 Task: Use LinkedIn's search filters to find people associated with 'Cambridge' school, located in 'Suileng', offering 'Home Networking' services, with the title 'File Clerk', talking about '#cybersecurity', and working at 'Fortune Park'.
Action: Mouse moved to (721, 97)
Screenshot: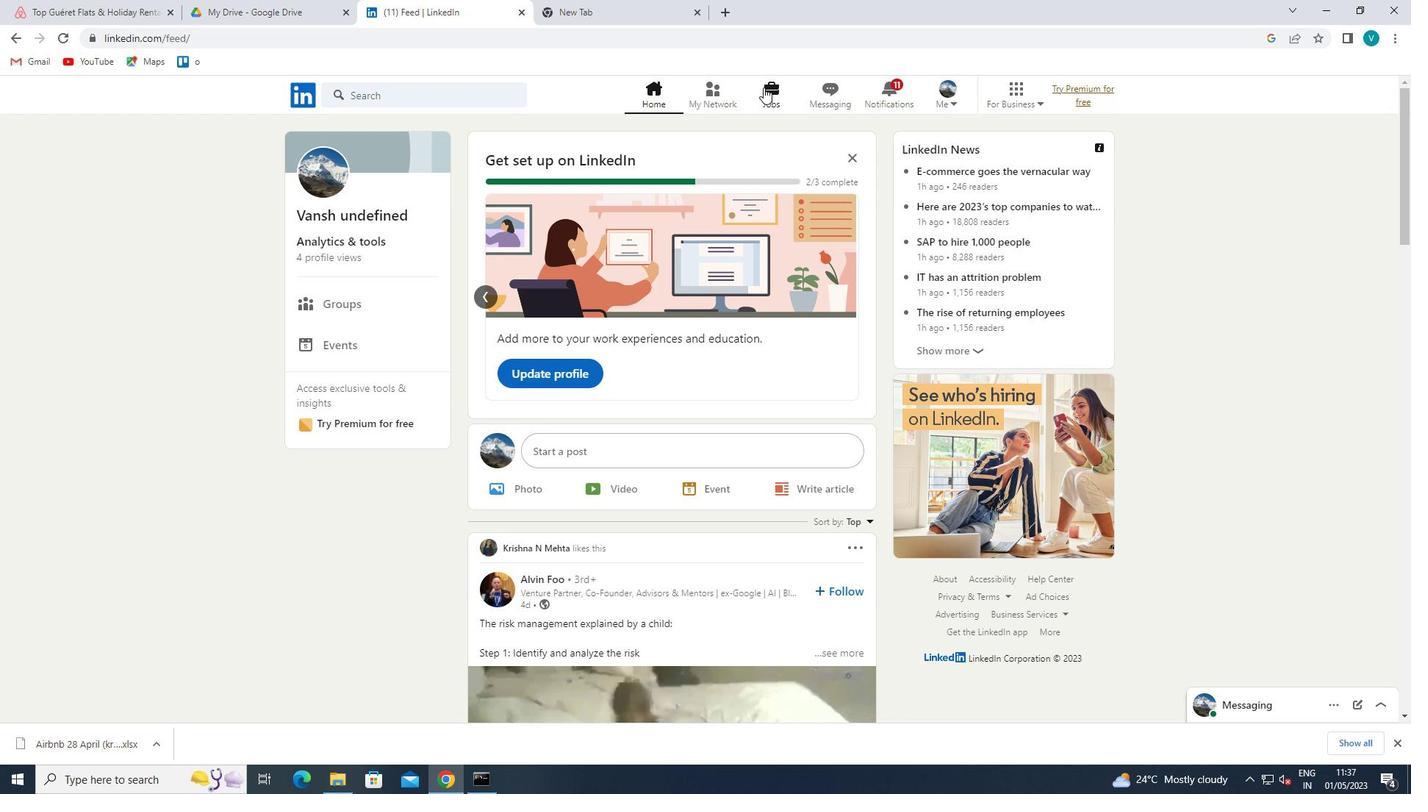 
Action: Mouse pressed left at (721, 97)
Screenshot: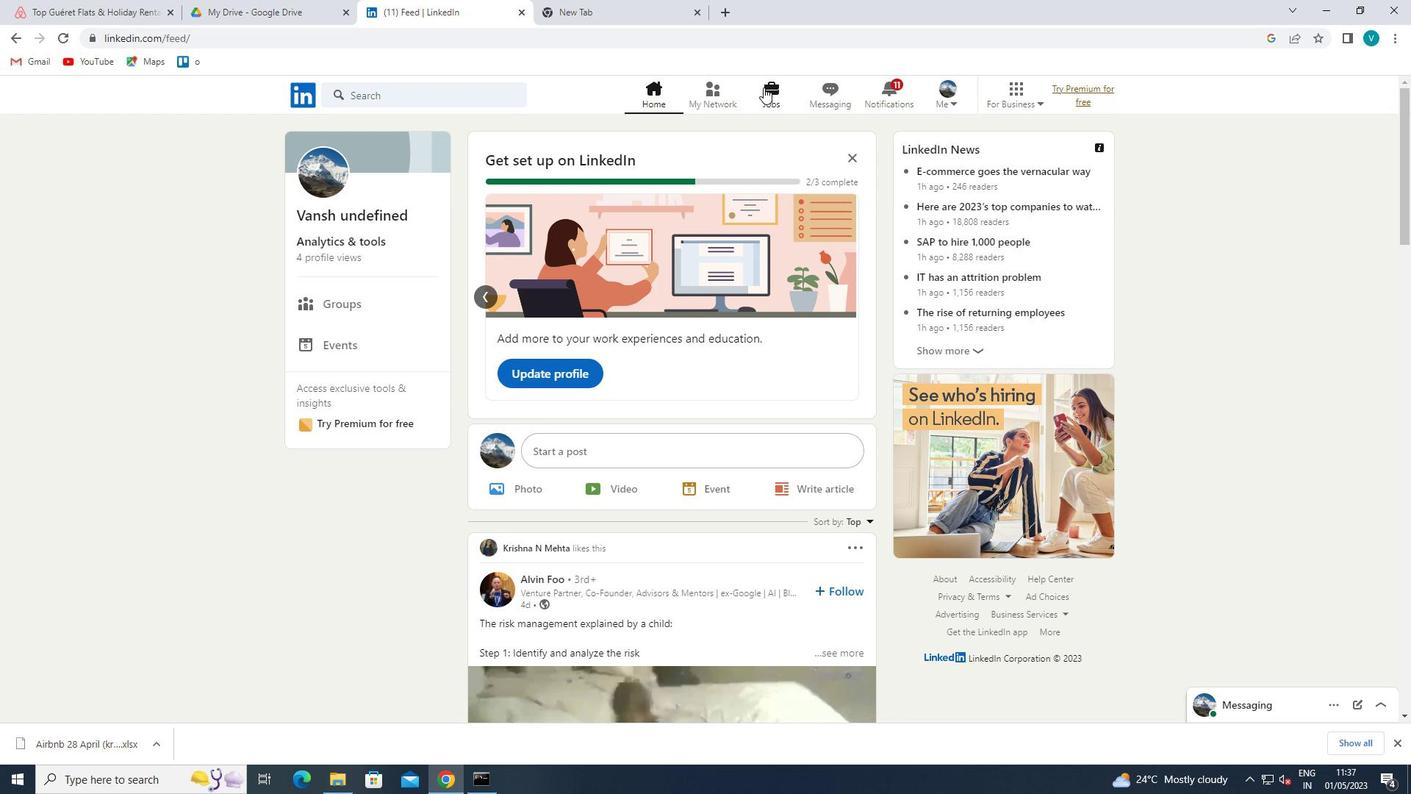 
Action: Mouse moved to (424, 177)
Screenshot: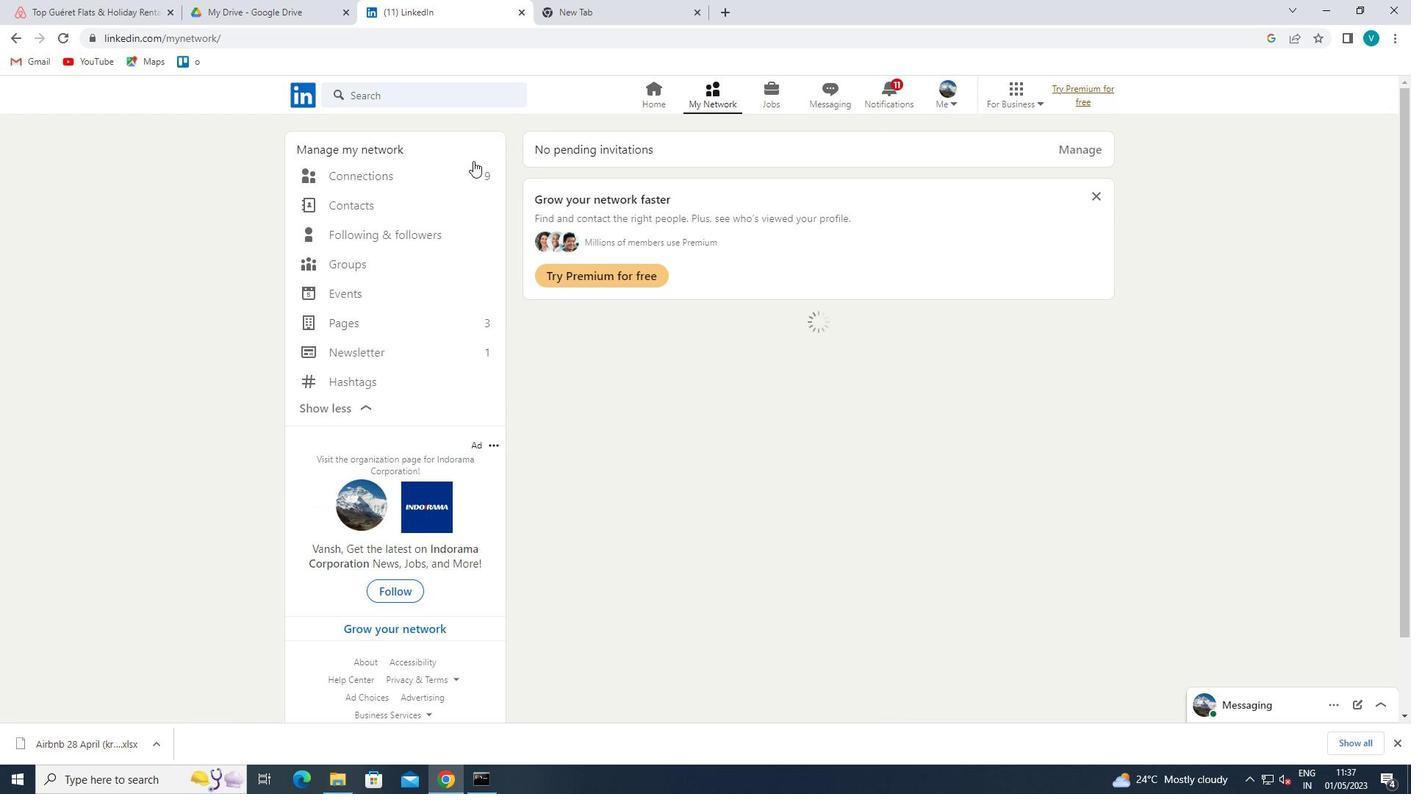 
Action: Mouse pressed left at (424, 177)
Screenshot: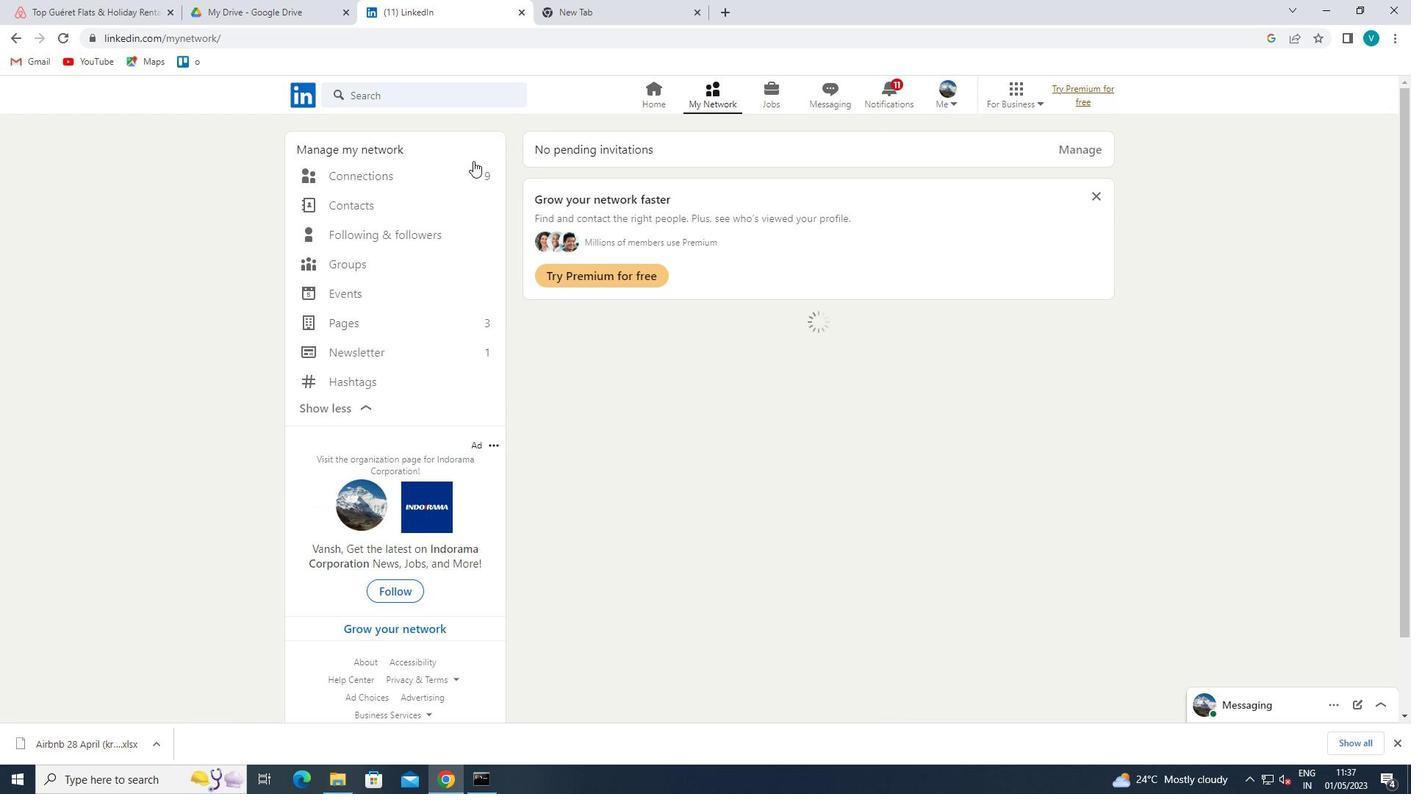 
Action: Mouse moved to (812, 177)
Screenshot: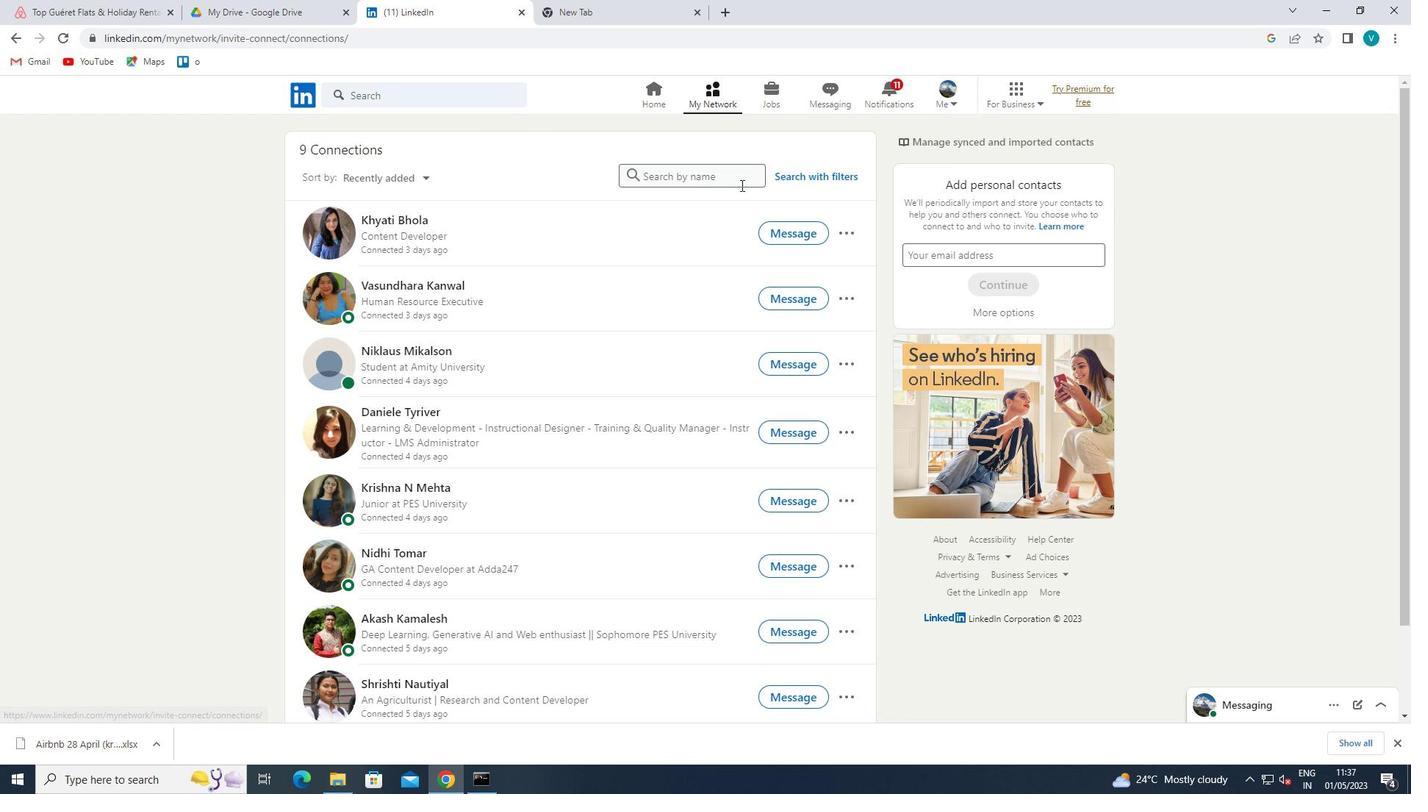 
Action: Mouse pressed left at (812, 177)
Screenshot: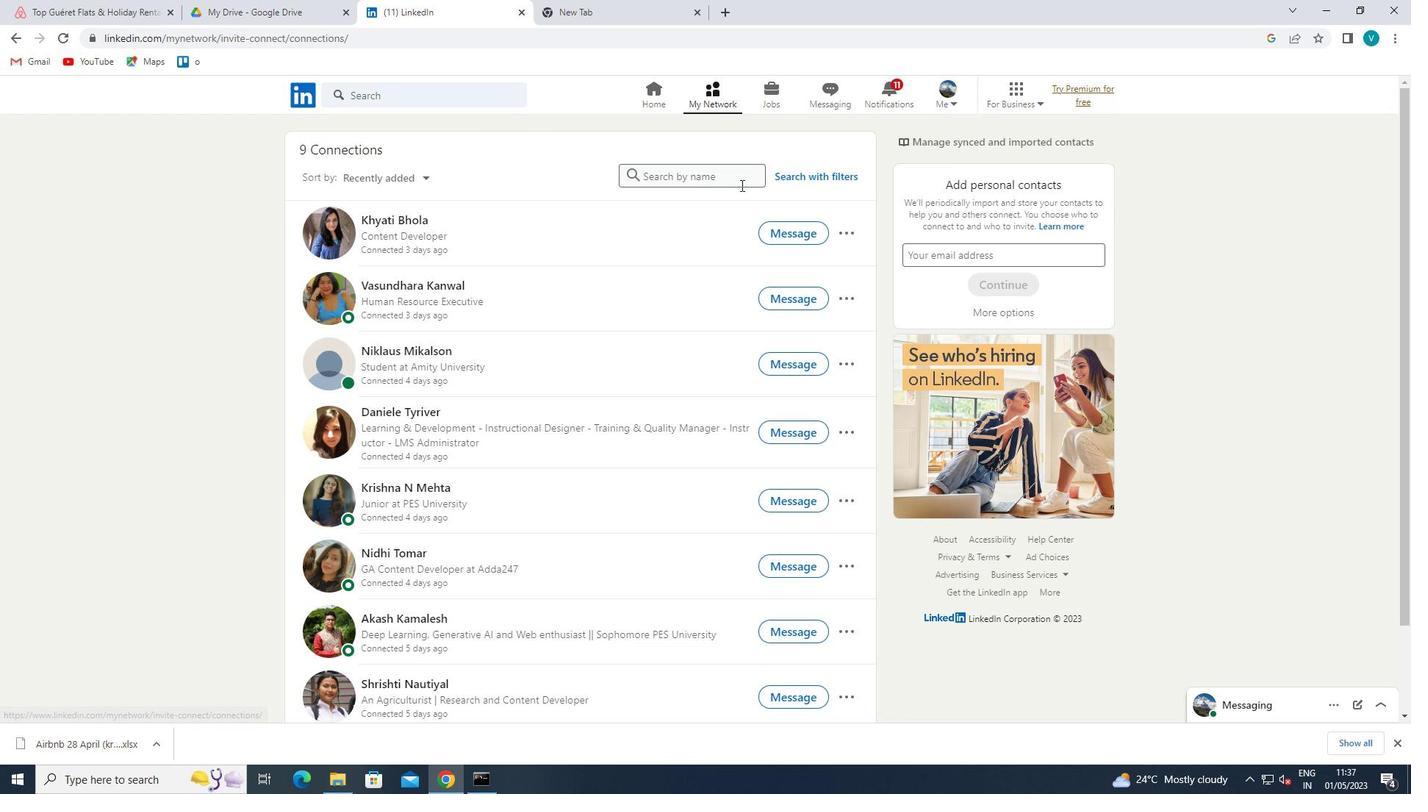 
Action: Mouse moved to (695, 132)
Screenshot: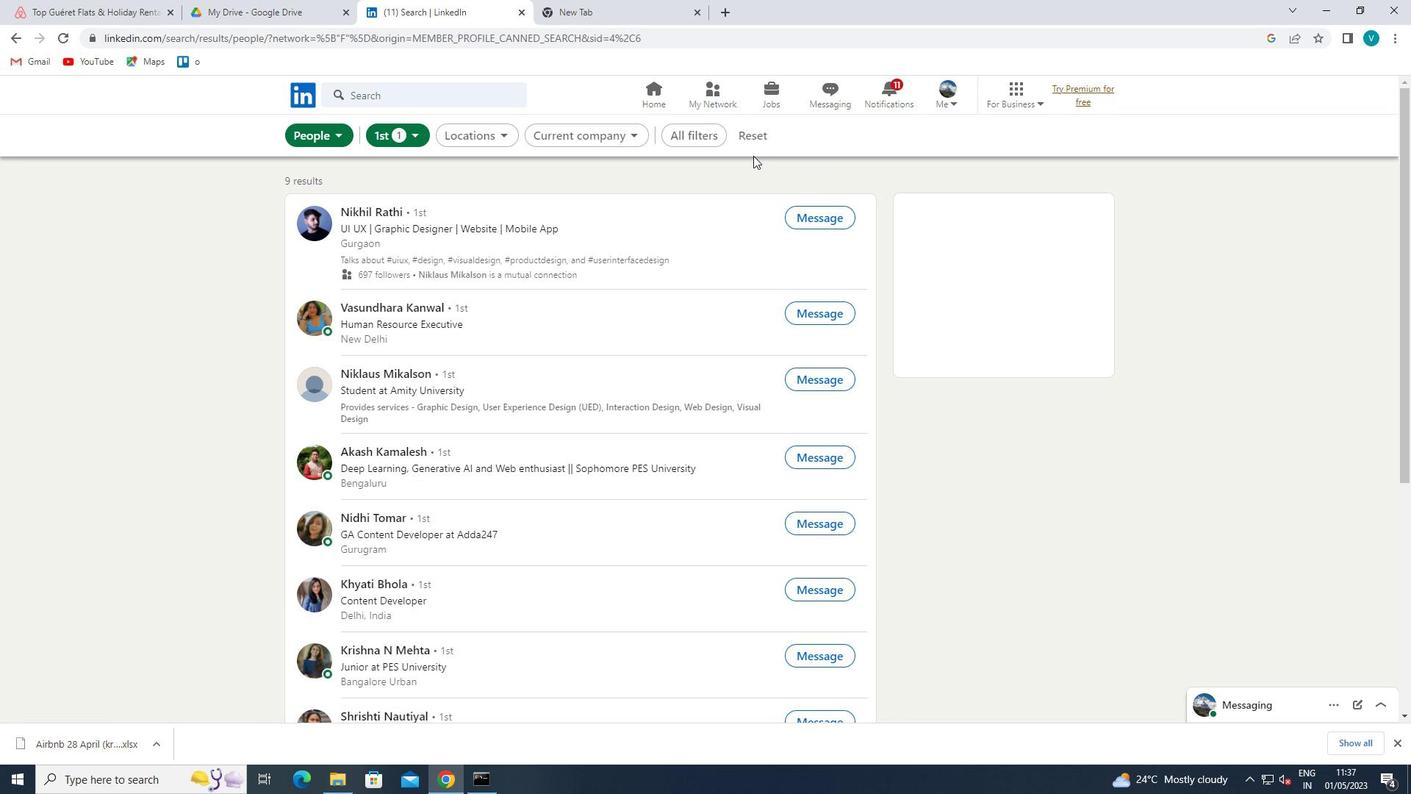 
Action: Mouse pressed left at (695, 132)
Screenshot: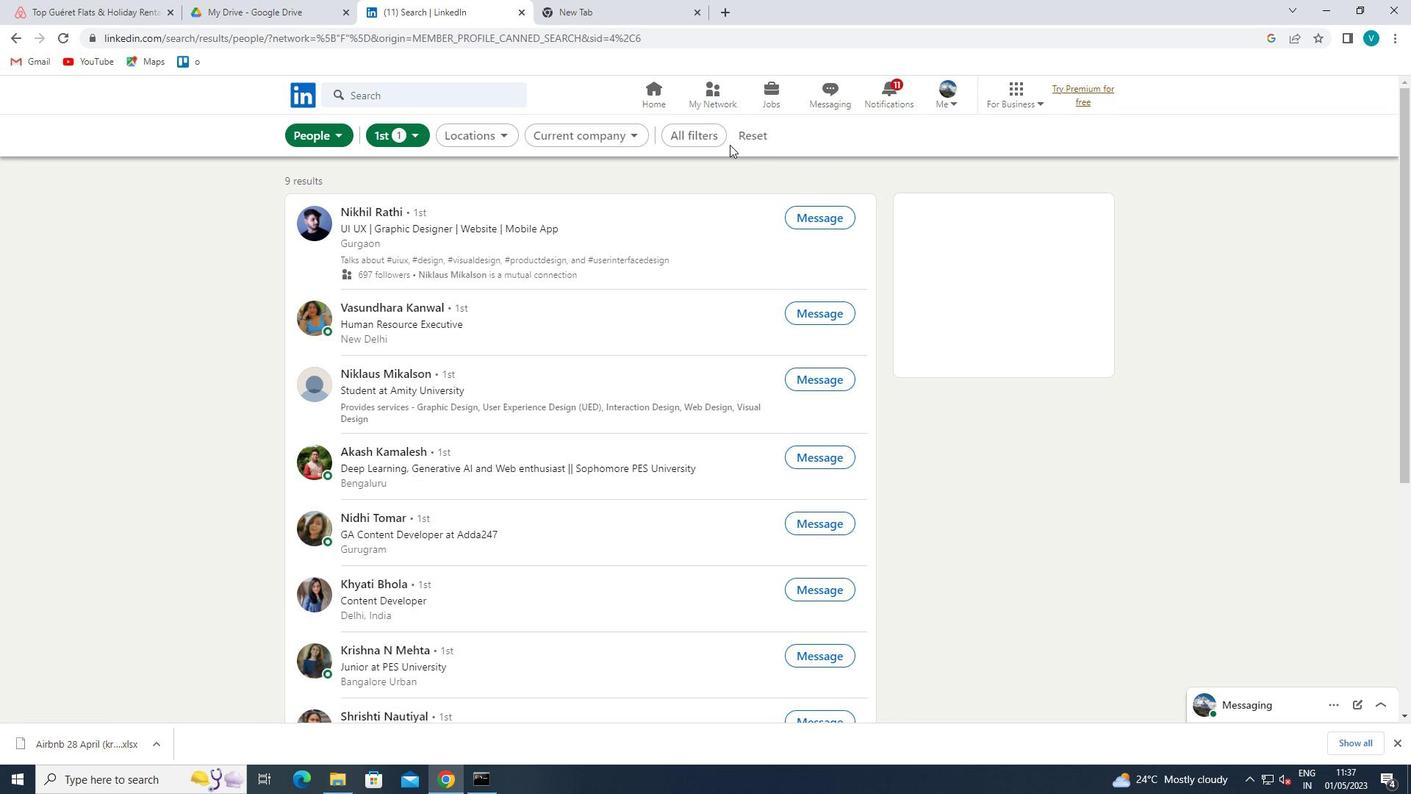
Action: Mouse moved to (1089, 350)
Screenshot: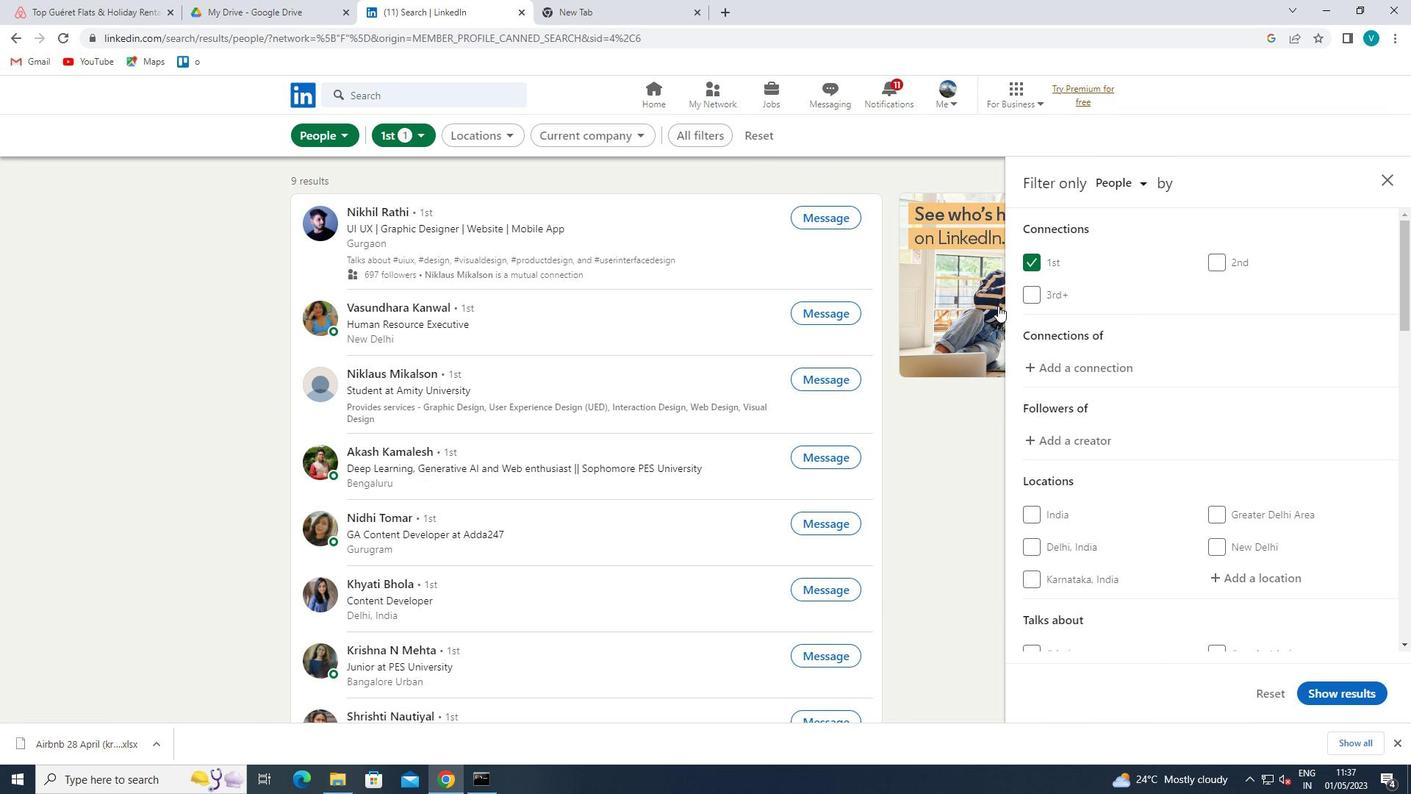 
Action: Mouse scrolled (1089, 350) with delta (0, 0)
Screenshot: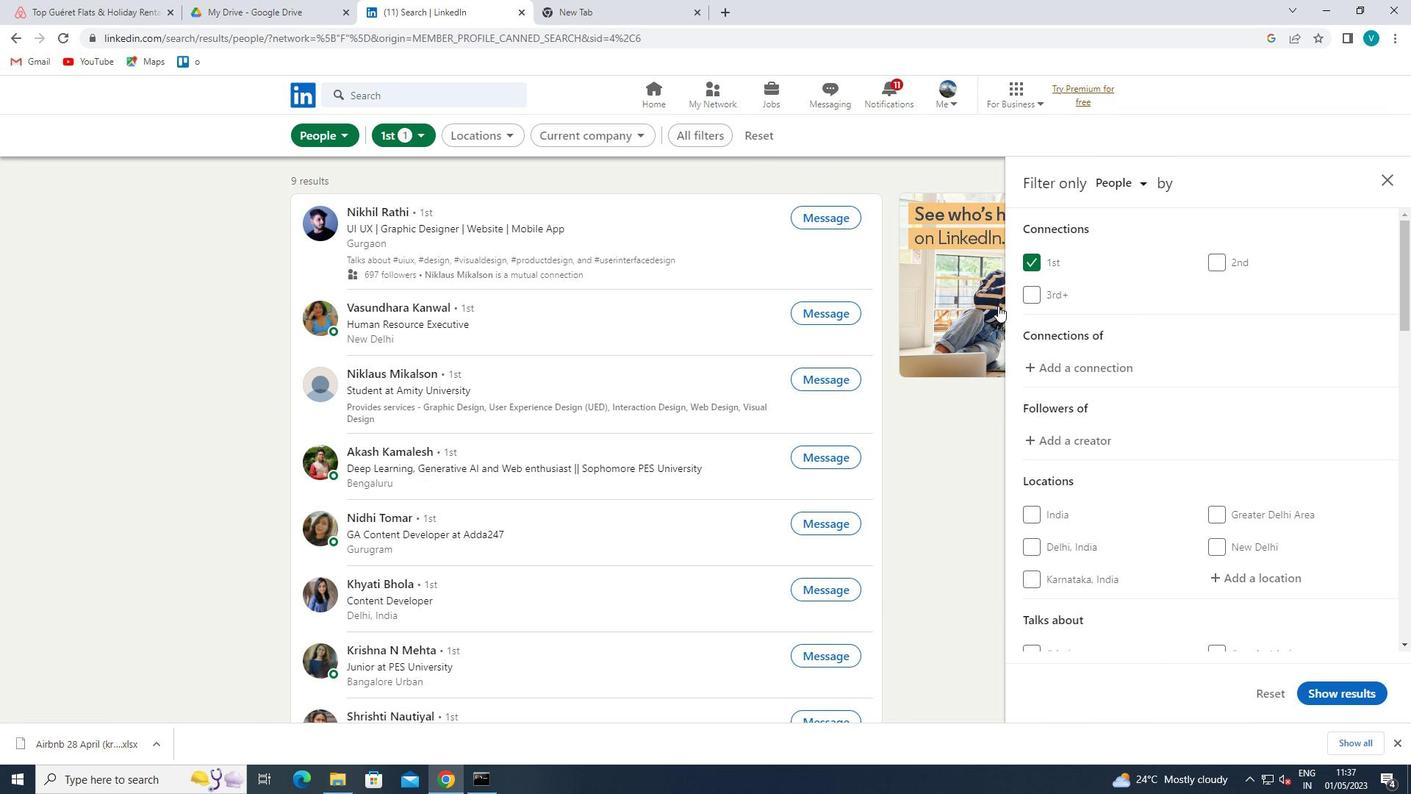 
Action: Mouse moved to (1094, 354)
Screenshot: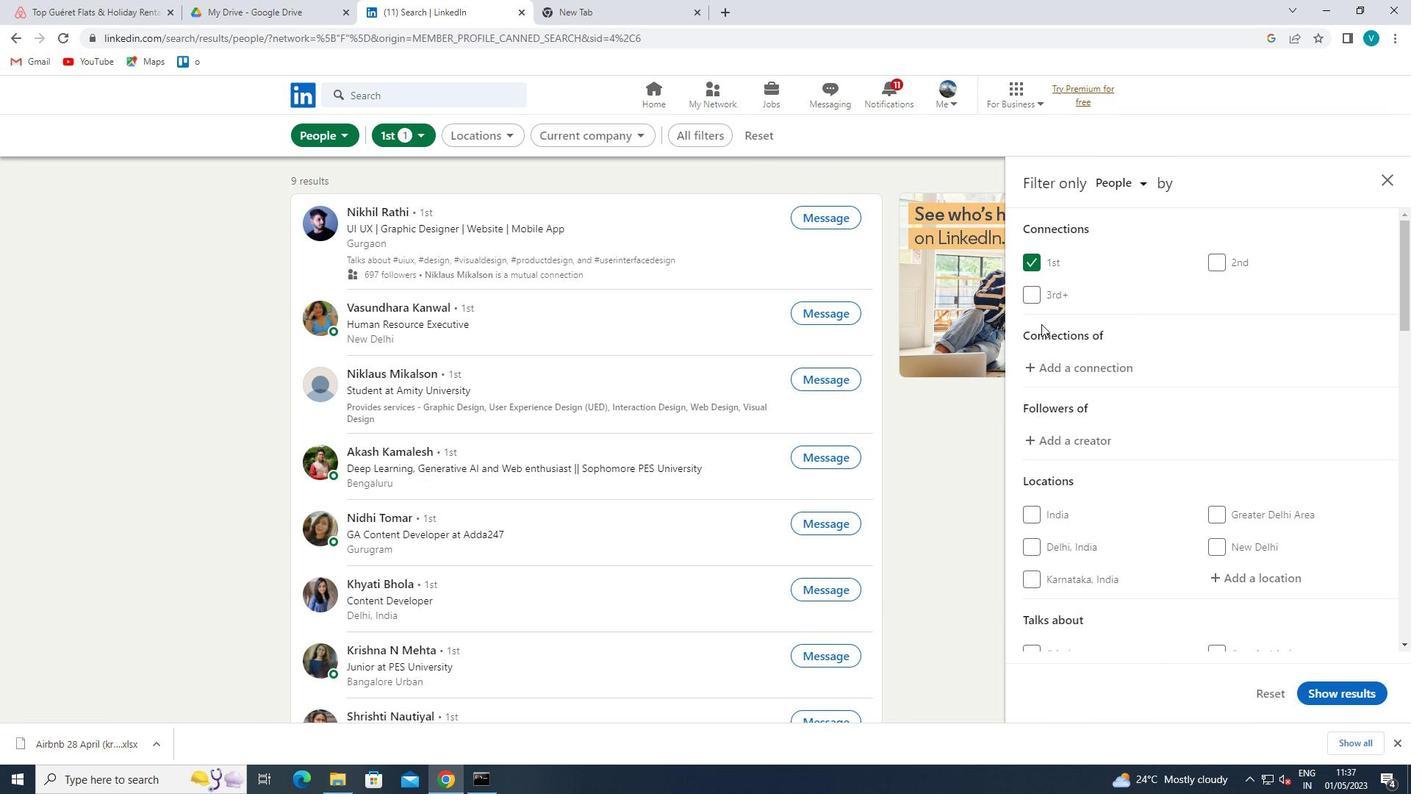 
Action: Mouse scrolled (1094, 353) with delta (0, 0)
Screenshot: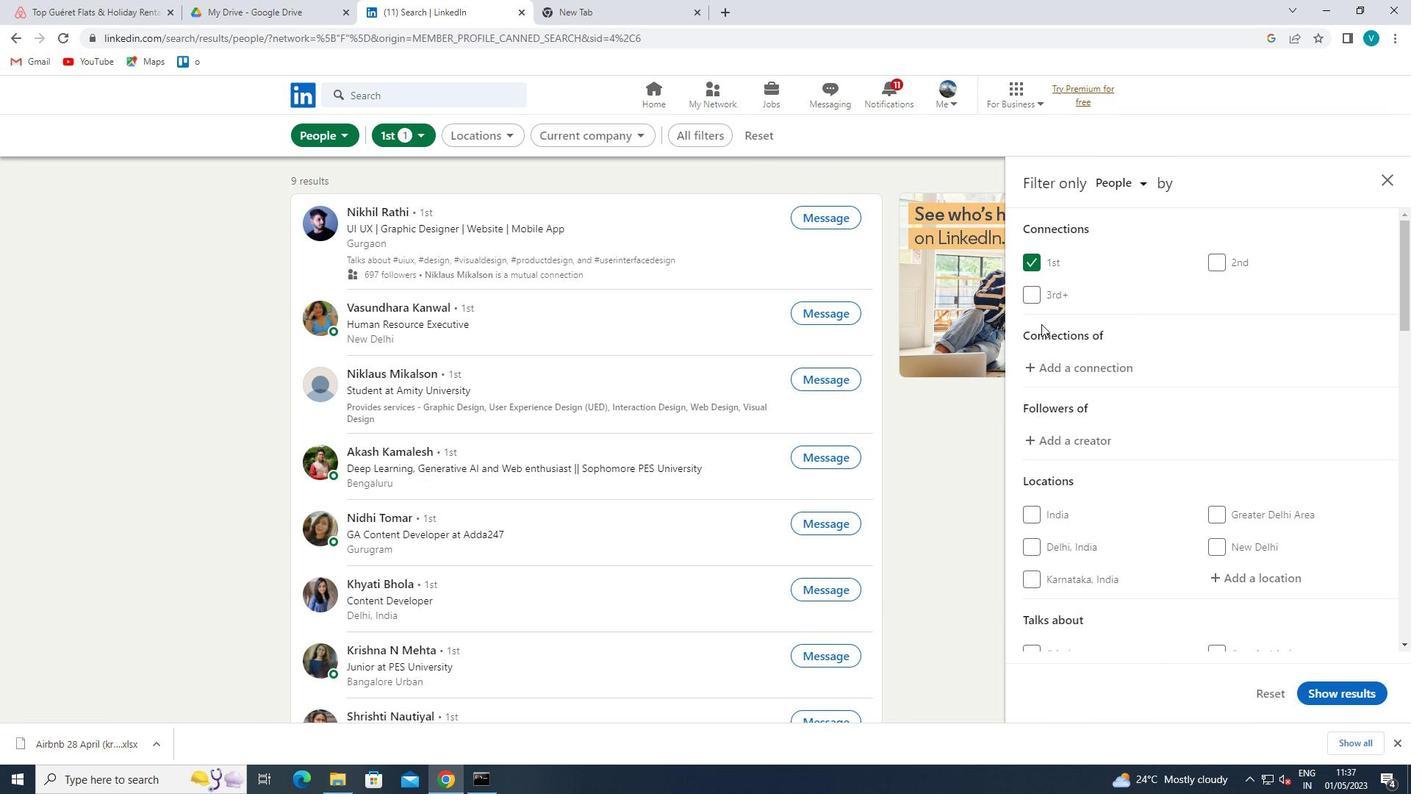 
Action: Mouse moved to (1247, 433)
Screenshot: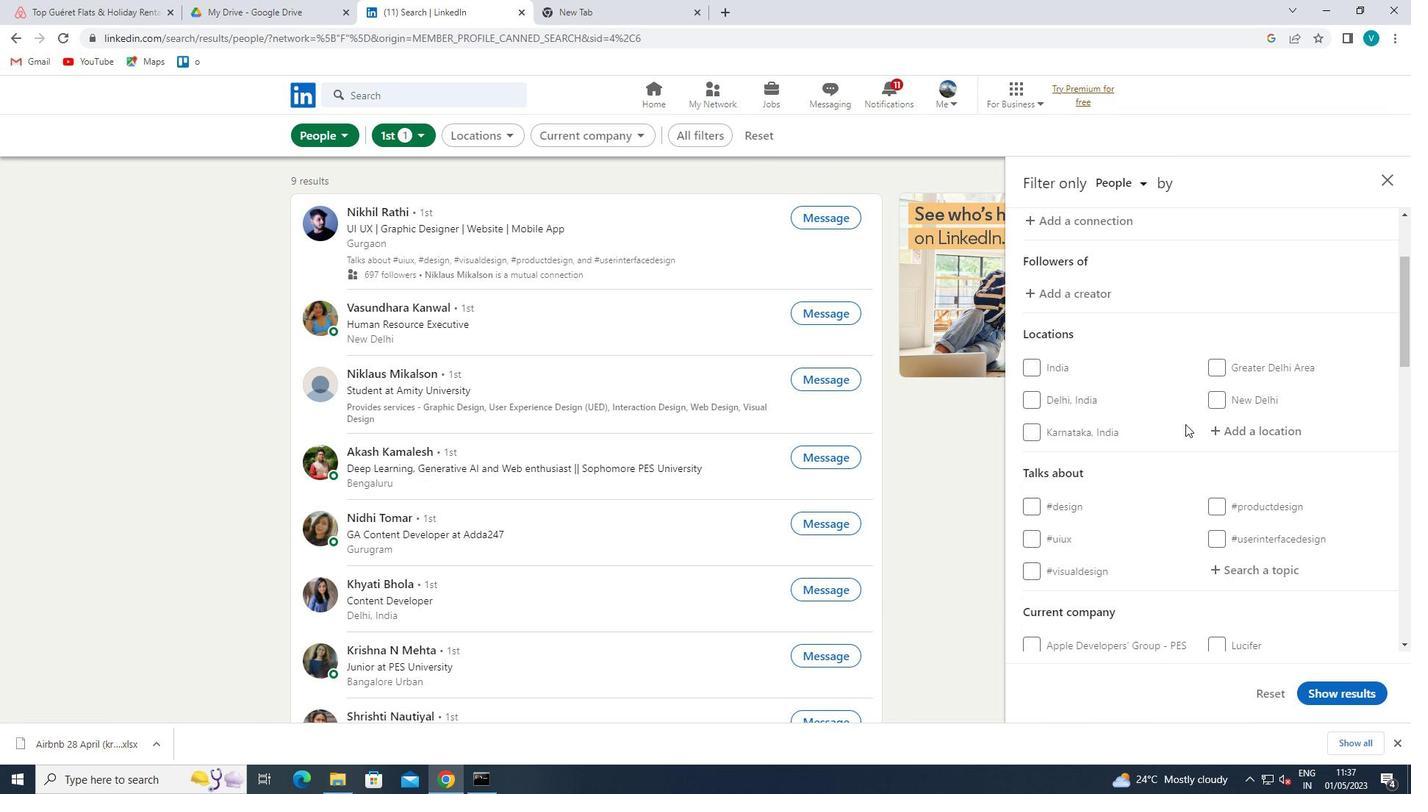 
Action: Mouse pressed left at (1247, 433)
Screenshot: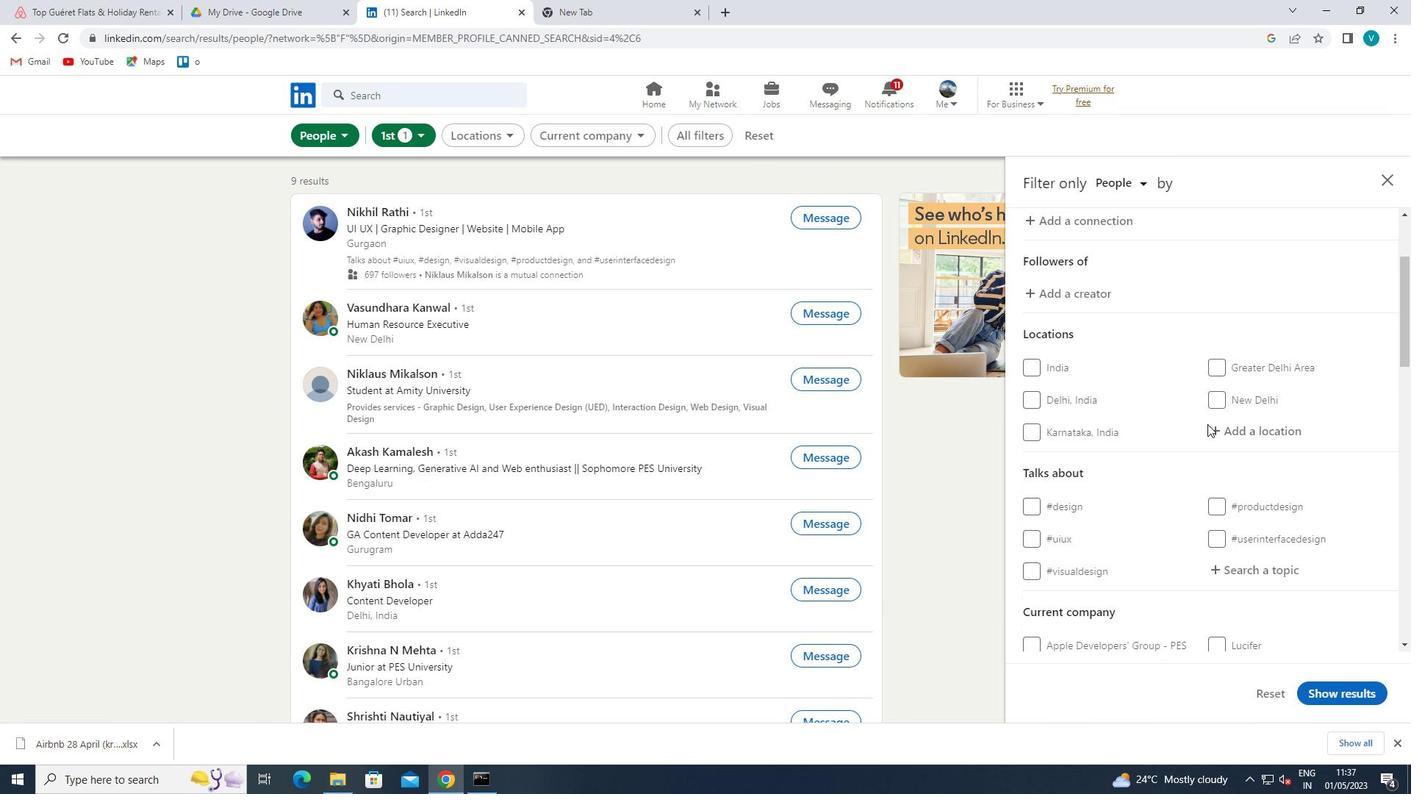 
Action: Mouse moved to (830, 311)
Screenshot: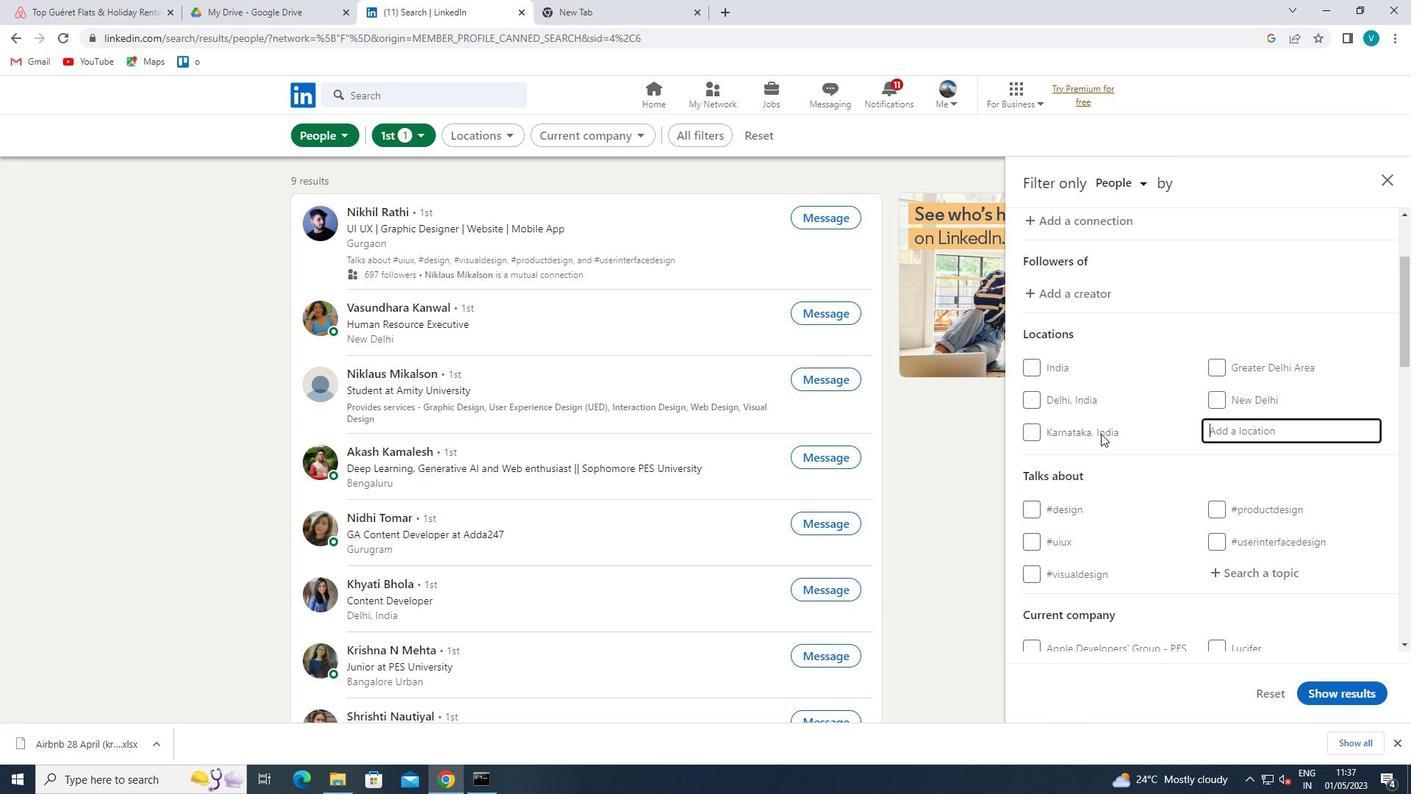 
Action: Key pressed <Key.shift>SUILENF<Key.space><Key.backspace>G<Key.space><Key.backspace><Key.backspace><Key.backspace>G
Screenshot: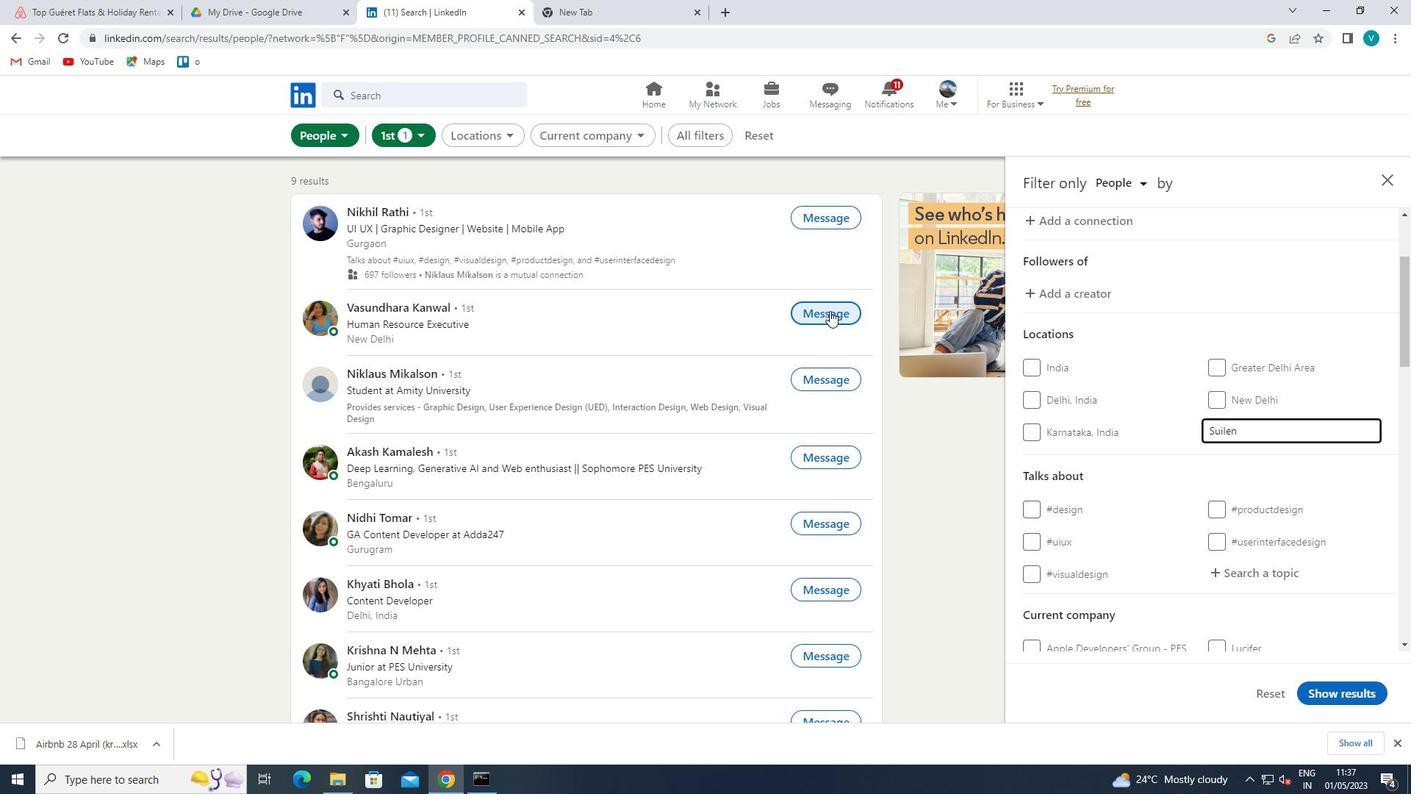
Action: Mouse moved to (1158, 375)
Screenshot: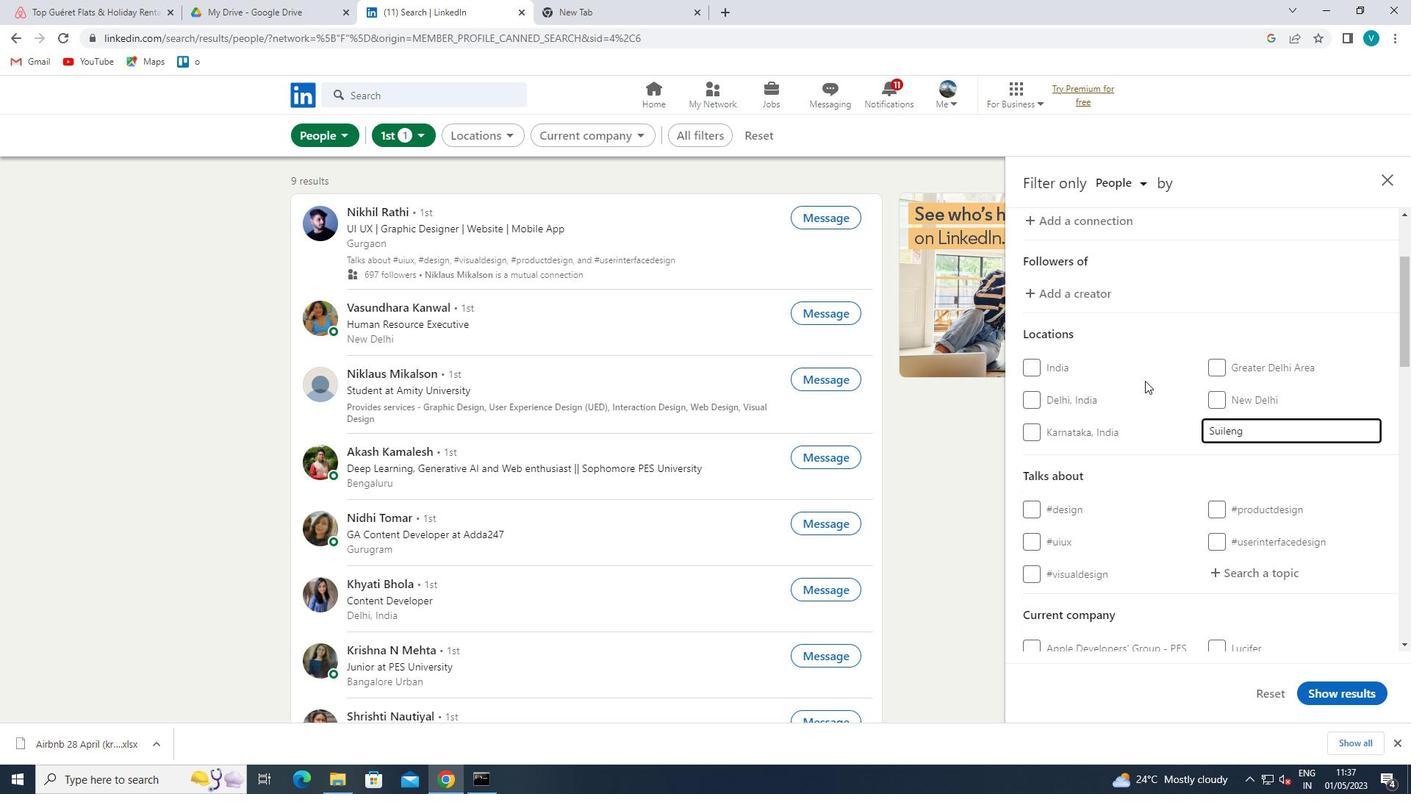 
Action: Mouse pressed left at (1158, 375)
Screenshot: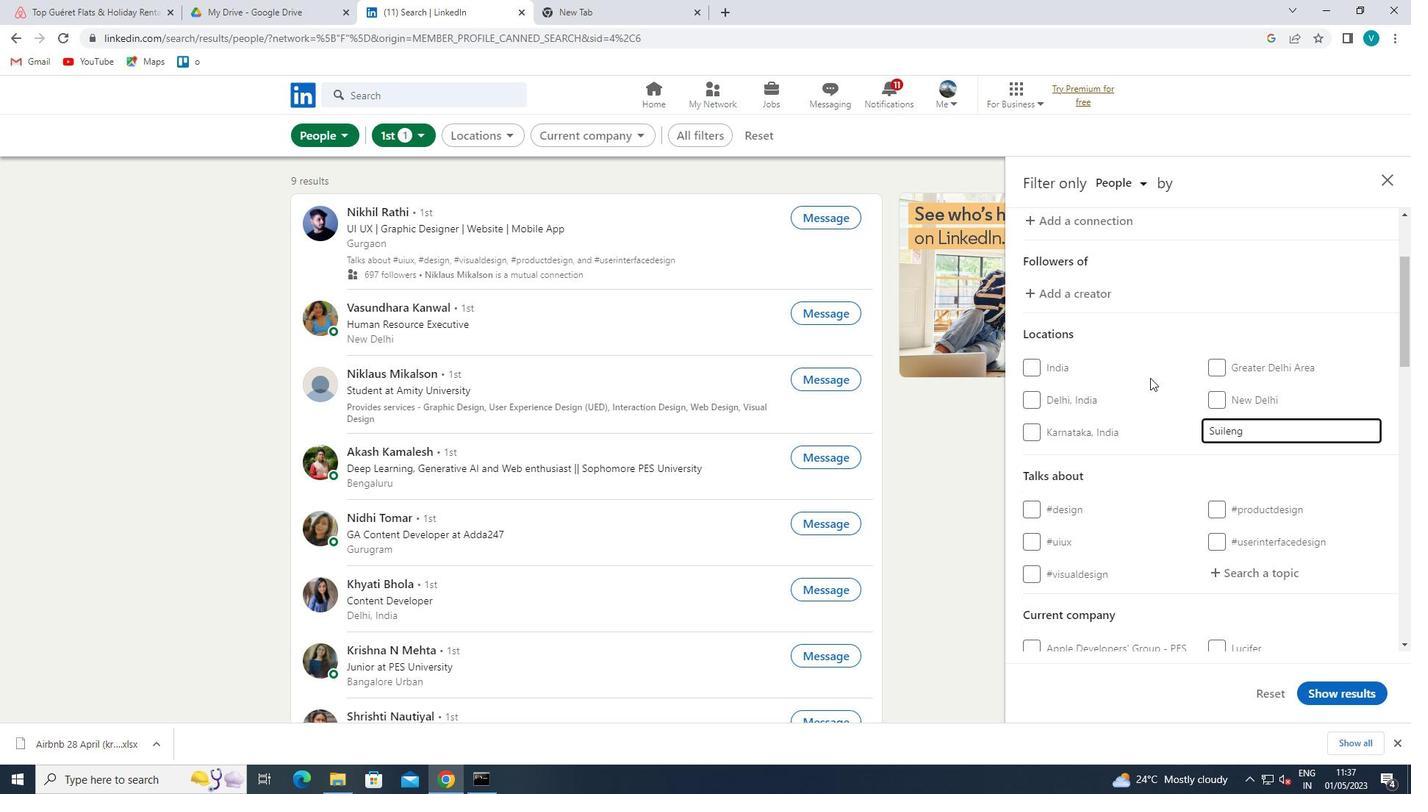 
Action: Mouse moved to (1168, 366)
Screenshot: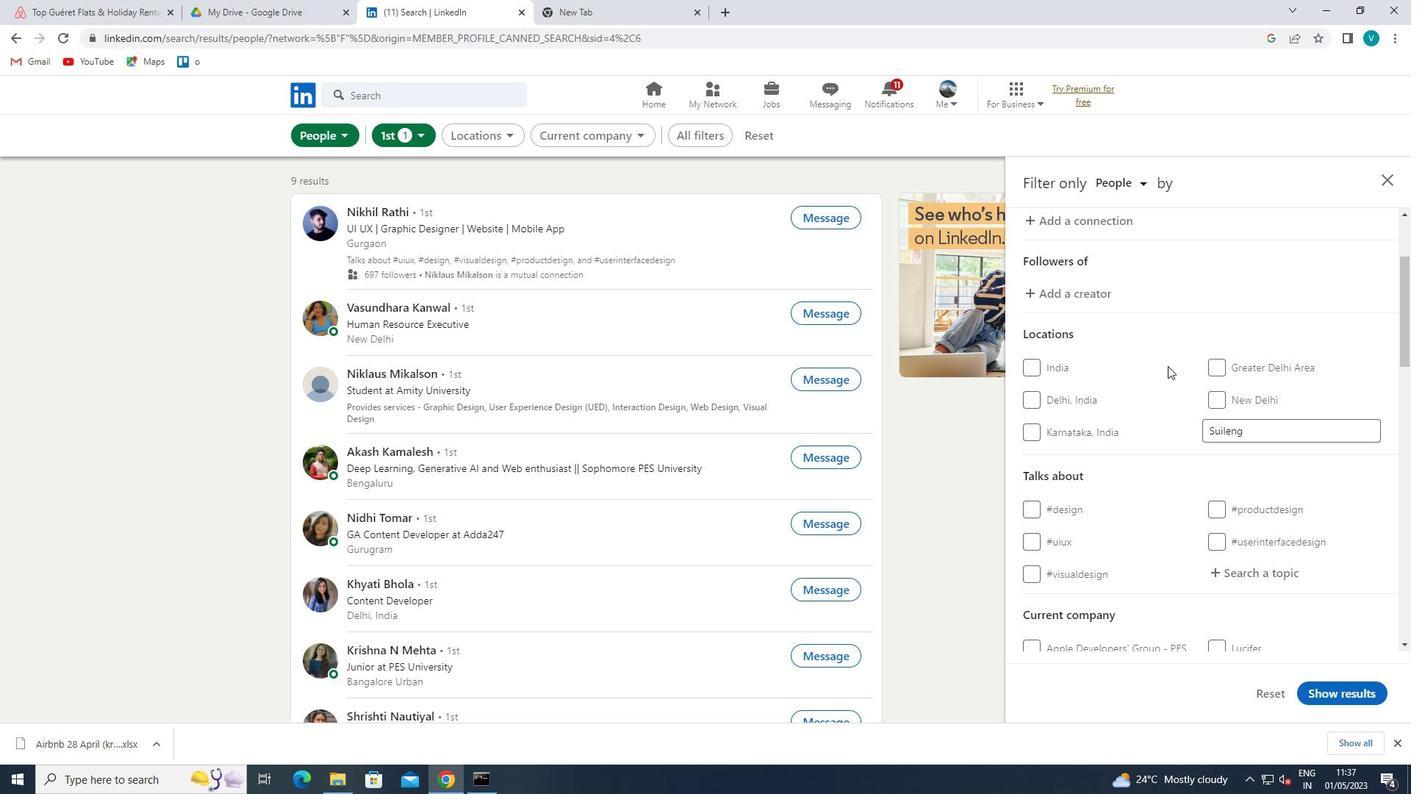 
Action: Mouse scrolled (1168, 365) with delta (0, 0)
Screenshot: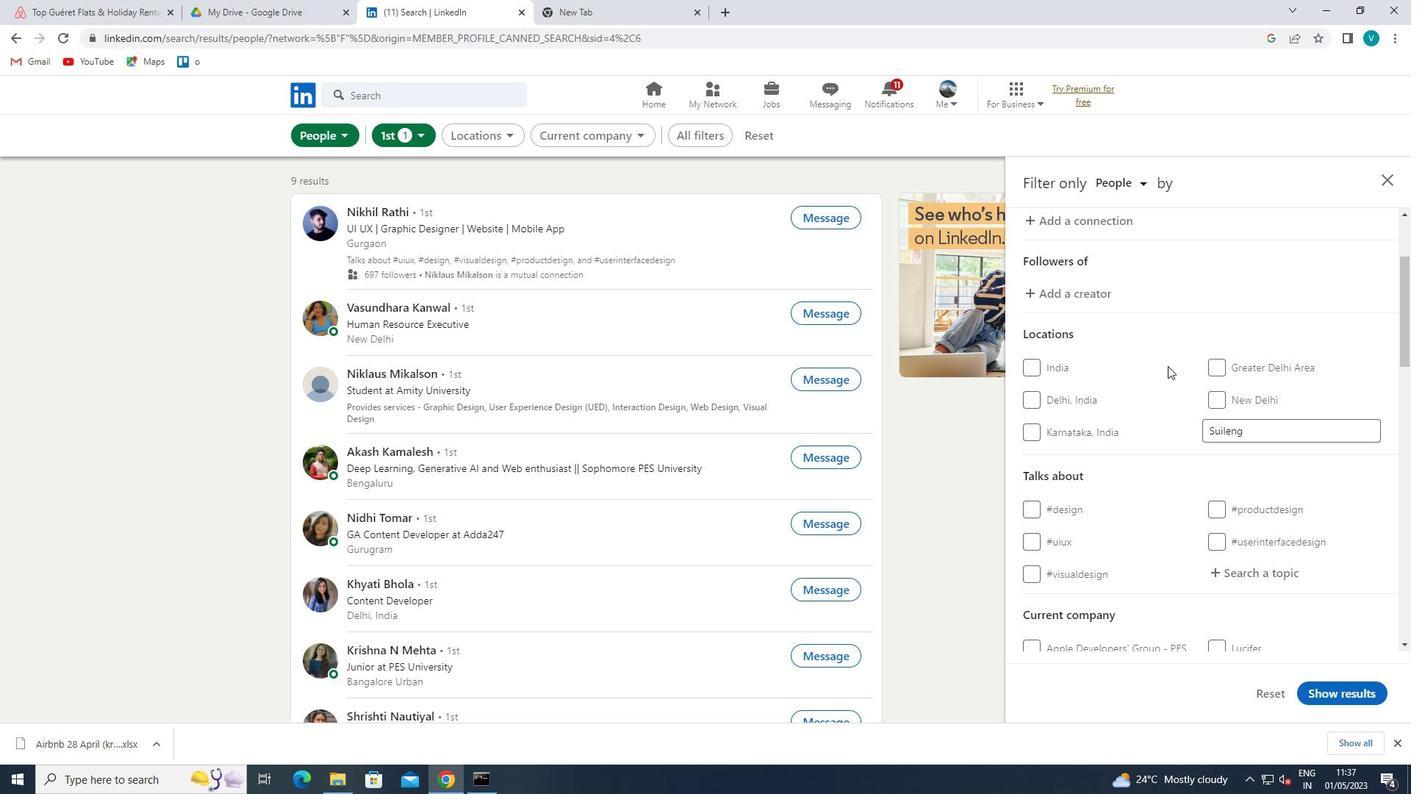 
Action: Mouse scrolled (1168, 365) with delta (0, 0)
Screenshot: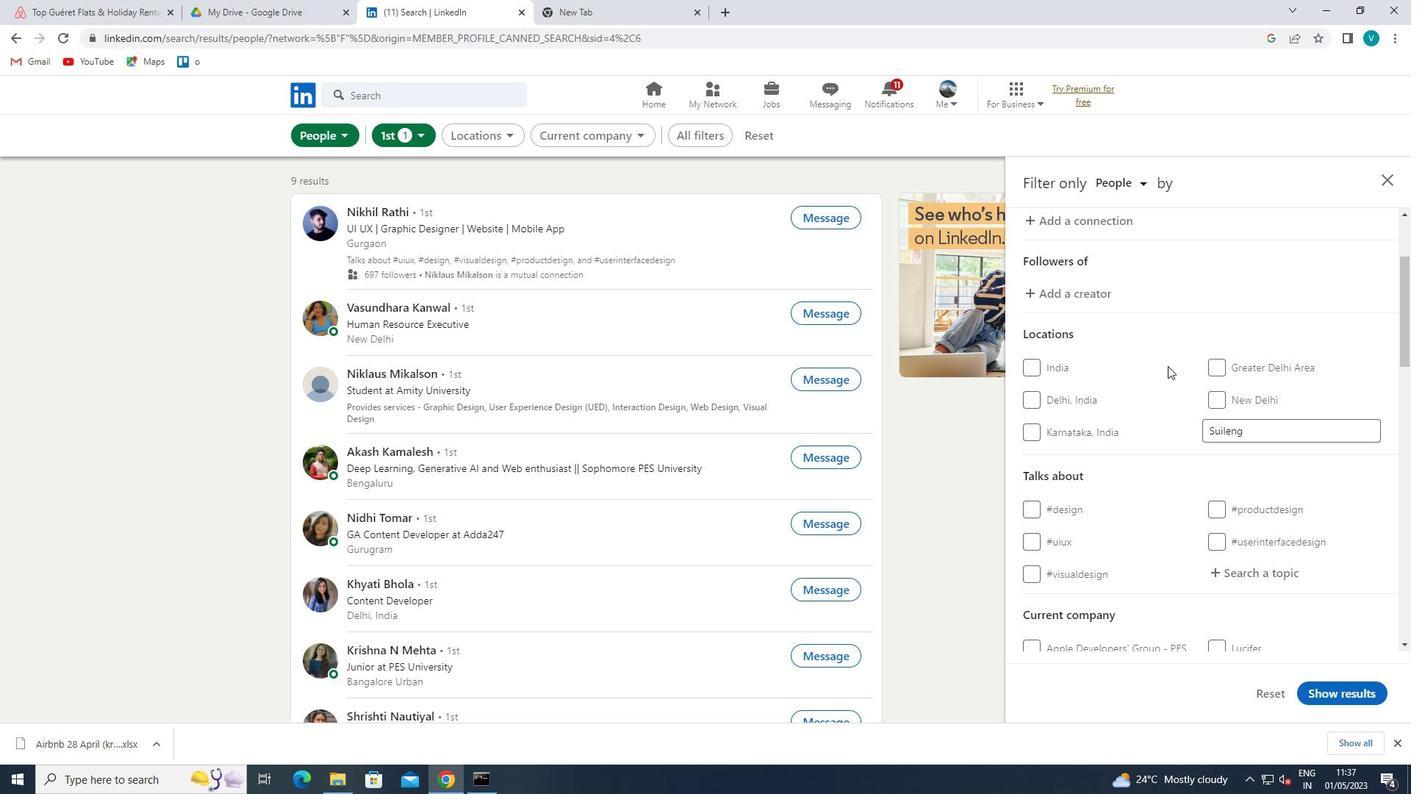 
Action: Mouse moved to (1260, 434)
Screenshot: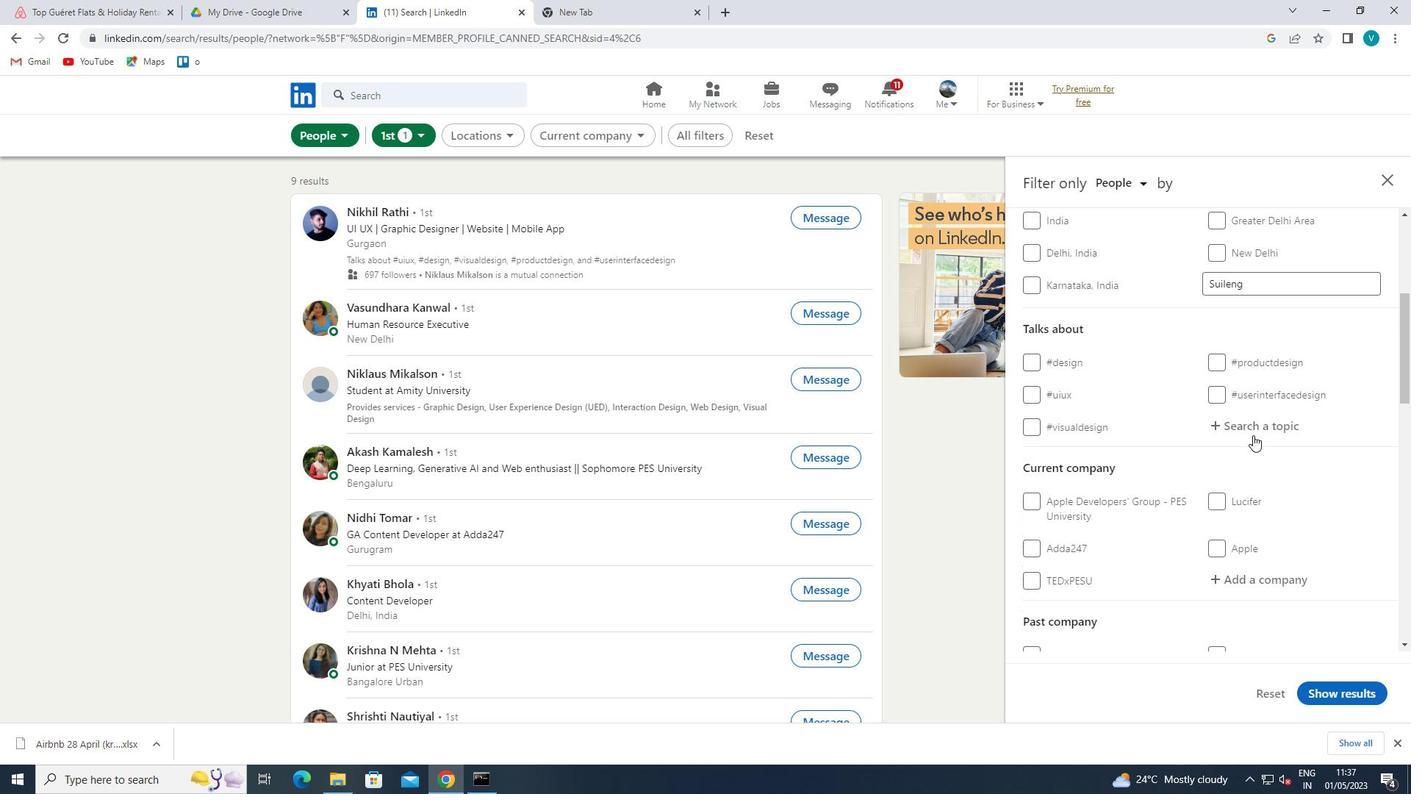 
Action: Mouse pressed left at (1260, 434)
Screenshot: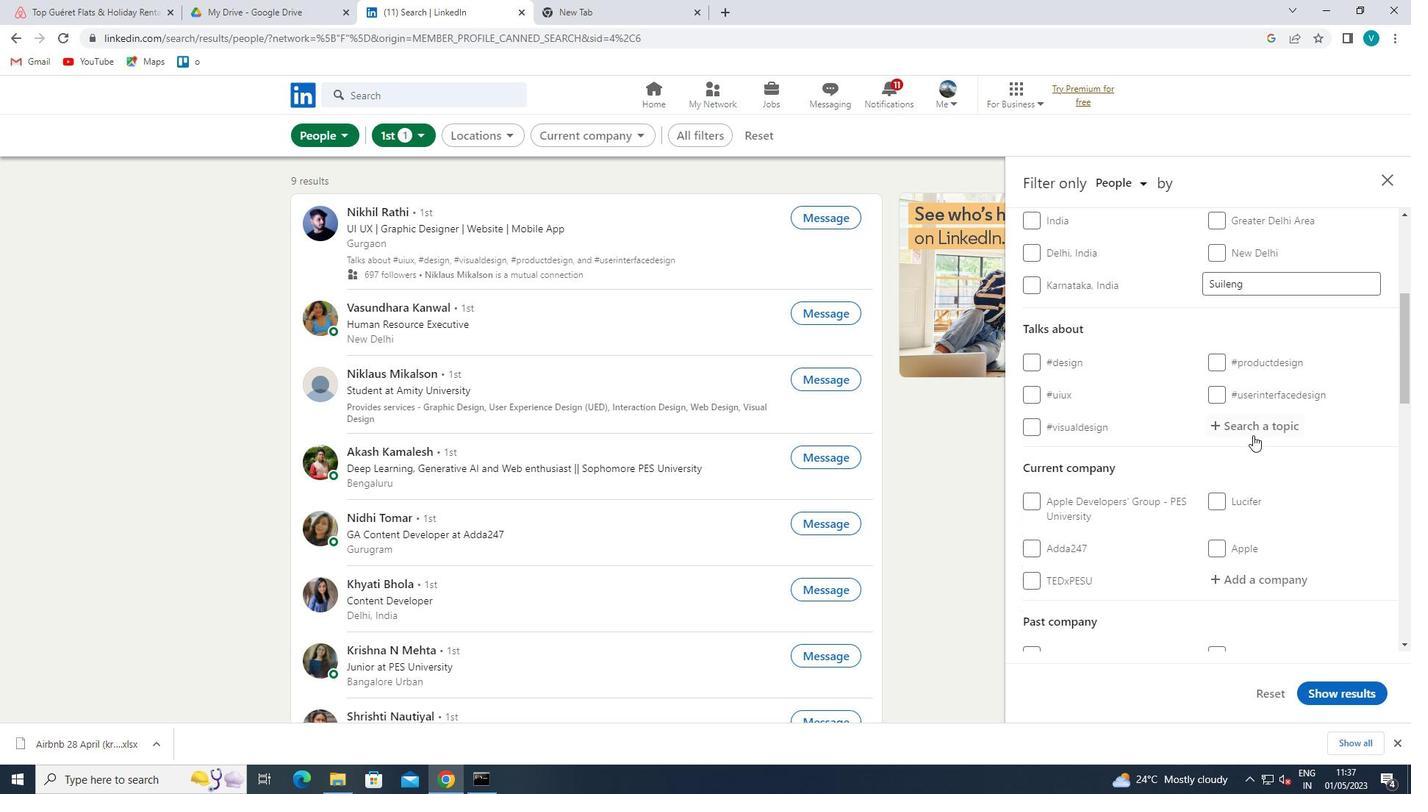 
Action: Key pressed <Key.shift>#CYBERSECURITY
Screenshot: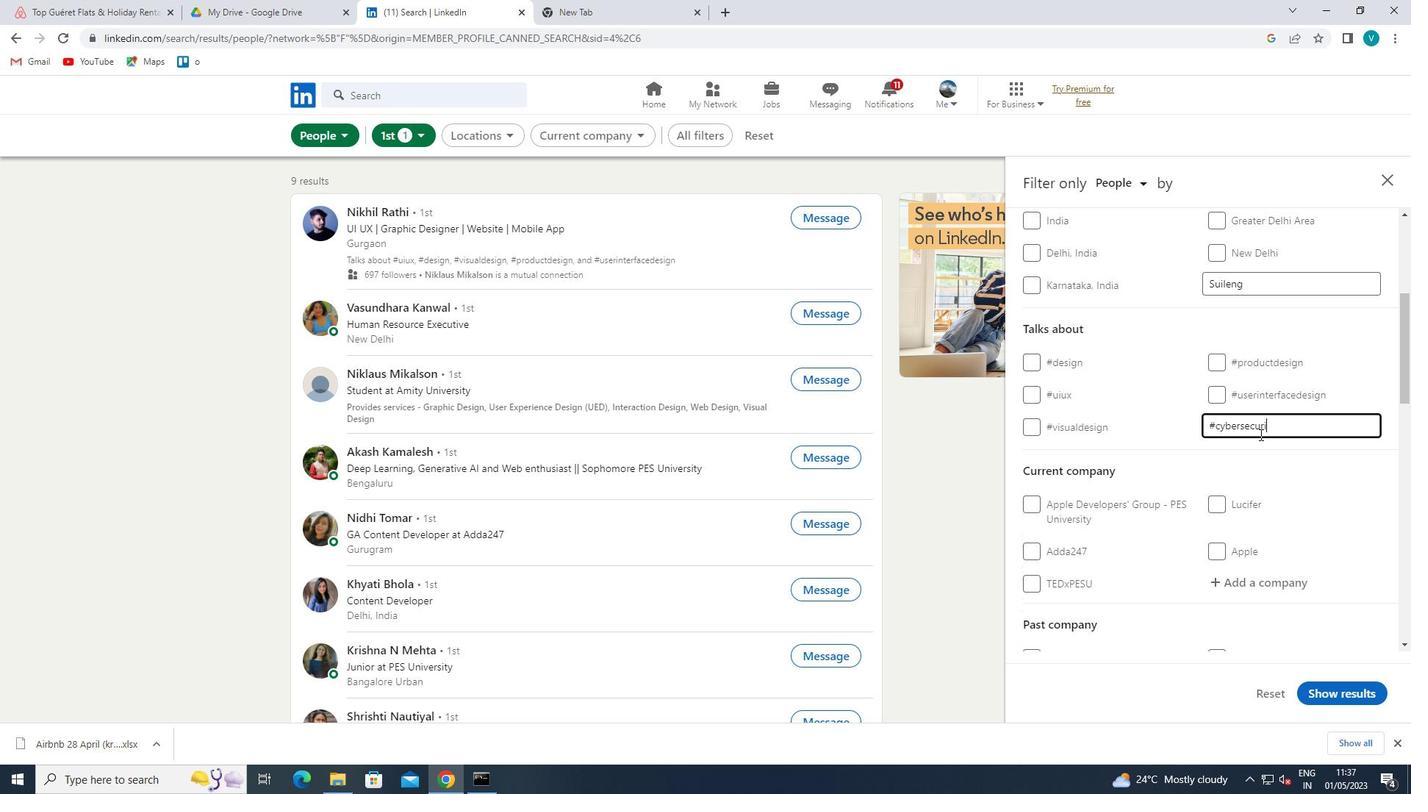 
Action: Mouse moved to (1194, 486)
Screenshot: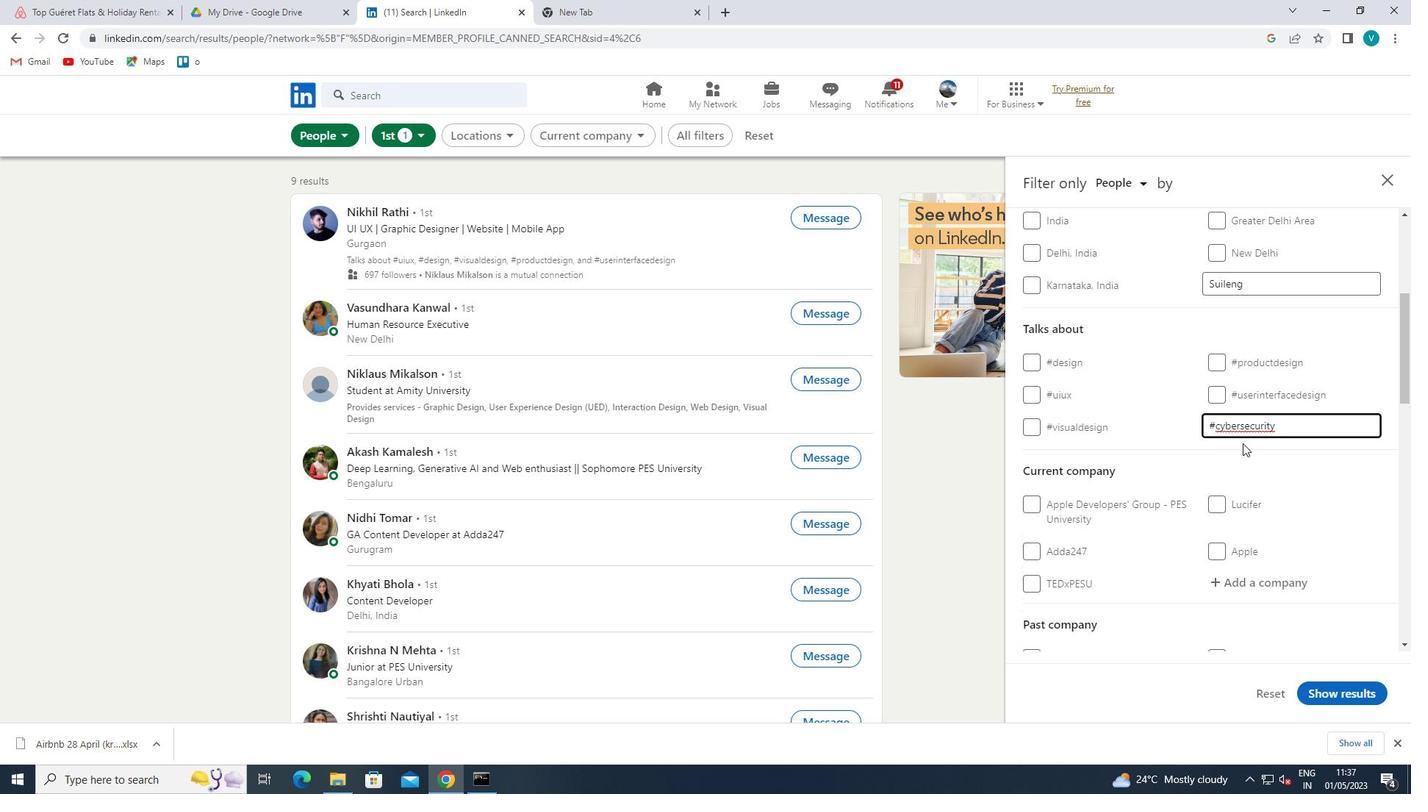 
Action: Mouse pressed left at (1194, 486)
Screenshot: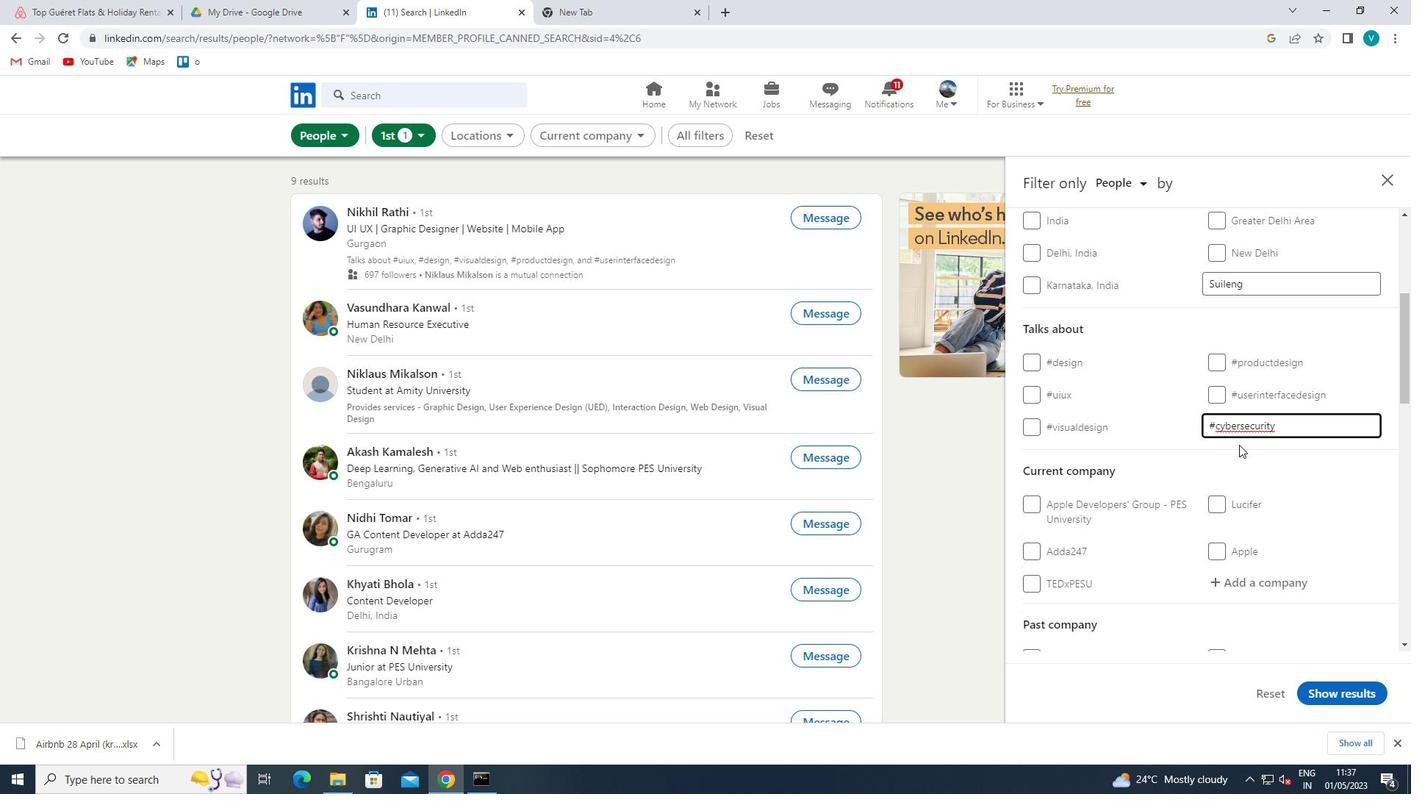 
Action: Mouse moved to (1206, 477)
Screenshot: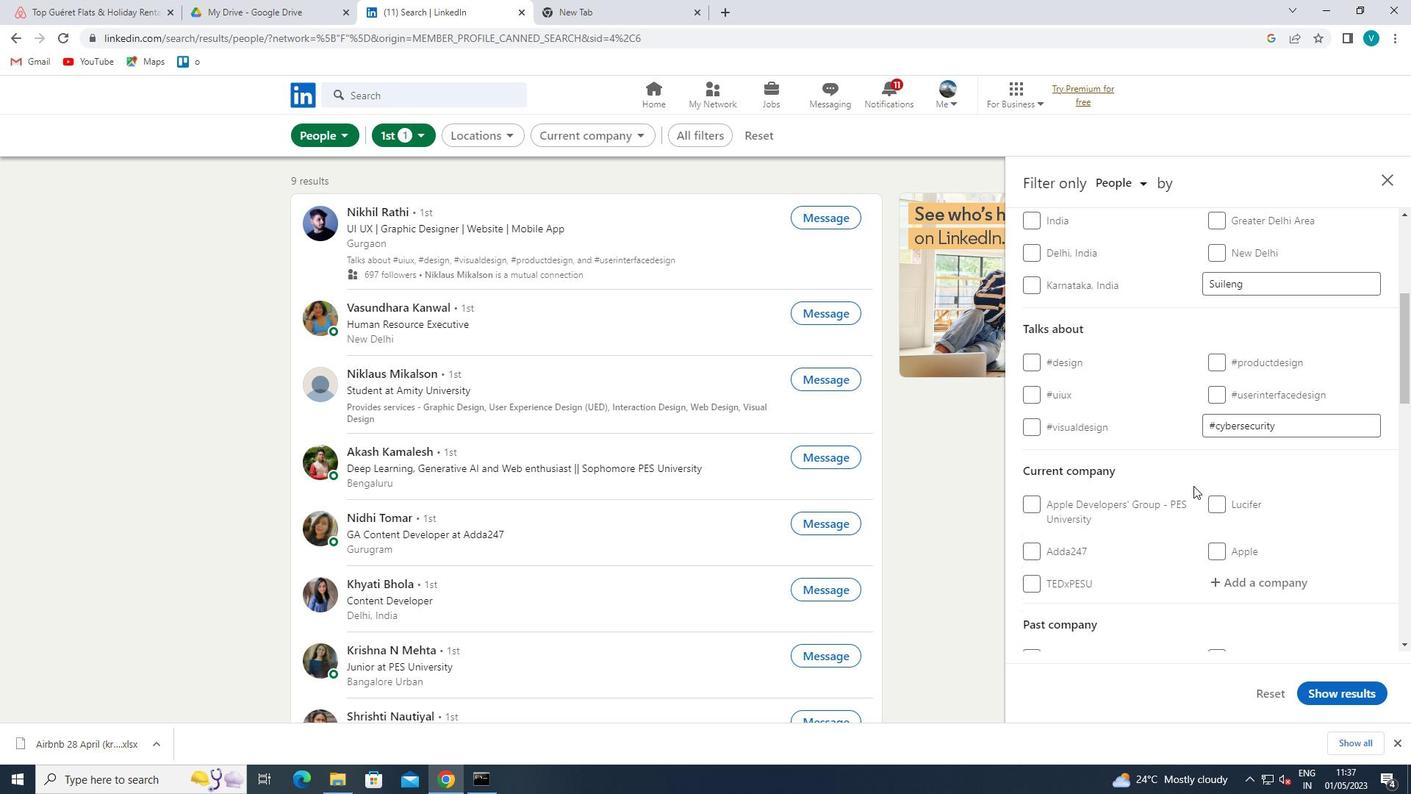 
Action: Mouse scrolled (1206, 477) with delta (0, 0)
Screenshot: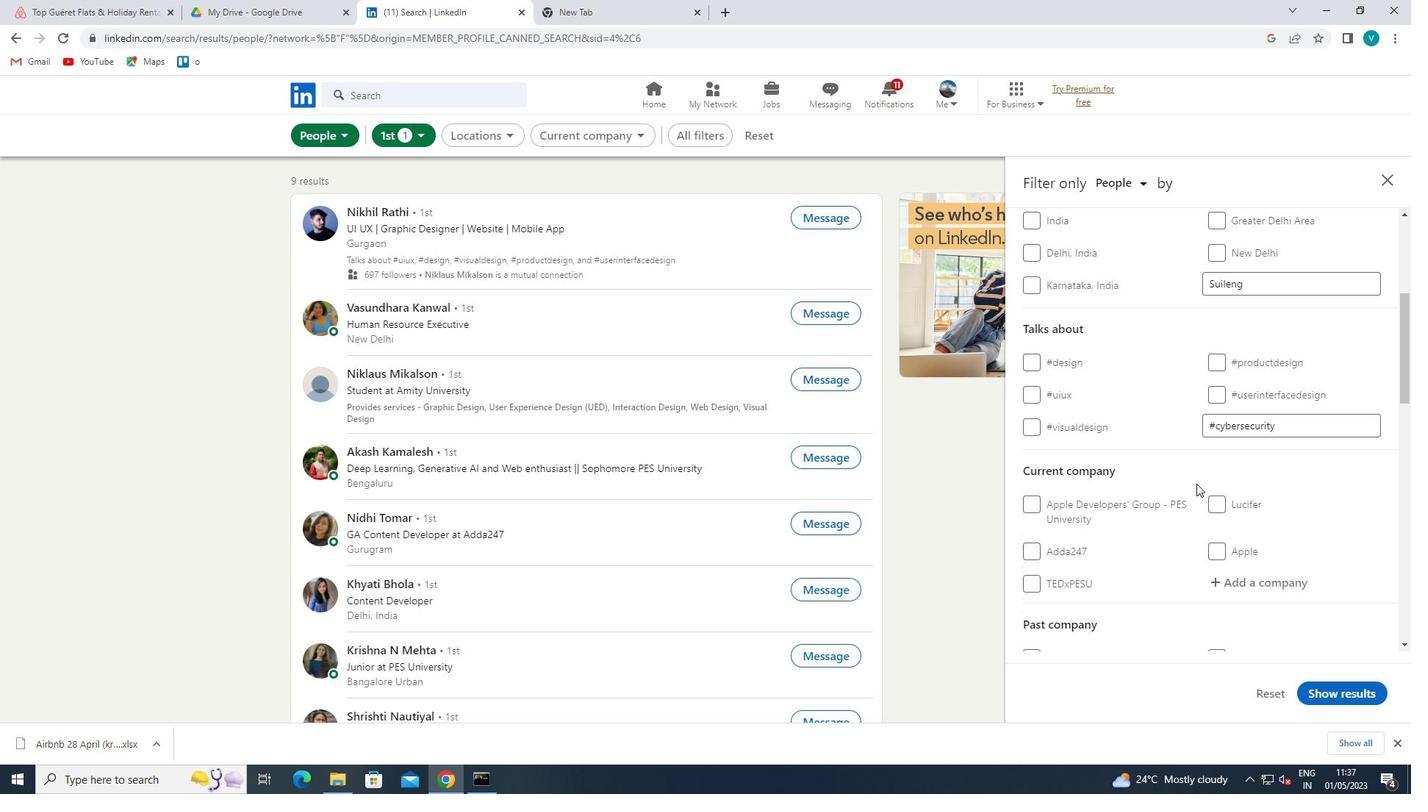 
Action: Mouse scrolled (1206, 477) with delta (0, 0)
Screenshot: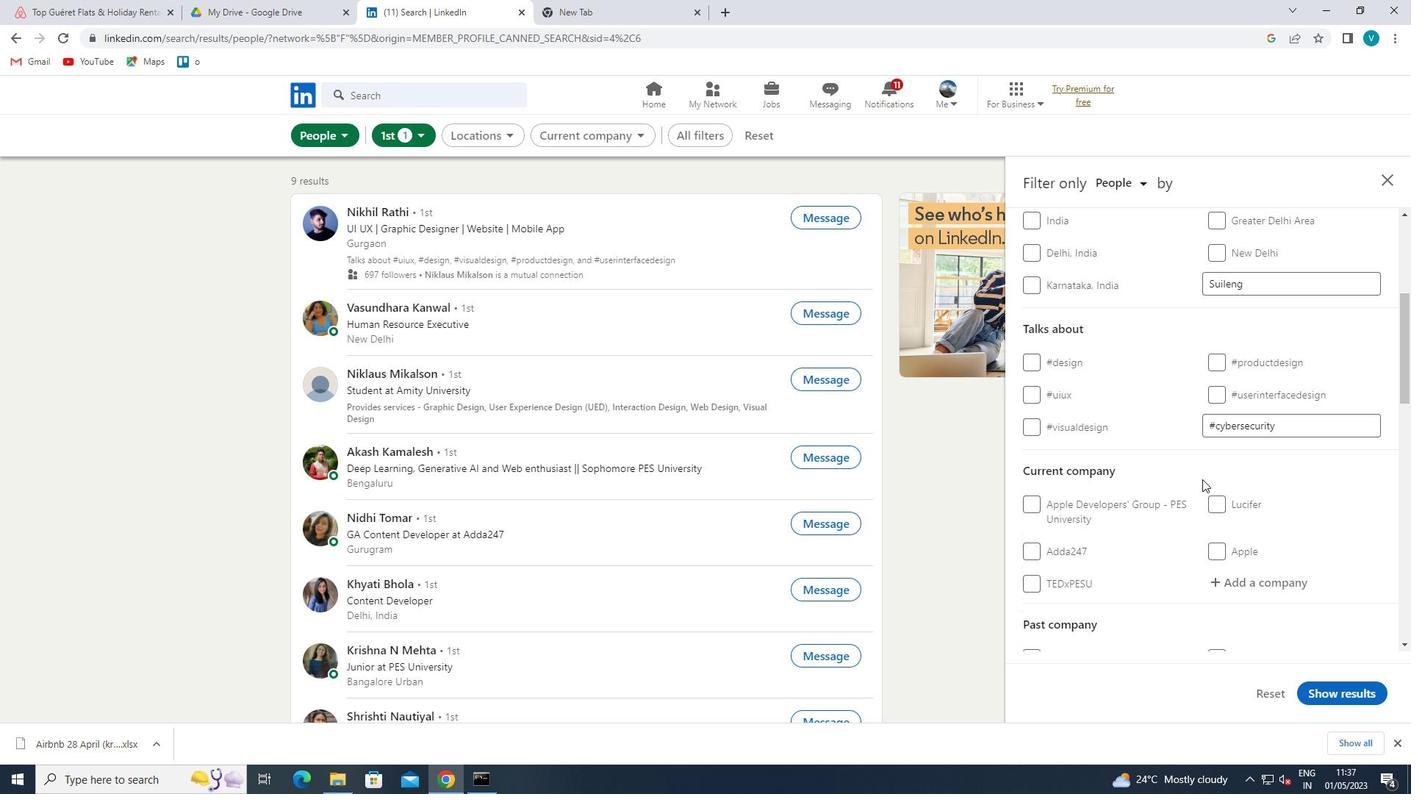 
Action: Mouse moved to (1287, 440)
Screenshot: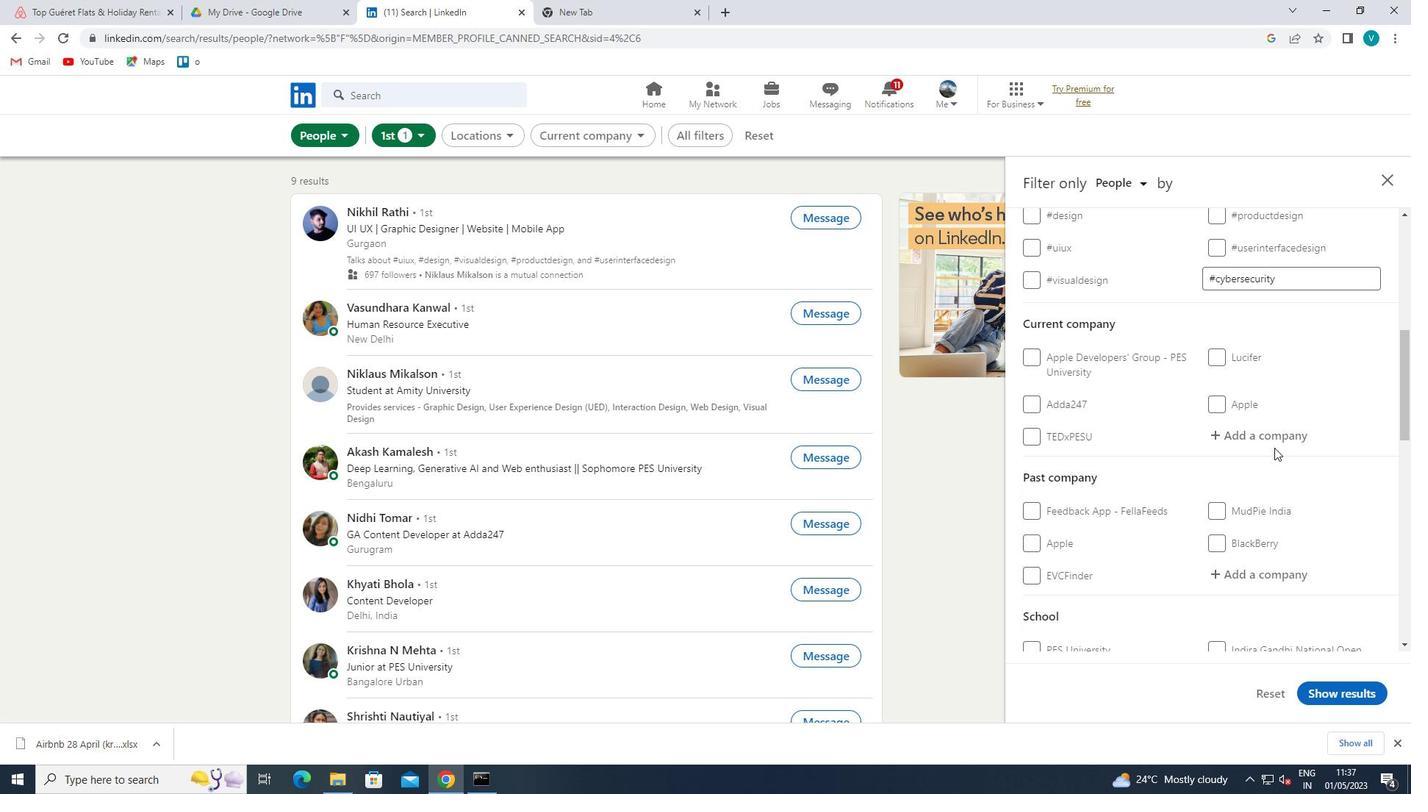 
Action: Mouse pressed left at (1287, 440)
Screenshot: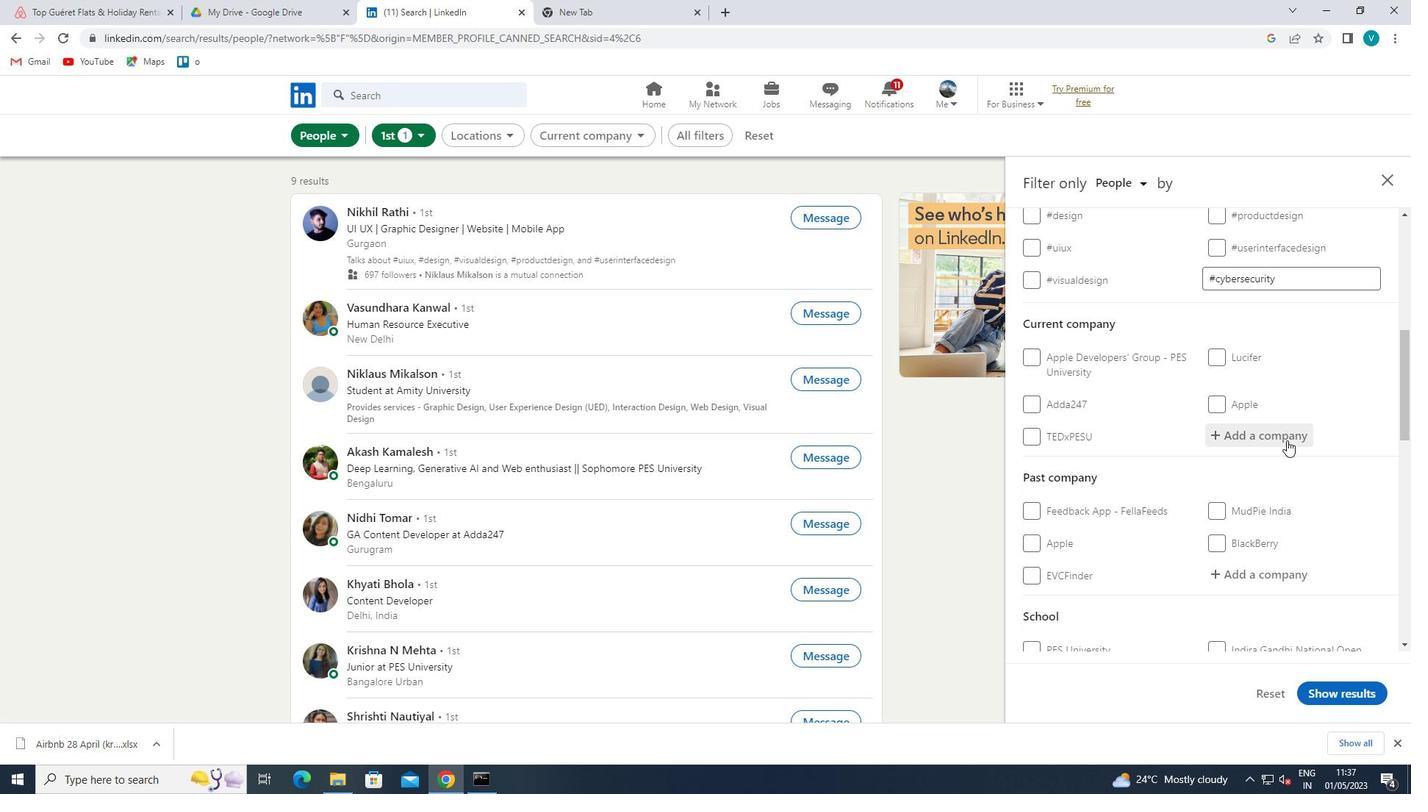 
Action: Mouse moved to (1225, 477)
Screenshot: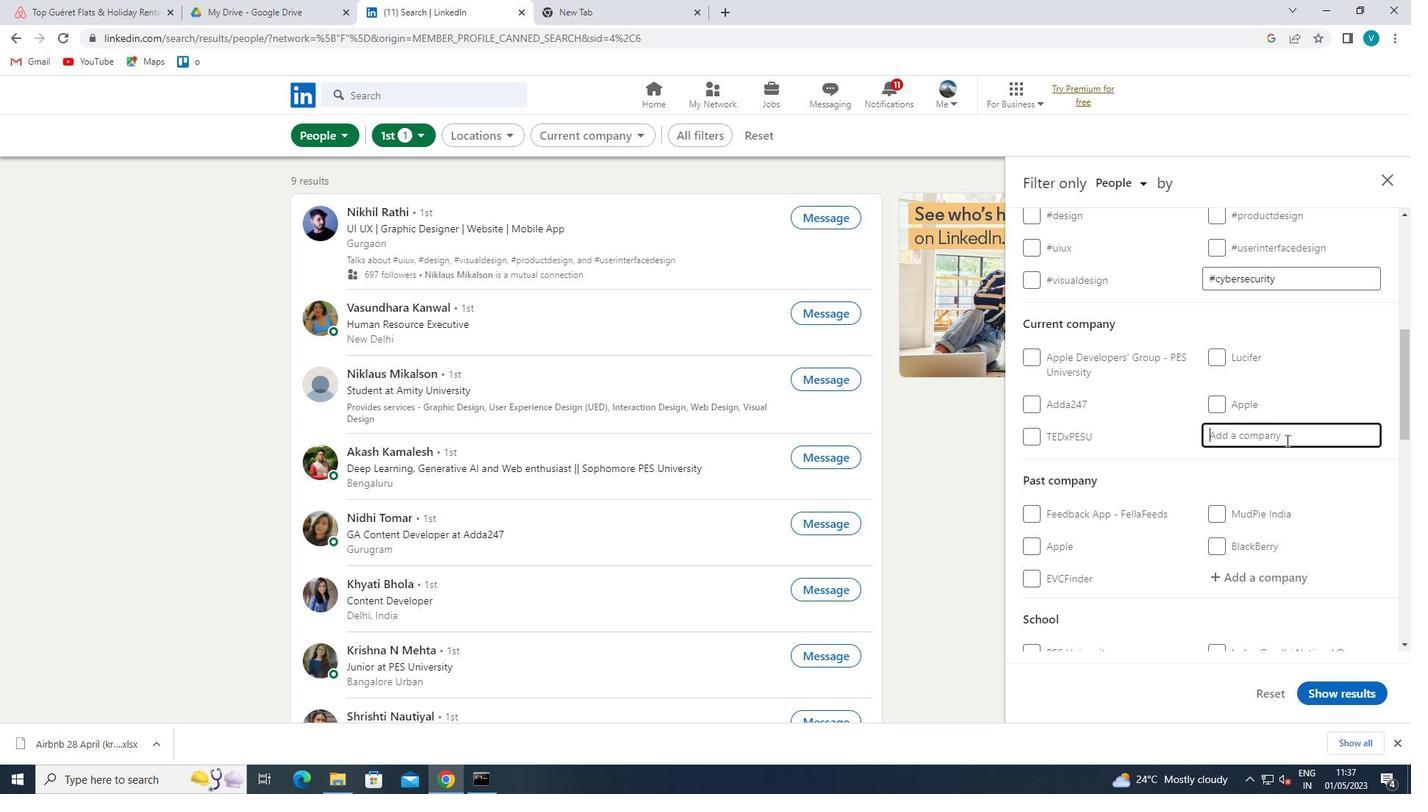 
Action: Key pressed <Key.shift>FORTUNE<Key.space><Key.shift>PARK<Key.space>
Screenshot: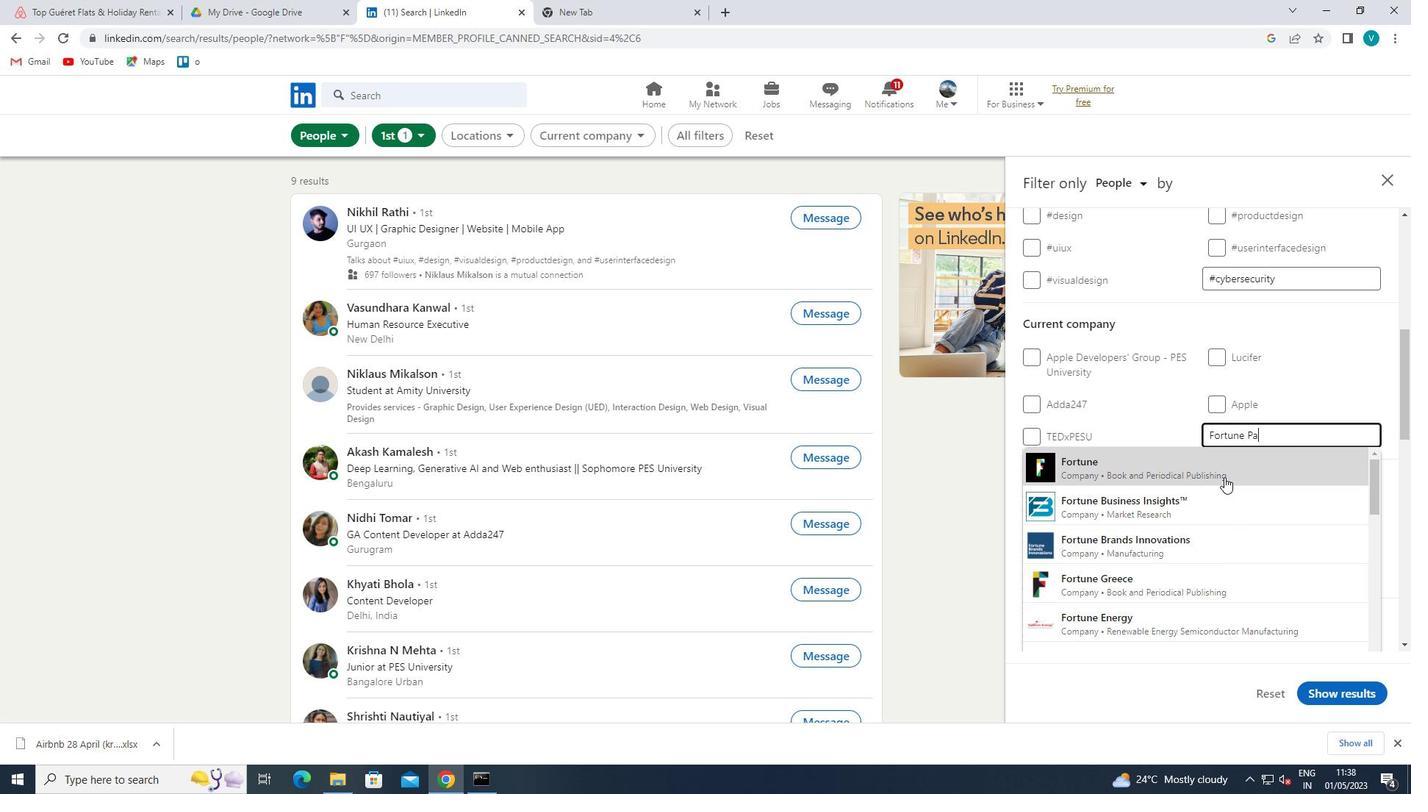 
Action: Mouse moved to (1225, 477)
Screenshot: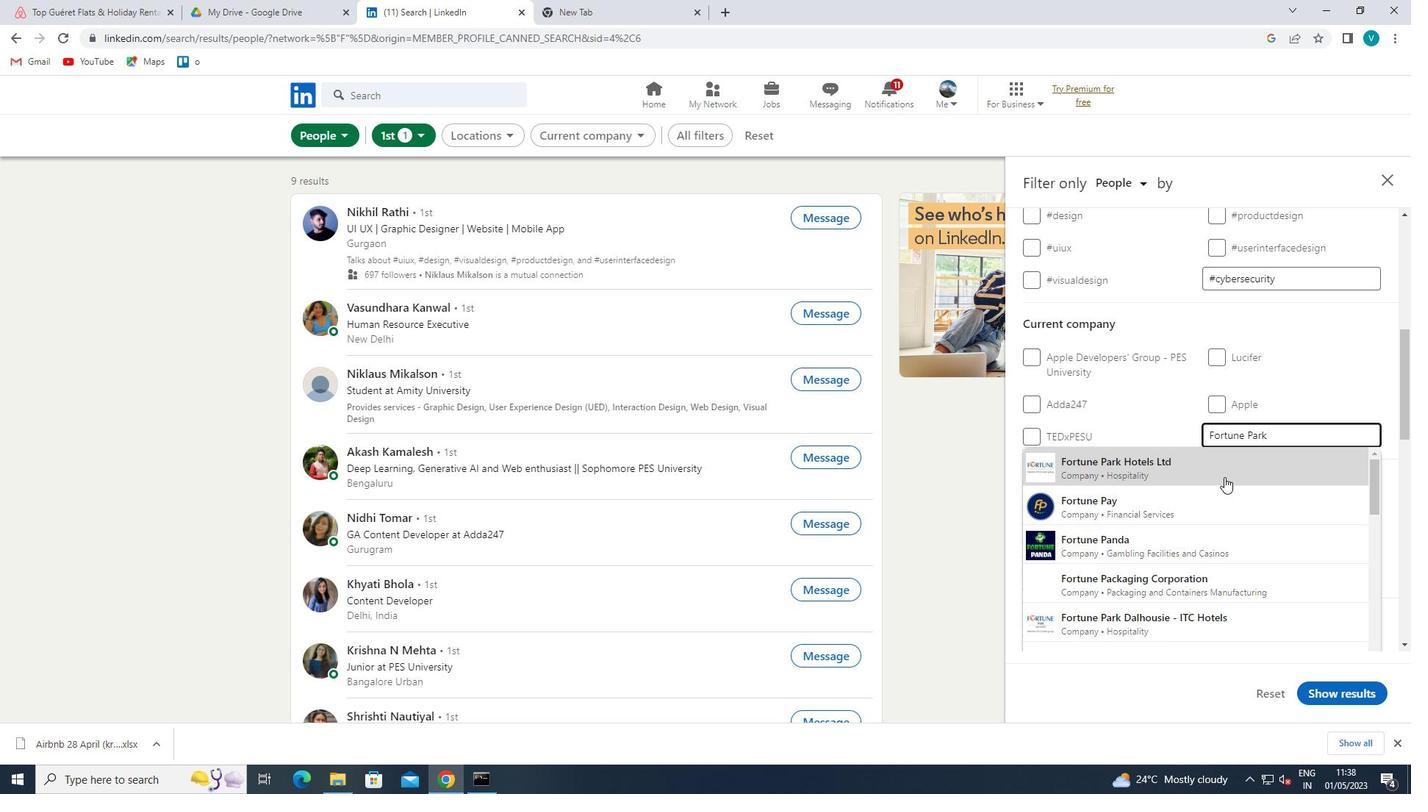 
Action: Mouse pressed left at (1225, 477)
Screenshot: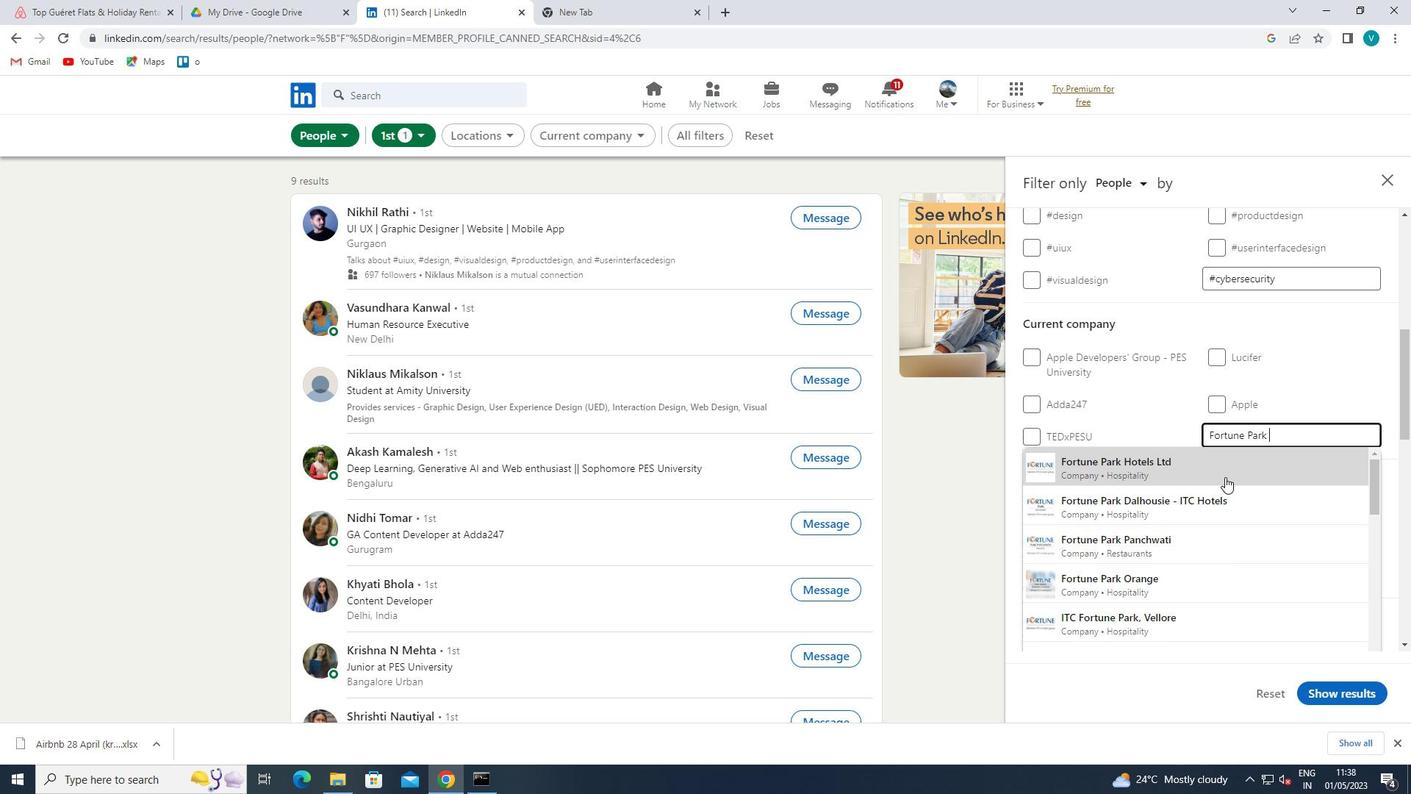 
Action: Mouse scrolled (1225, 476) with delta (0, 0)
Screenshot: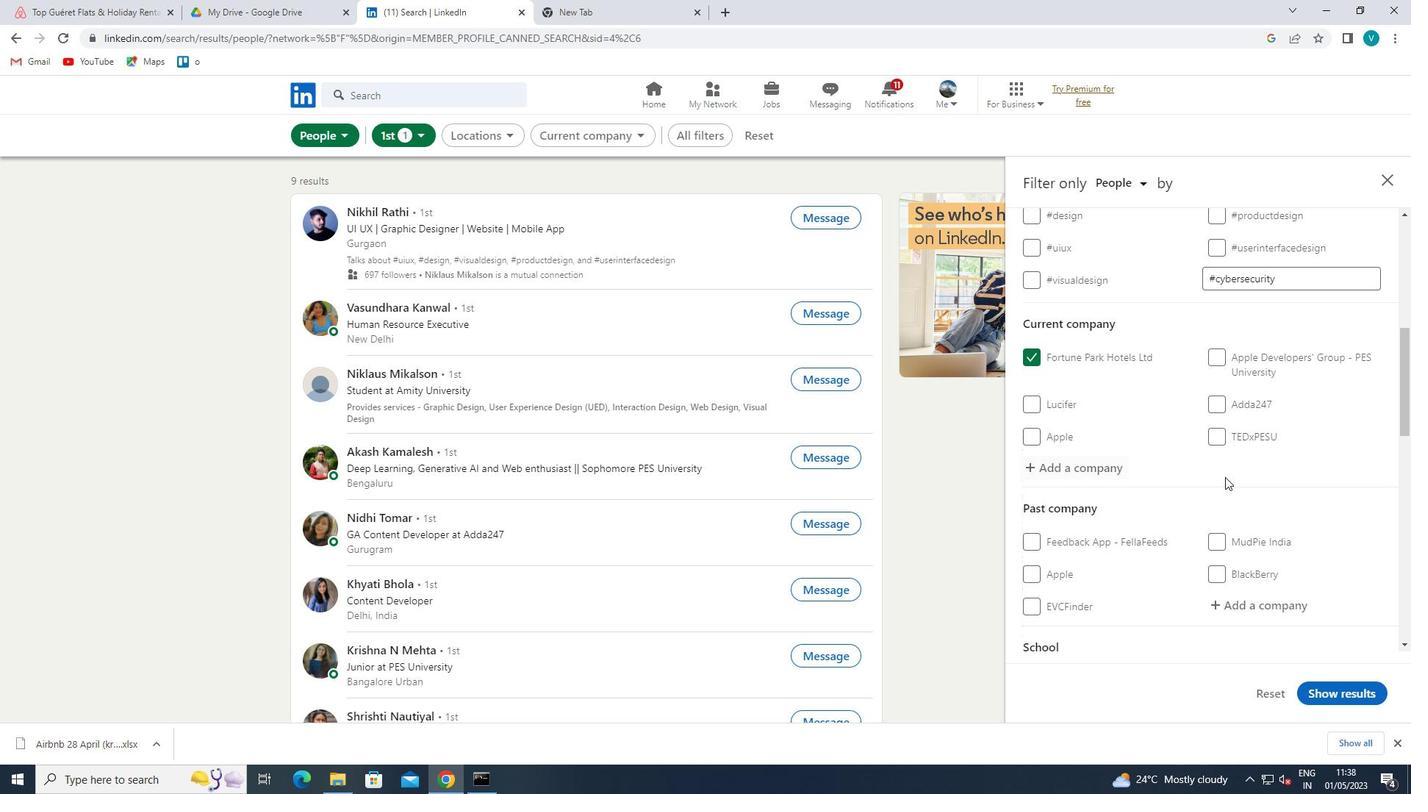 
Action: Mouse scrolled (1225, 476) with delta (0, 0)
Screenshot: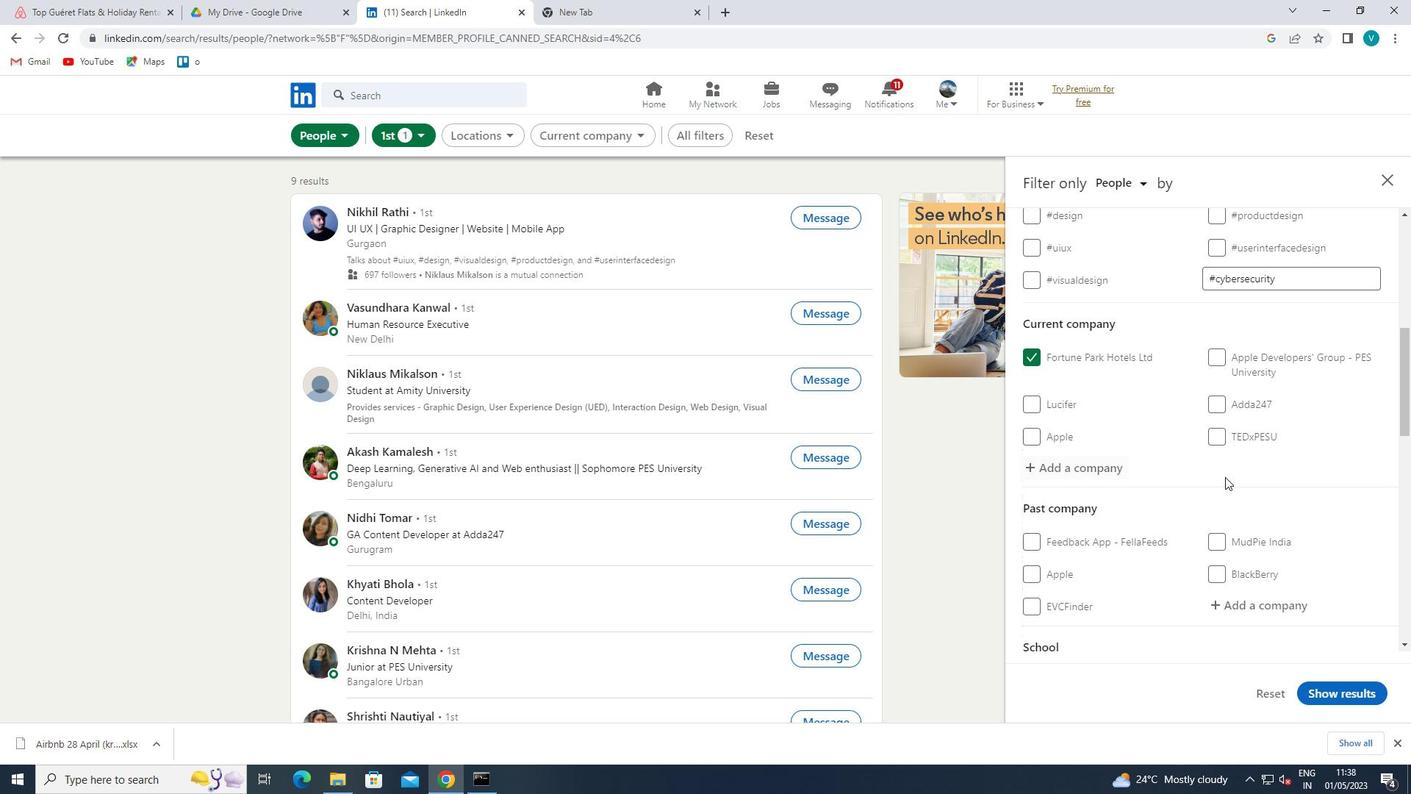 
Action: Mouse scrolled (1225, 476) with delta (0, 0)
Screenshot: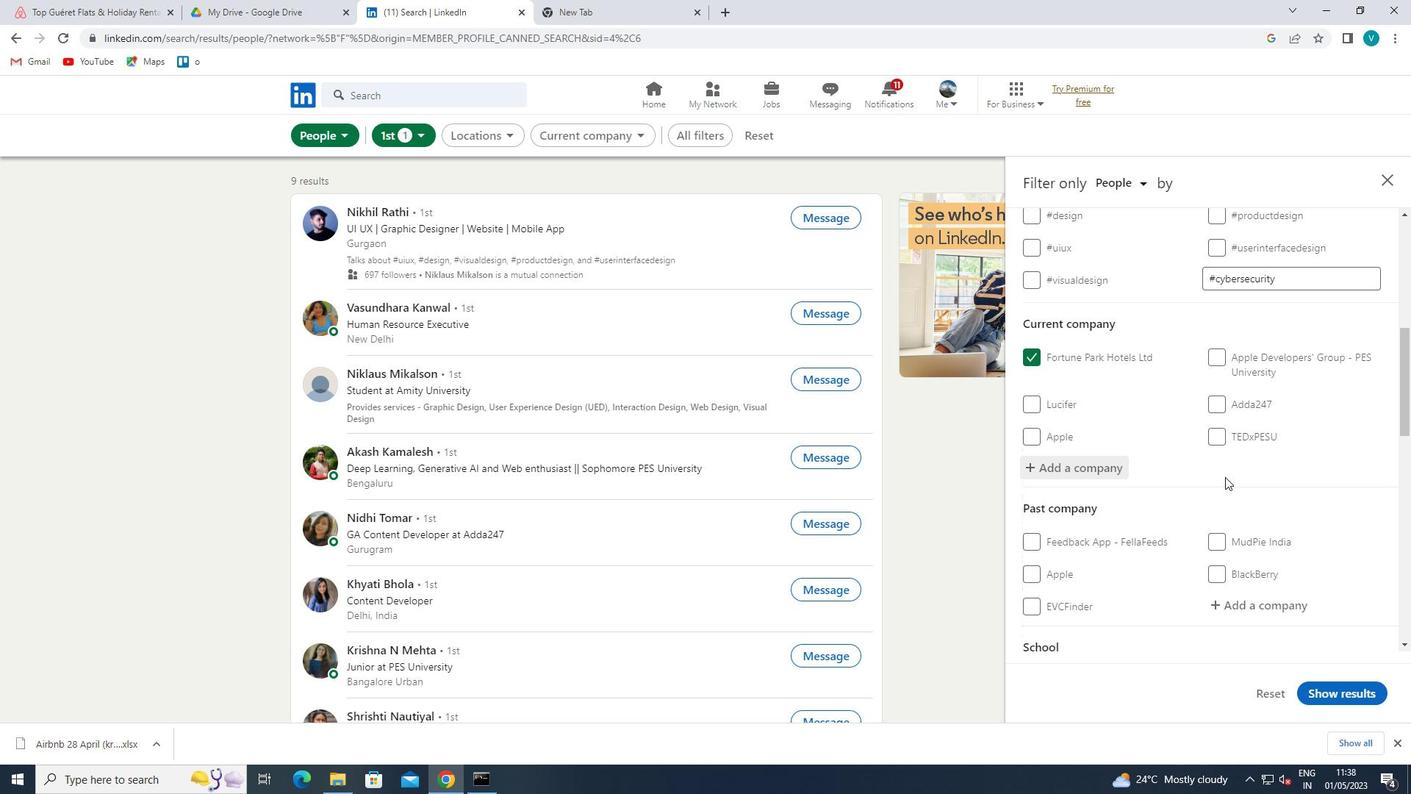 
Action: Mouse moved to (1239, 564)
Screenshot: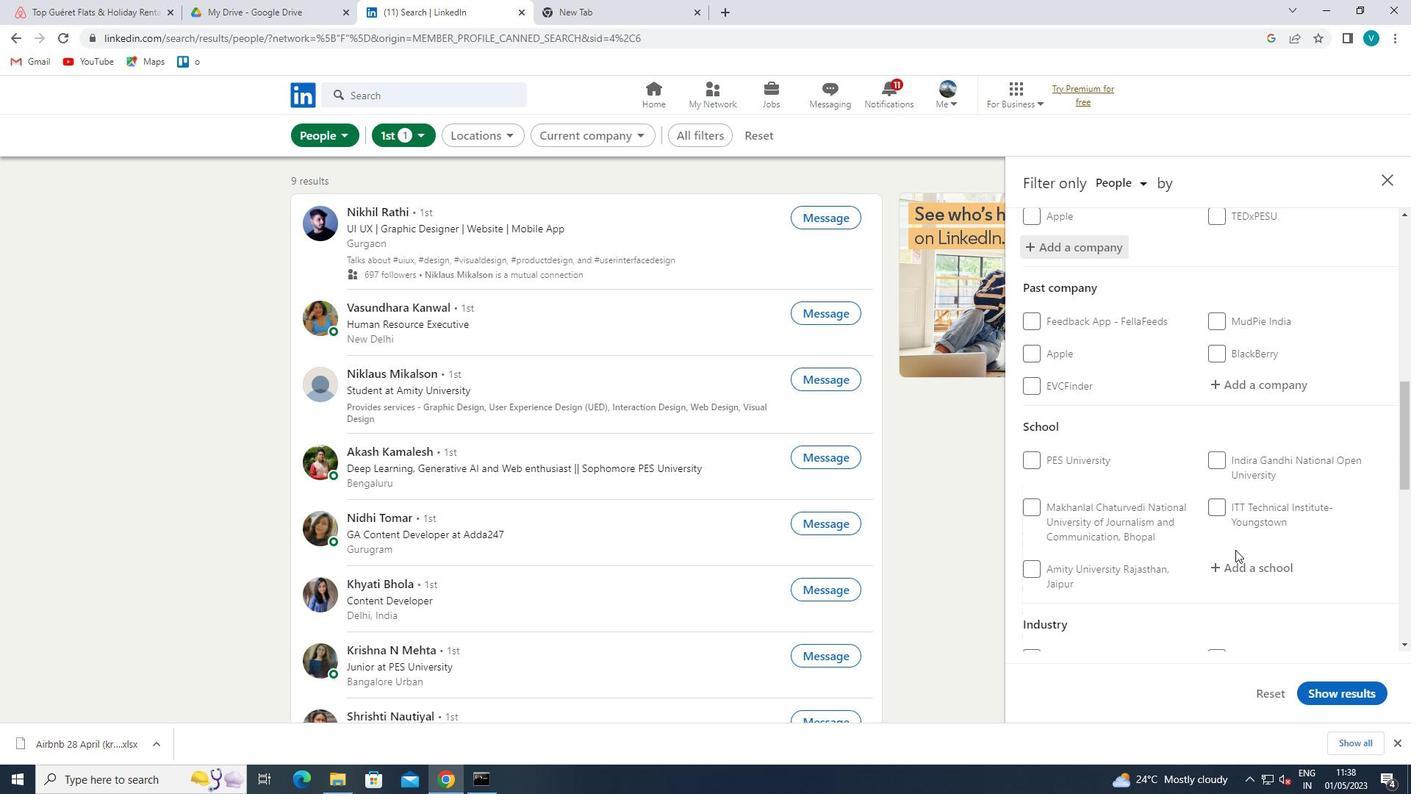 
Action: Mouse pressed left at (1239, 564)
Screenshot: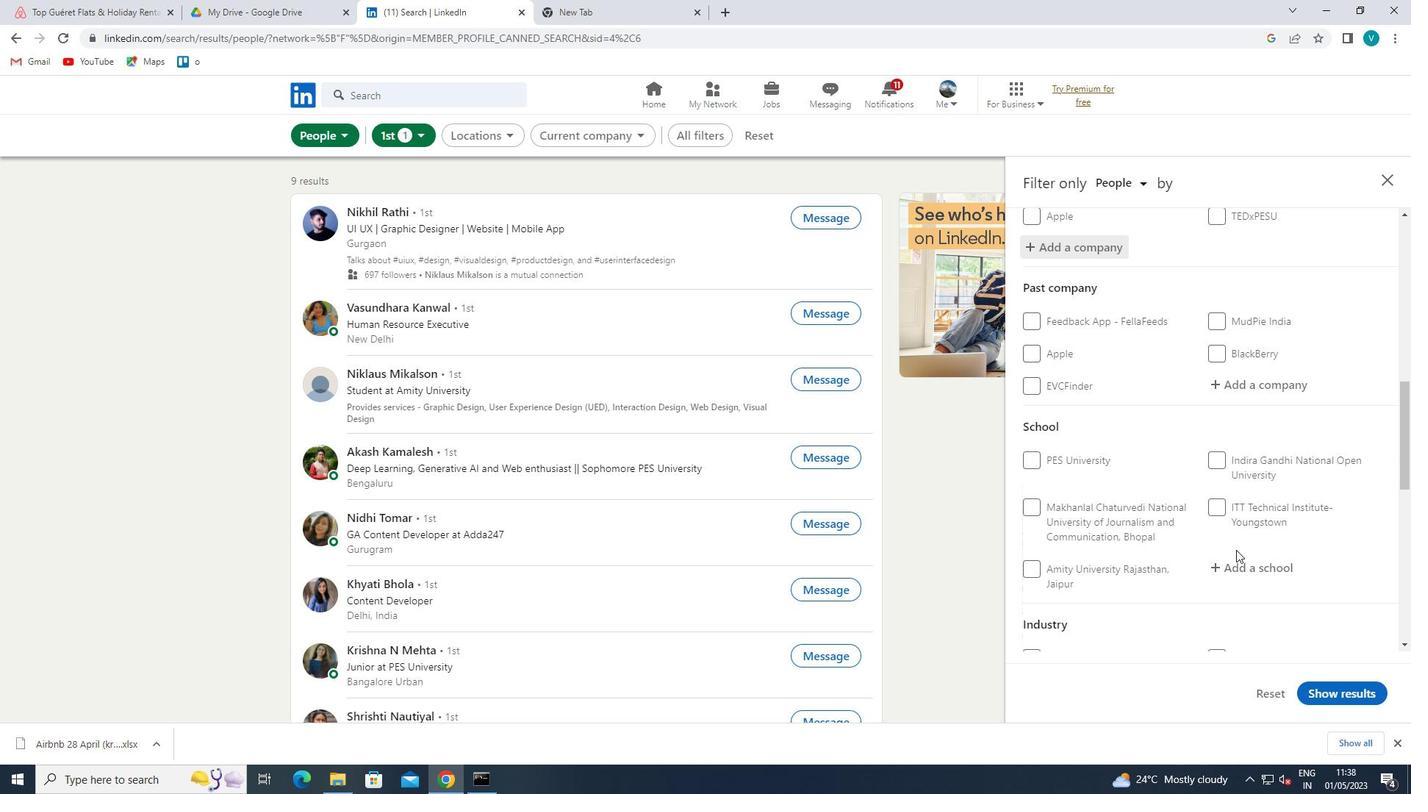 
Action: Key pressed <Key.shift>CAMBR
Screenshot: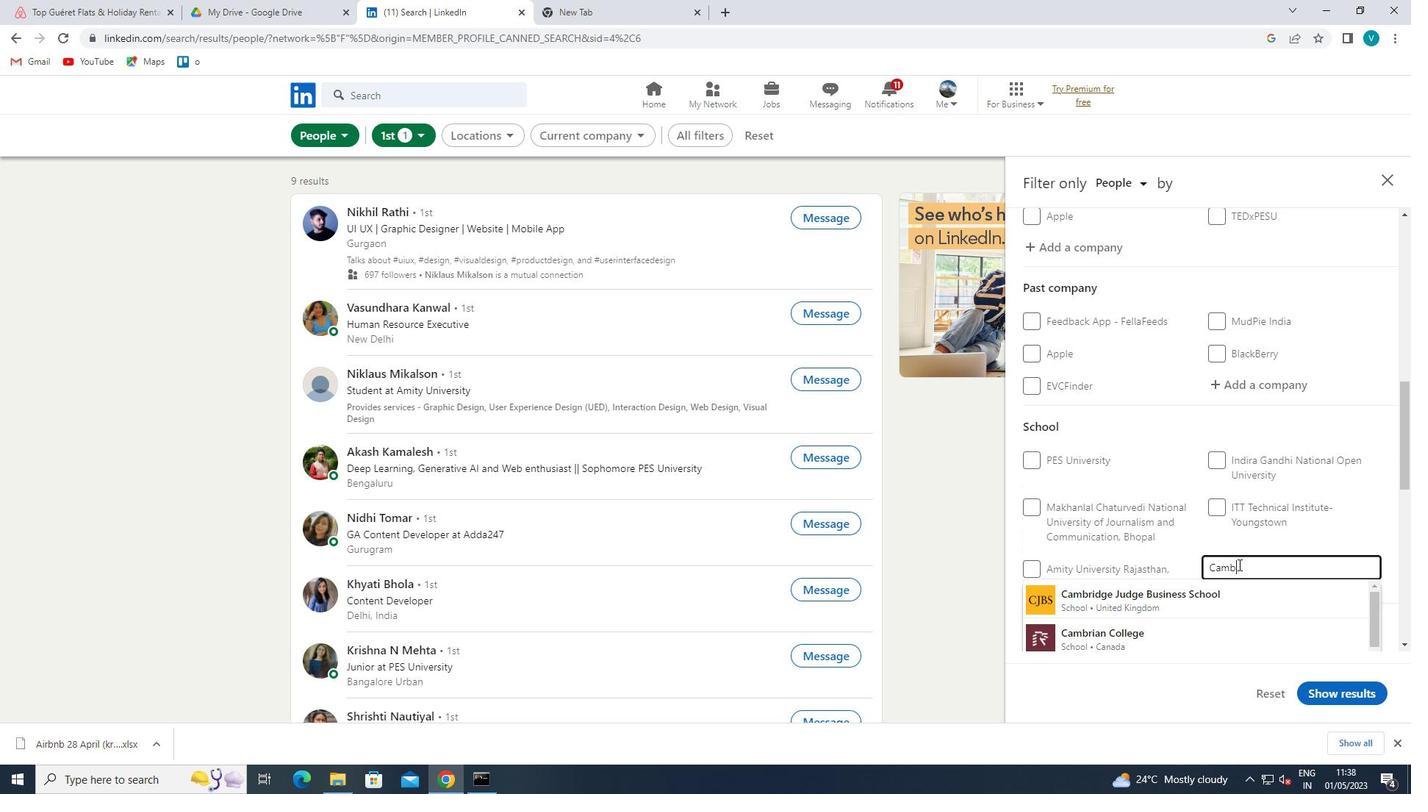 
Action: Mouse moved to (1264, 550)
Screenshot: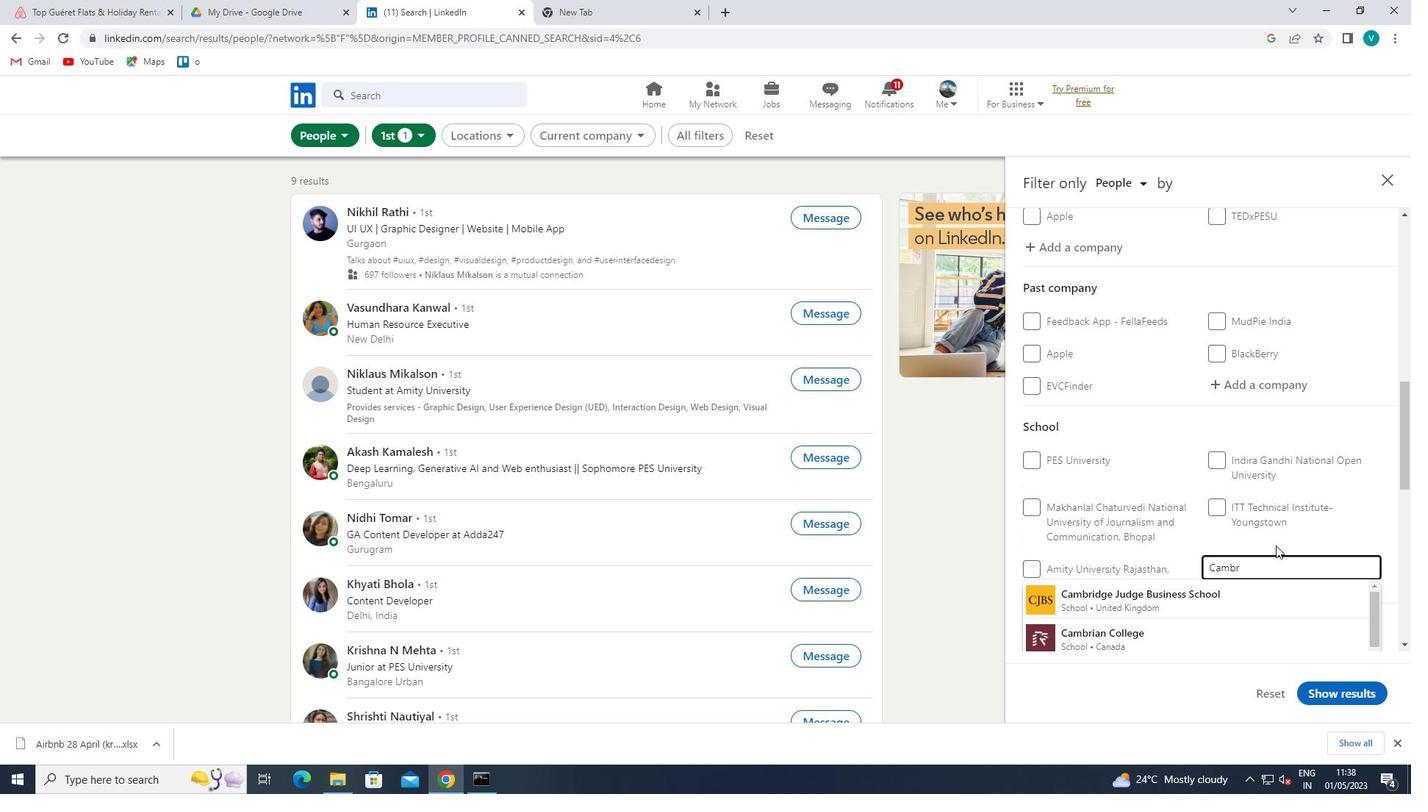 
Action: Key pressed IDGE<Key.space><Key.shift><Key.shift><Key.shift>IN
Screenshot: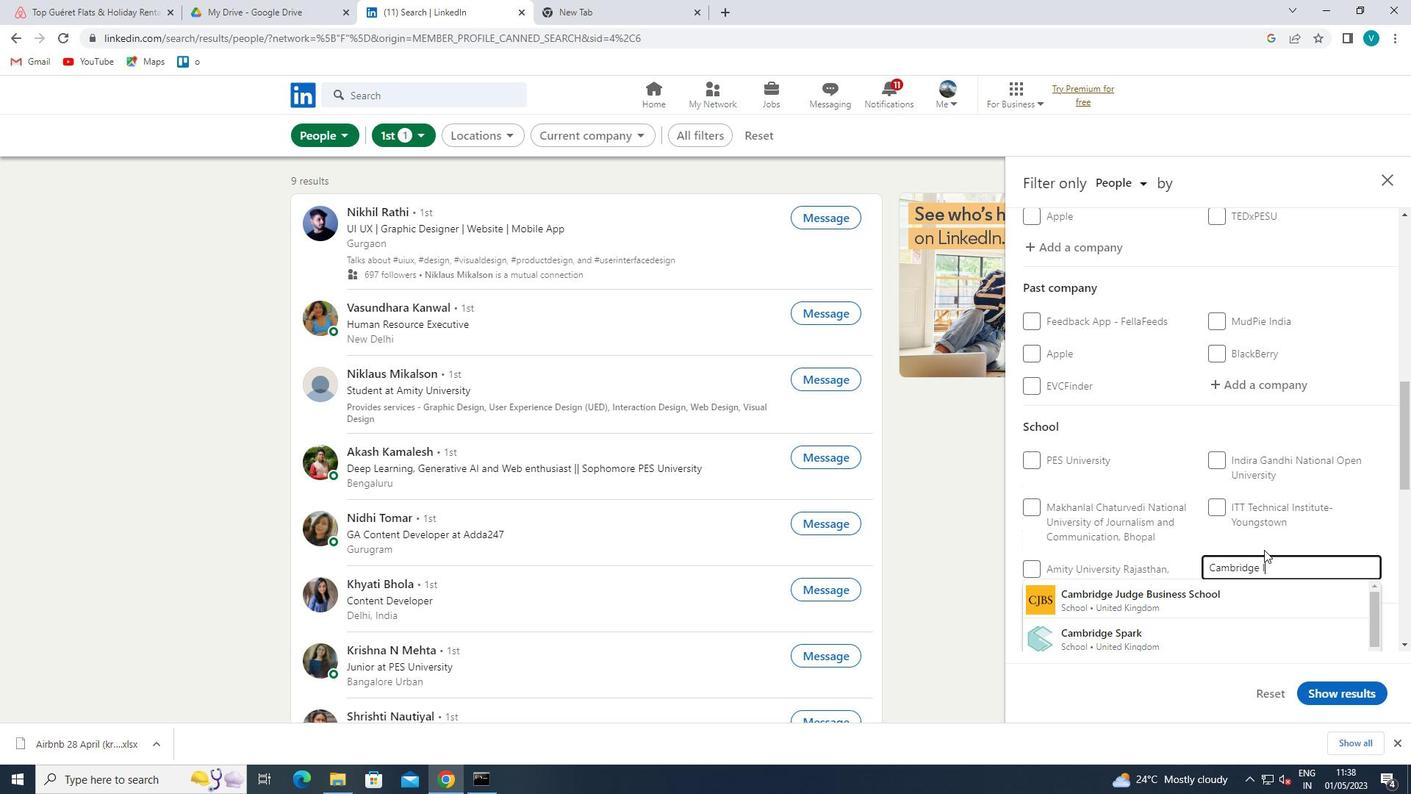 
Action: Mouse moved to (1225, 628)
Screenshot: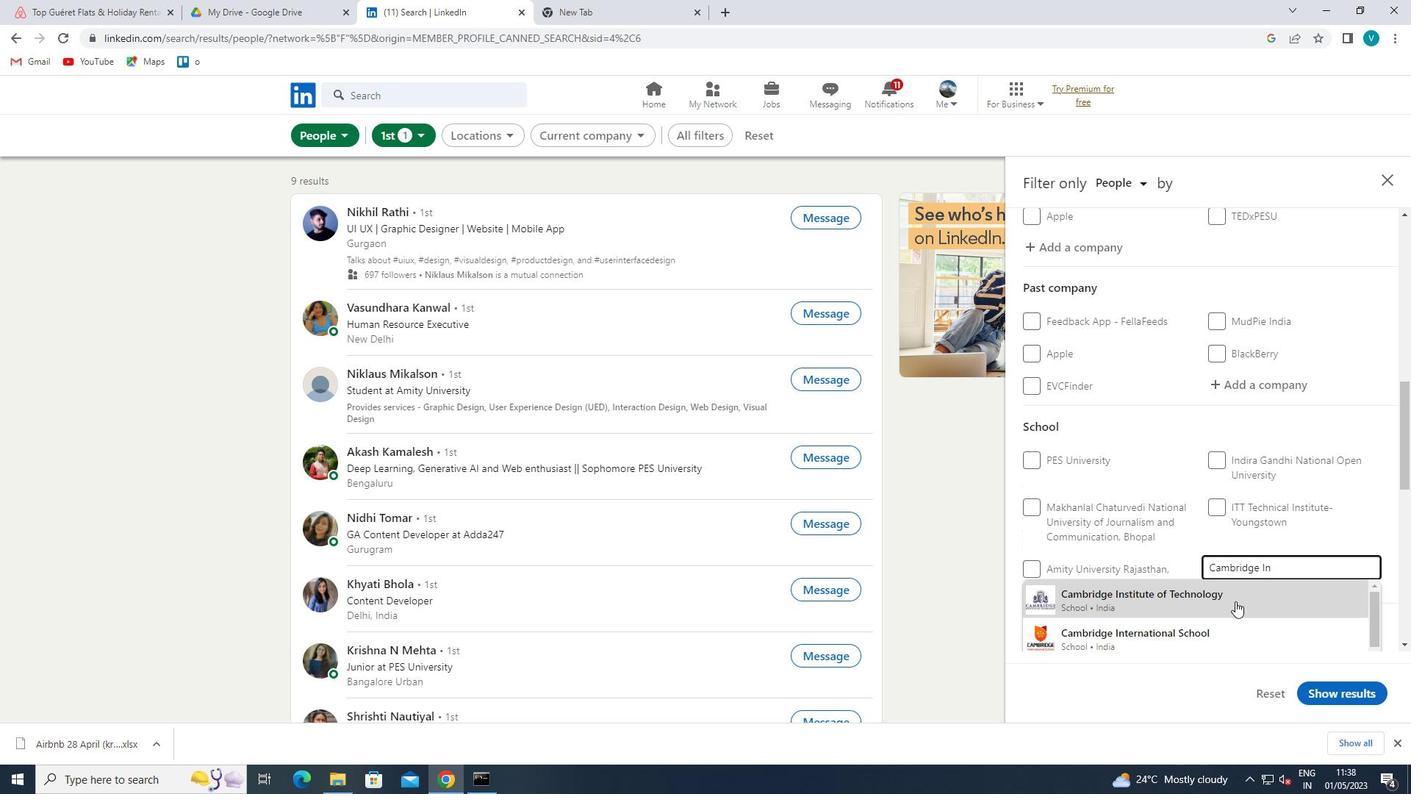 
Action: Mouse pressed left at (1225, 628)
Screenshot: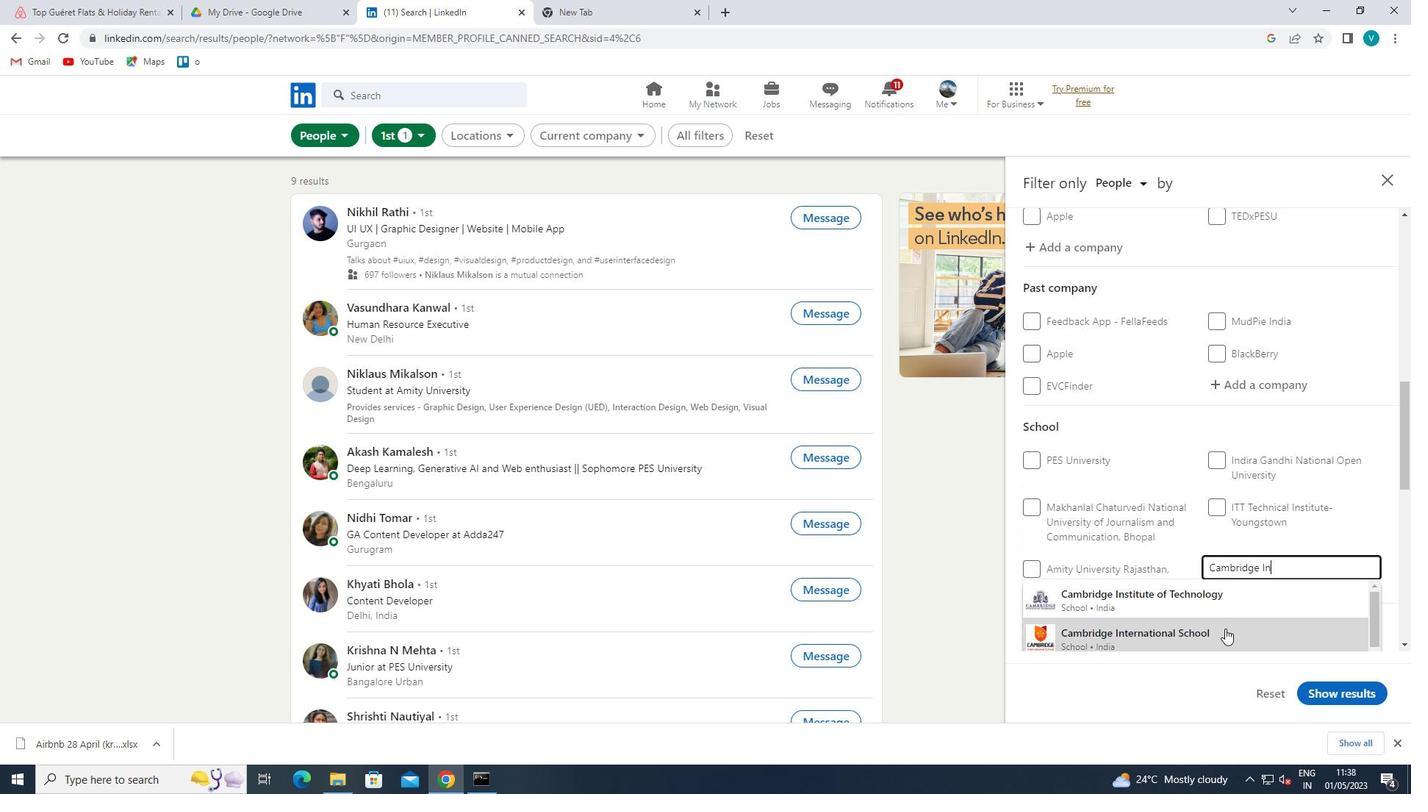 
Action: Mouse moved to (1292, 587)
Screenshot: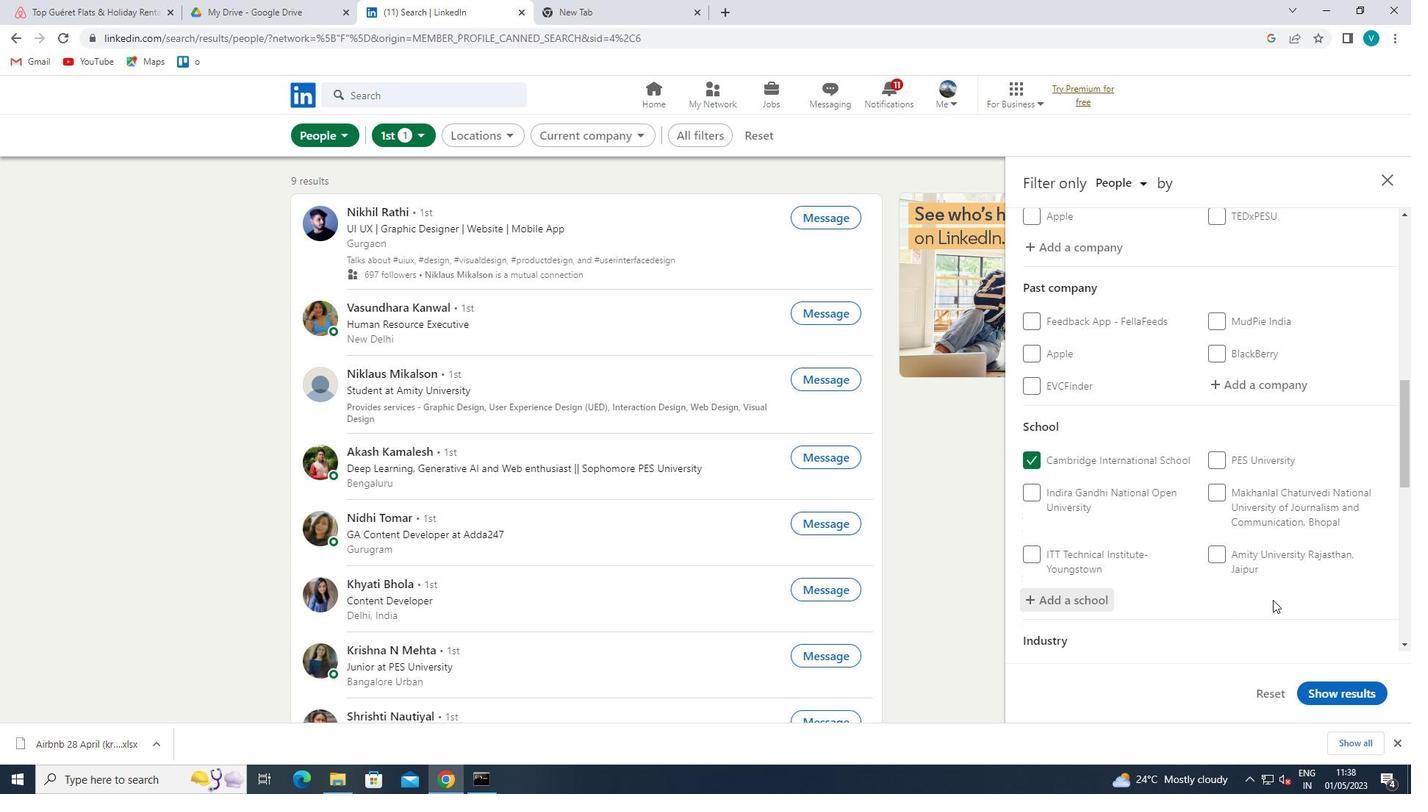 
Action: Mouse scrolled (1292, 586) with delta (0, 0)
Screenshot: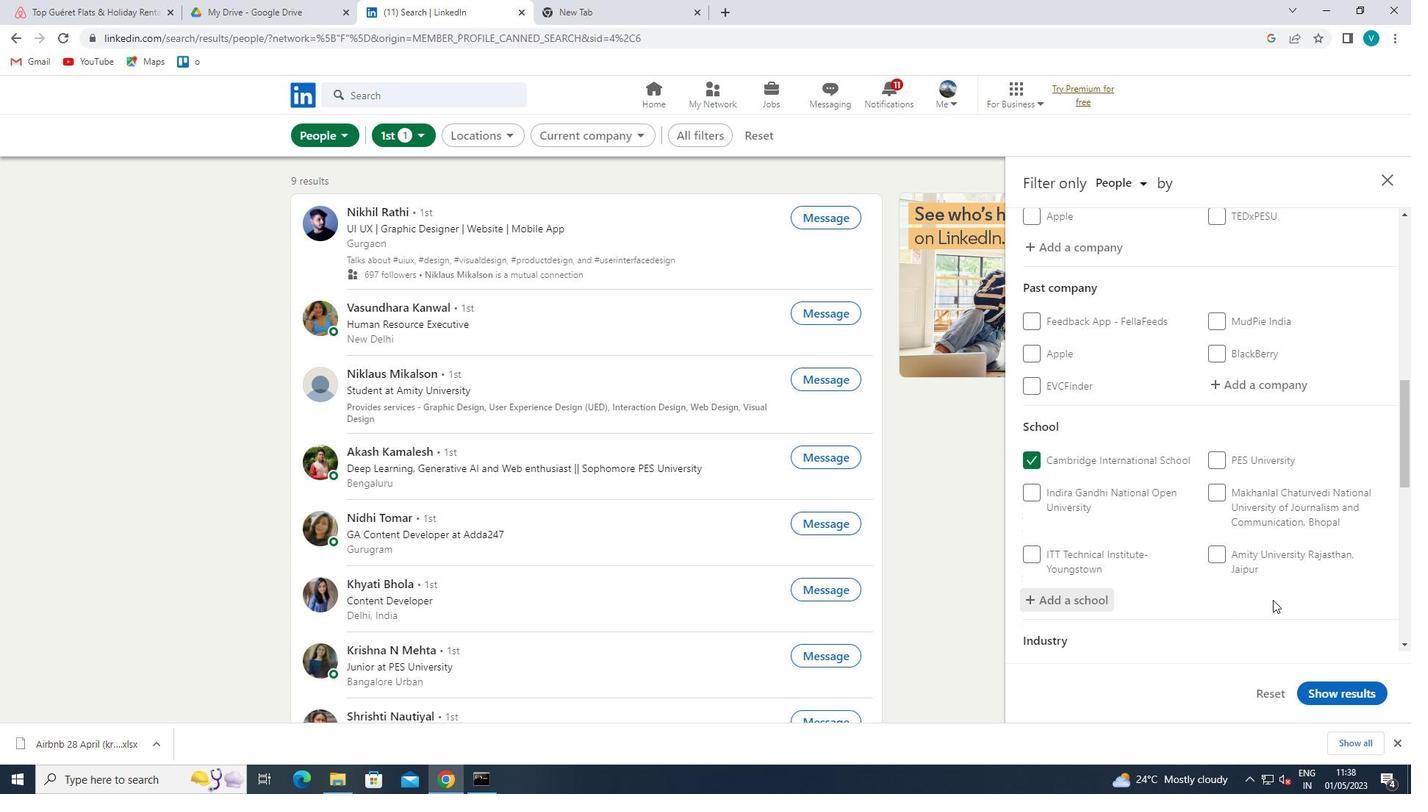 
Action: Mouse moved to (1292, 586)
Screenshot: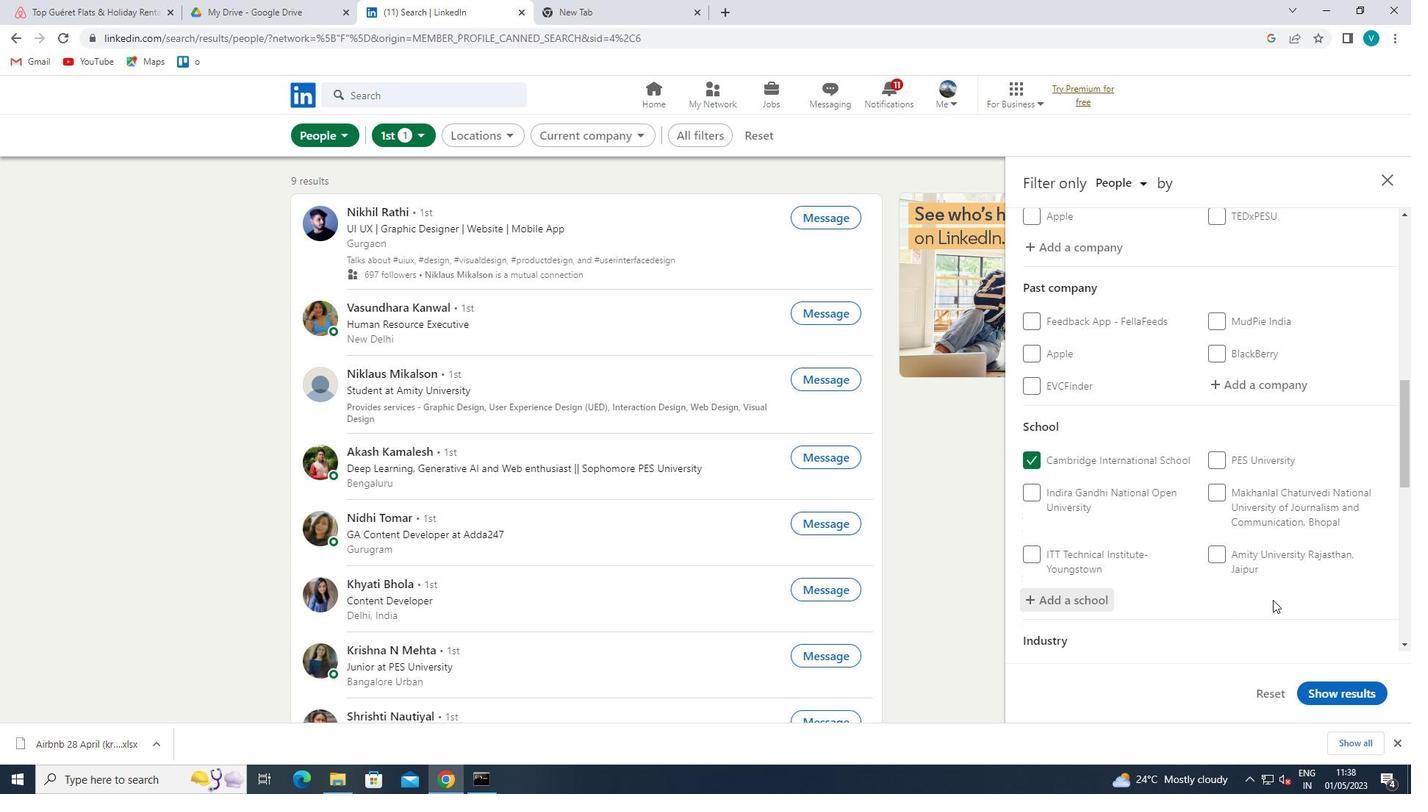
Action: Mouse scrolled (1292, 586) with delta (0, 0)
Screenshot: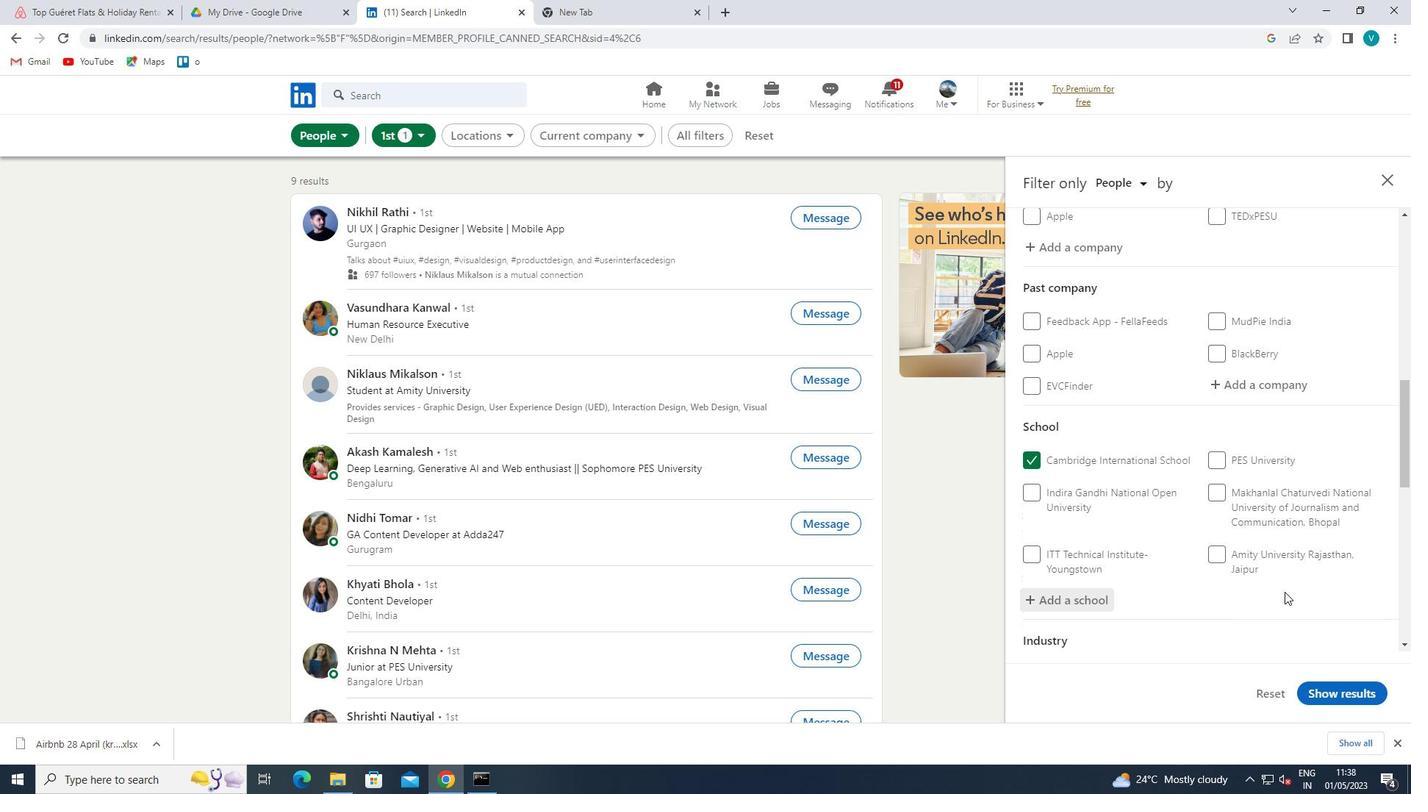 
Action: Mouse scrolled (1292, 586) with delta (0, 0)
Screenshot: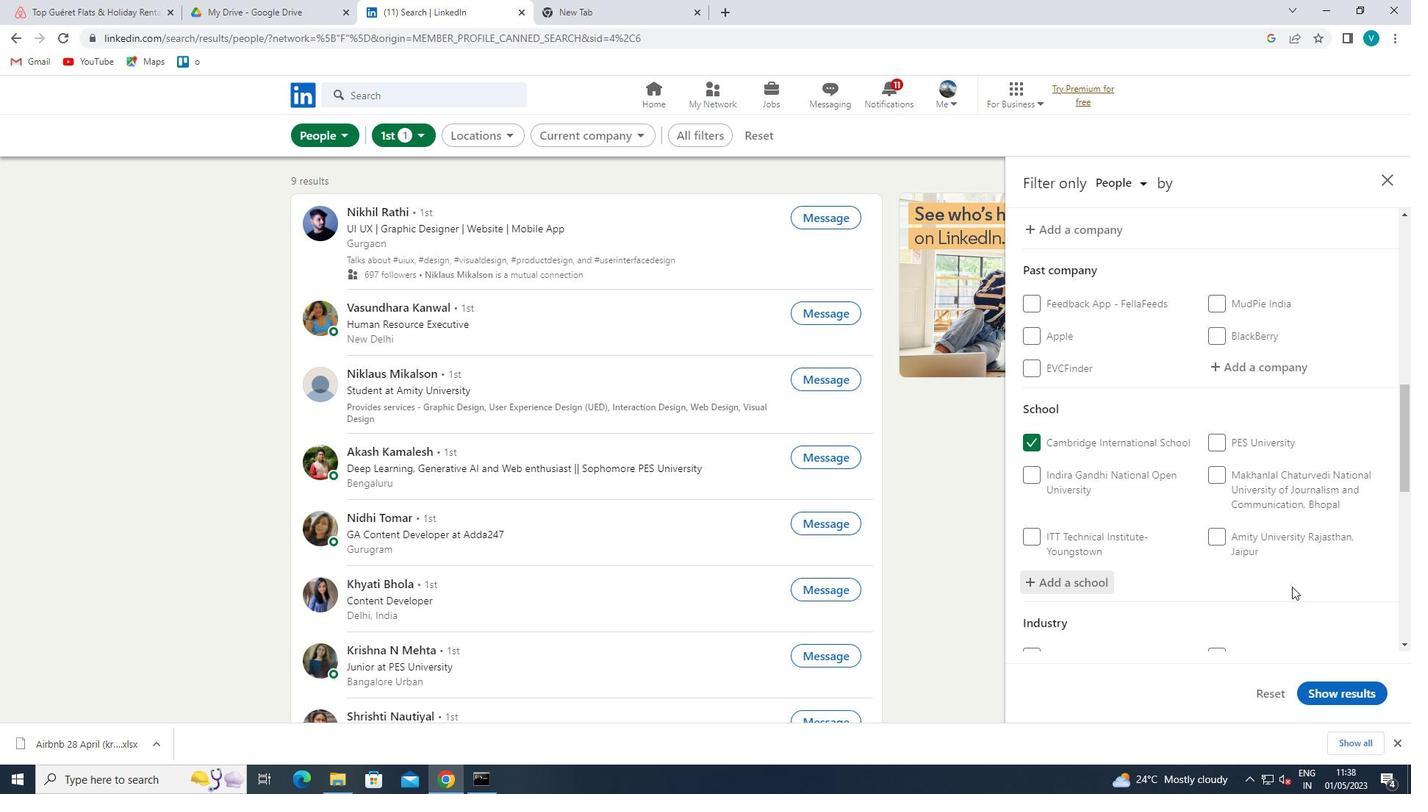 
Action: Mouse scrolled (1292, 586) with delta (0, 0)
Screenshot: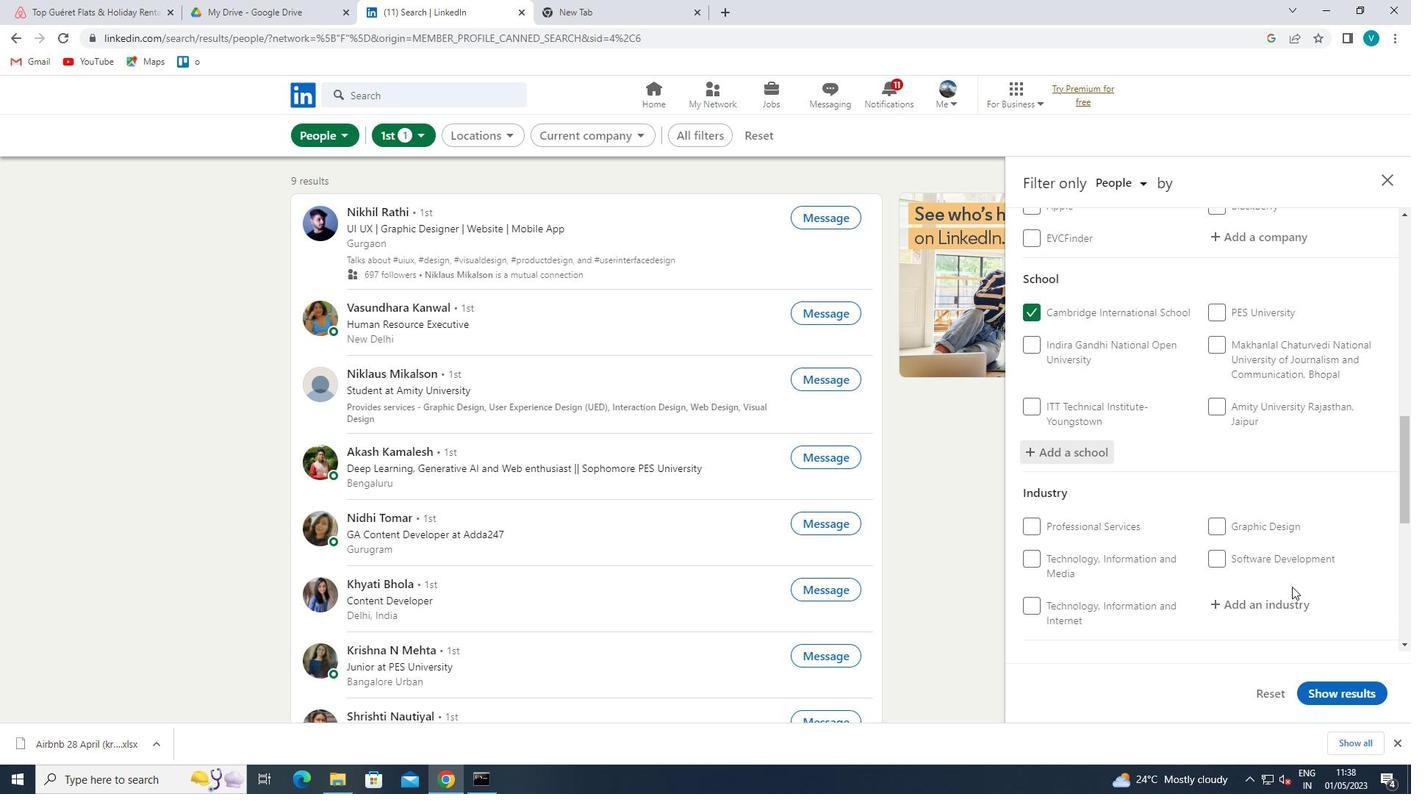 
Action: Mouse moved to (1265, 480)
Screenshot: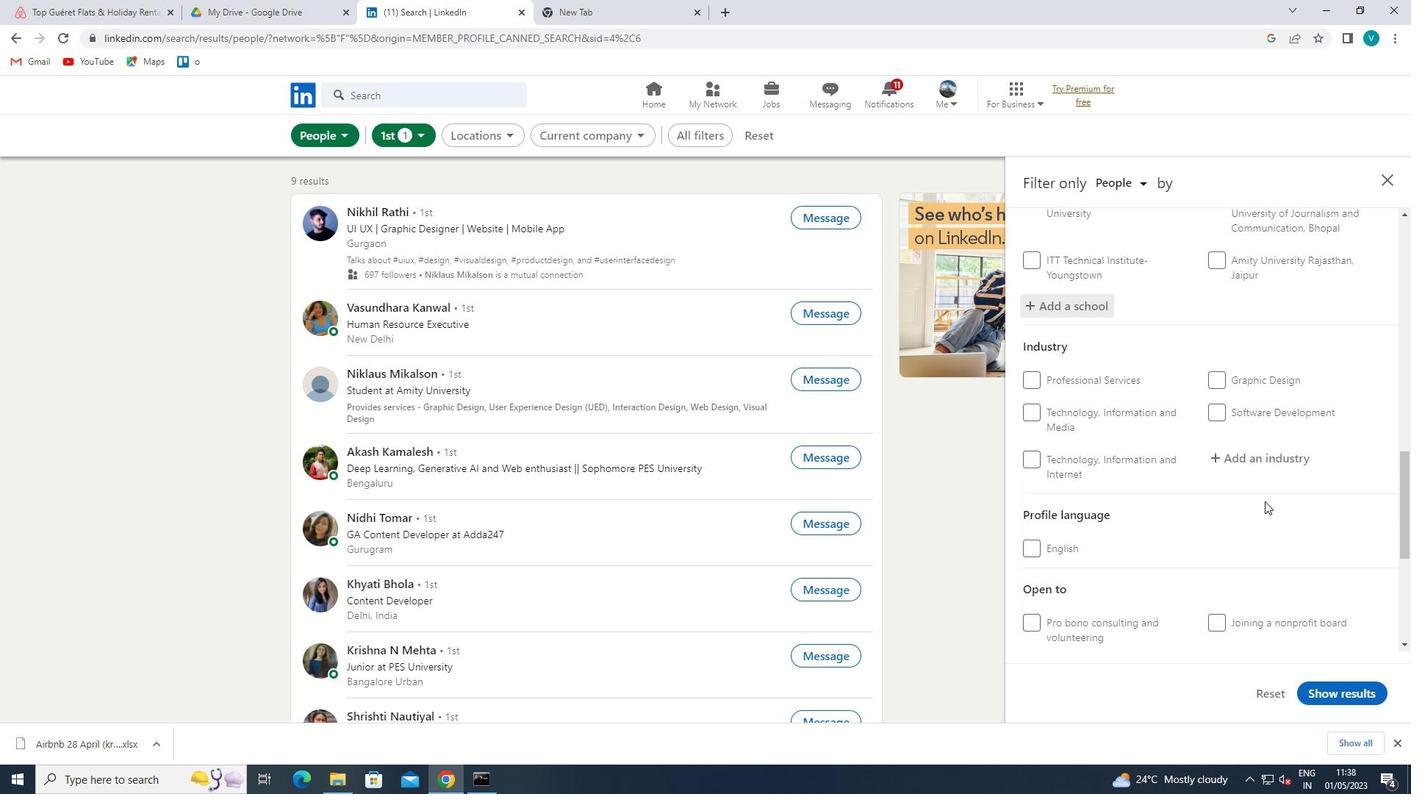 
Action: Mouse pressed left at (1265, 480)
Screenshot: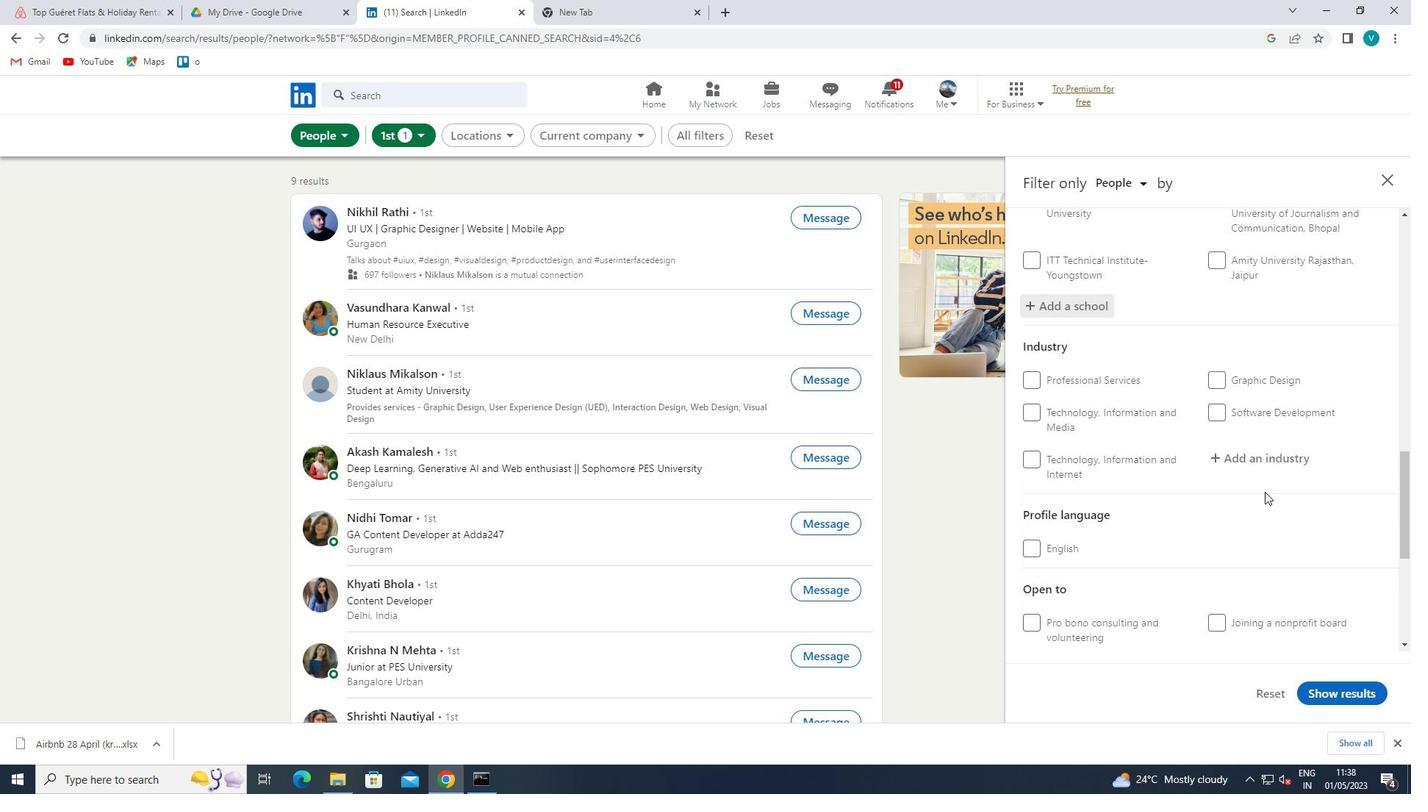 
Action: Mouse moved to (1277, 472)
Screenshot: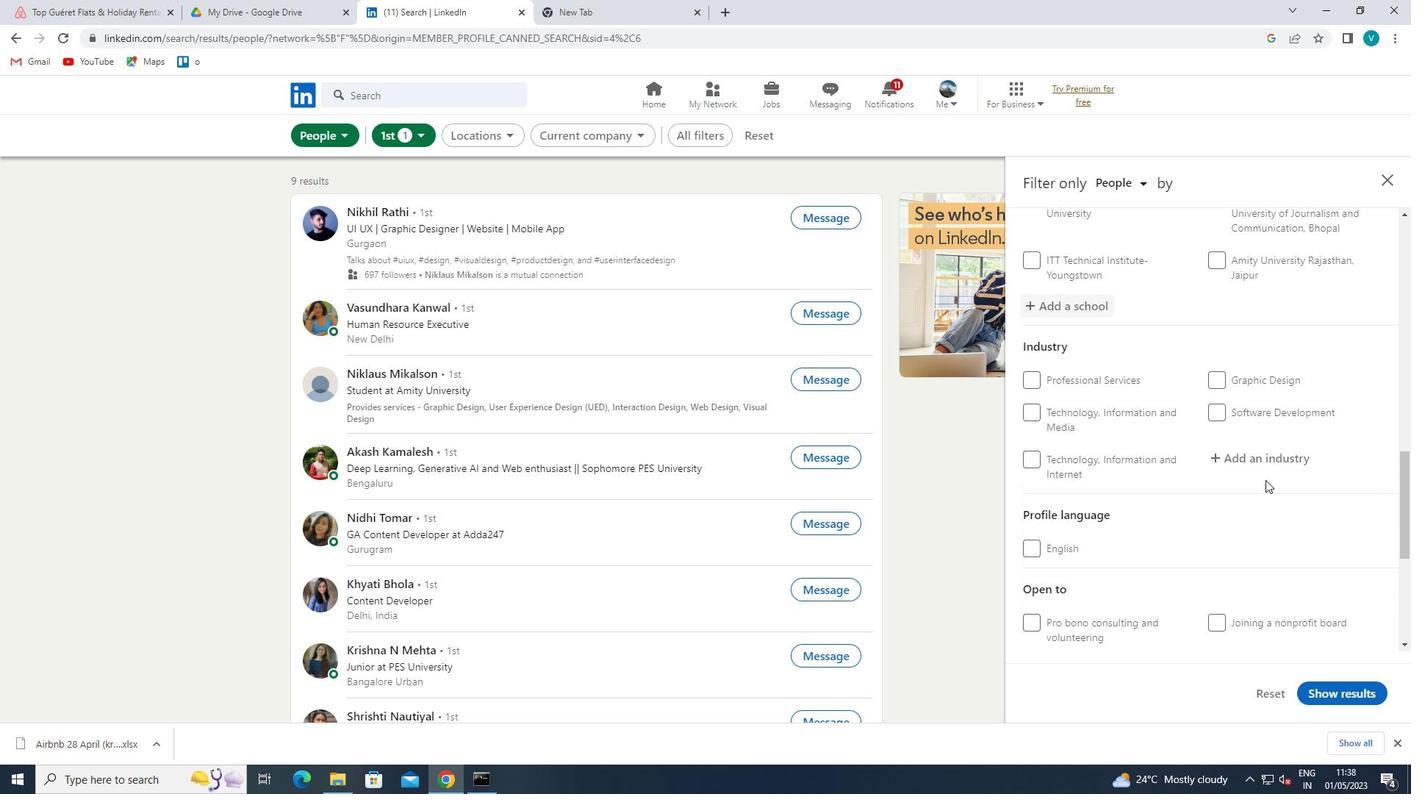 
Action: Mouse pressed left at (1277, 472)
Screenshot: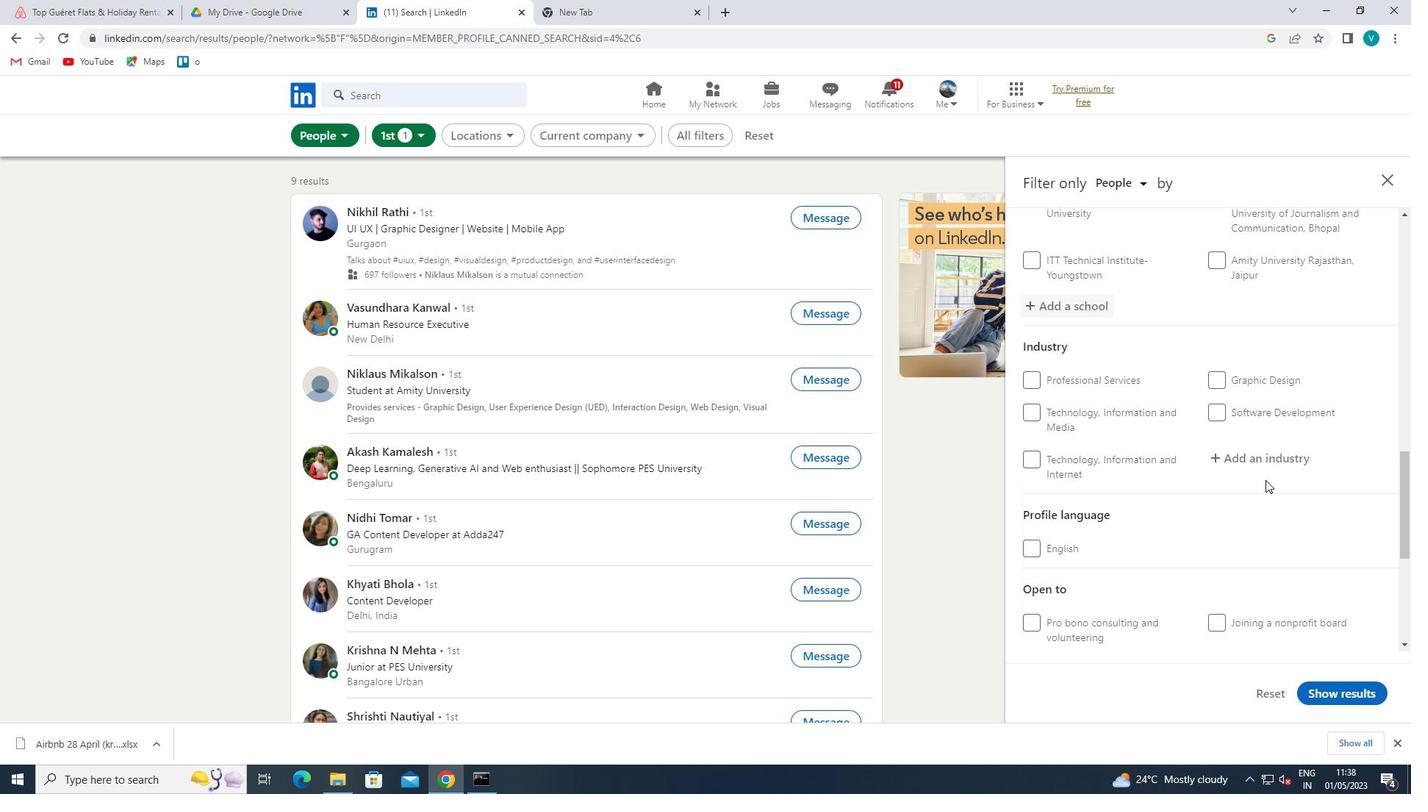 
Action: Mouse moved to (1286, 466)
Screenshot: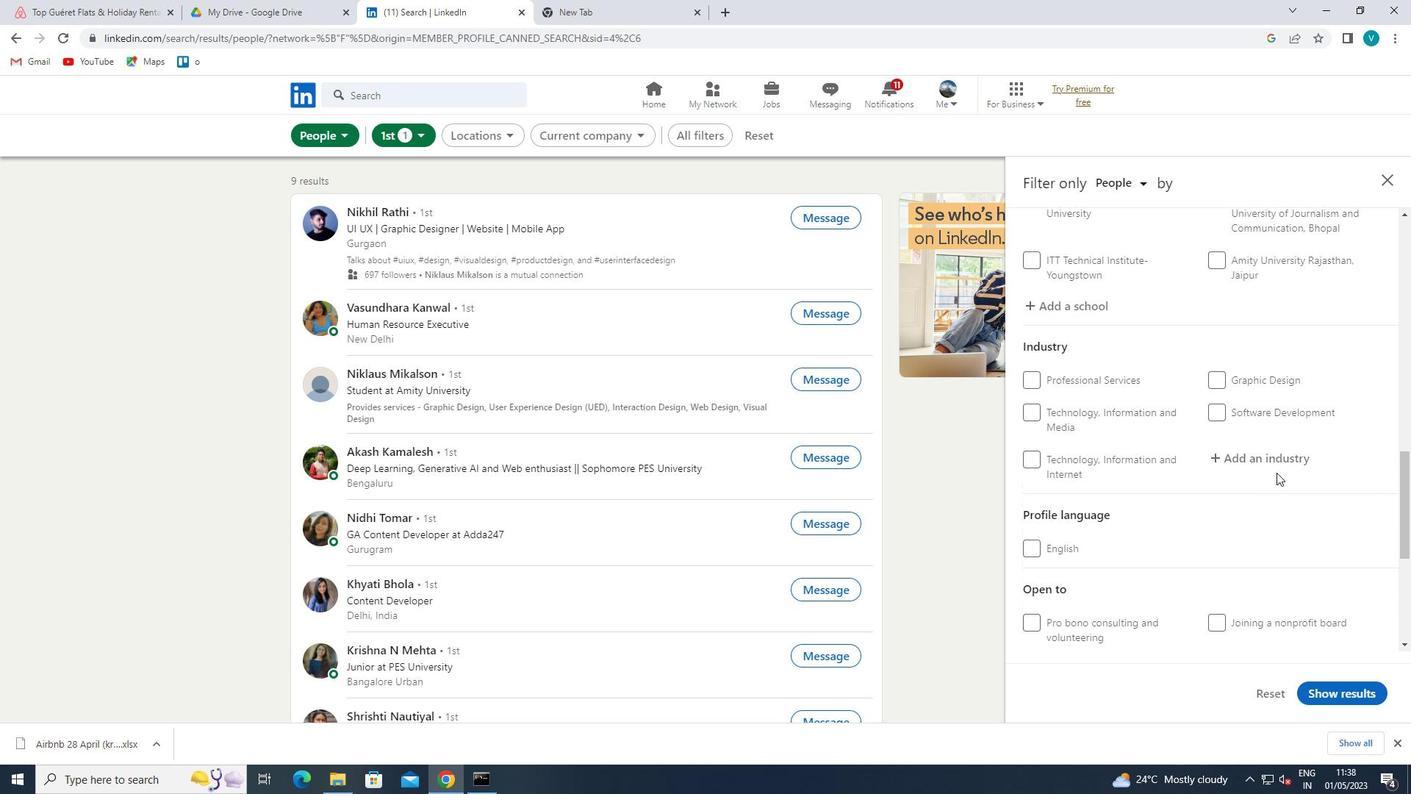 
Action: Mouse pressed left at (1286, 466)
Screenshot: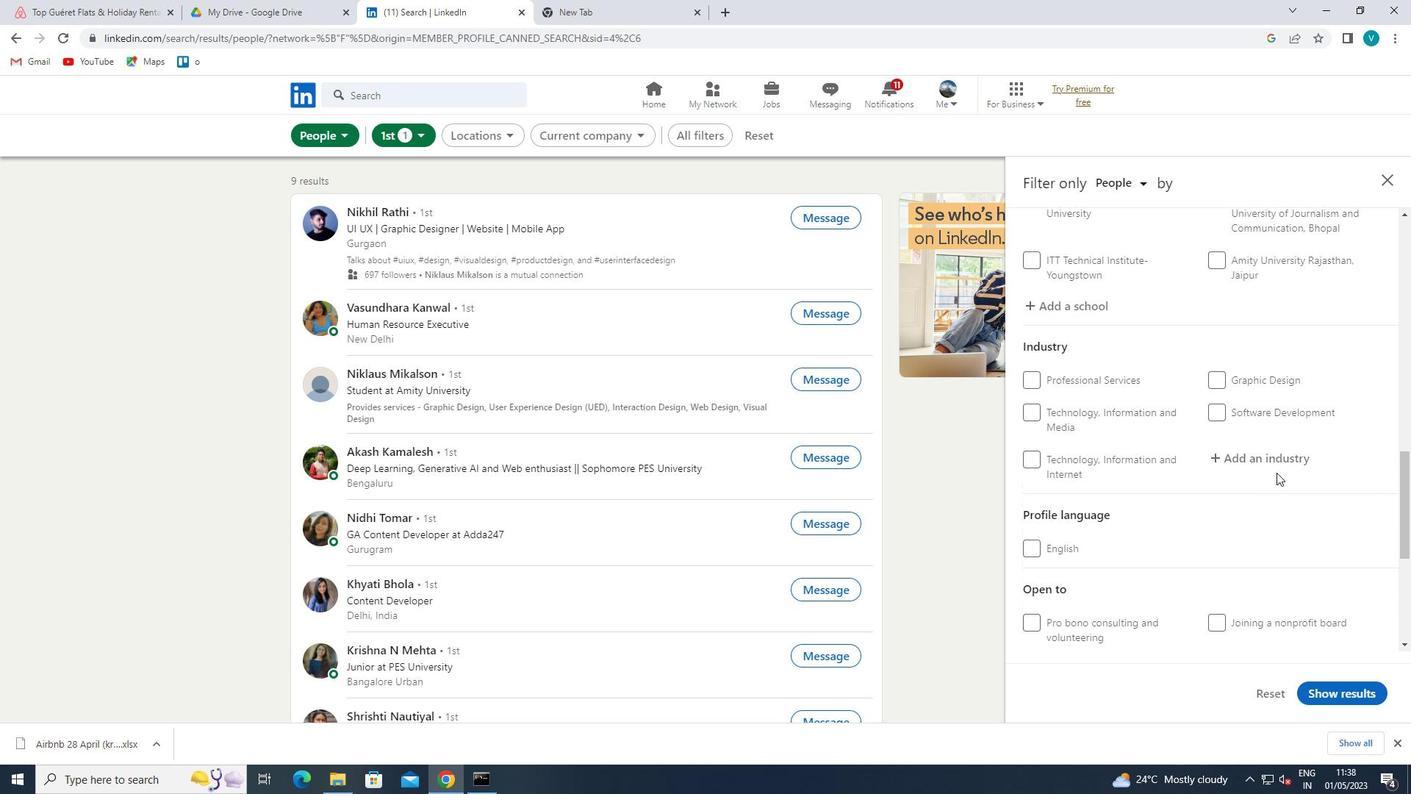 
Action: Mouse moved to (1166, 535)
Screenshot: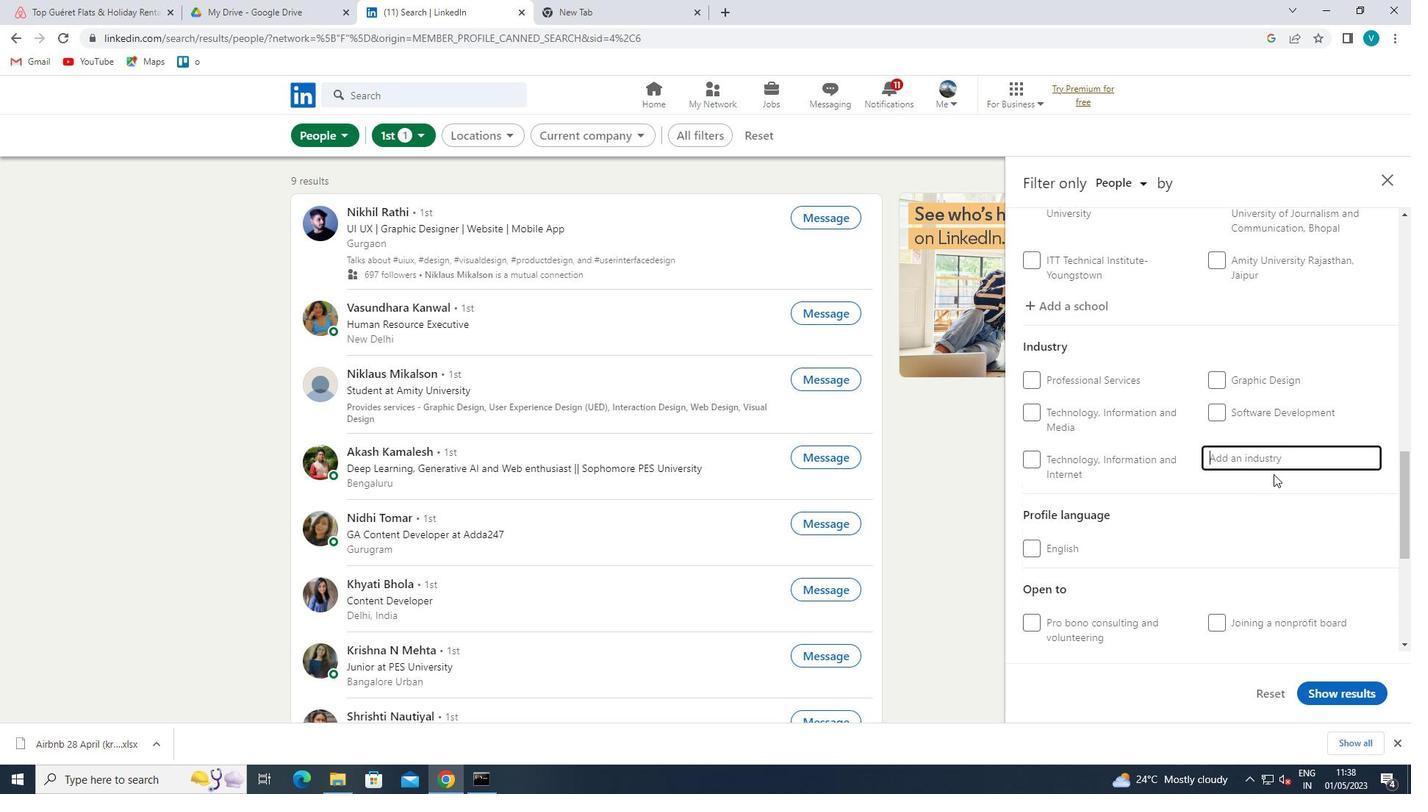 
Action: Key pressed <Key.shift>WINERIES
Screenshot: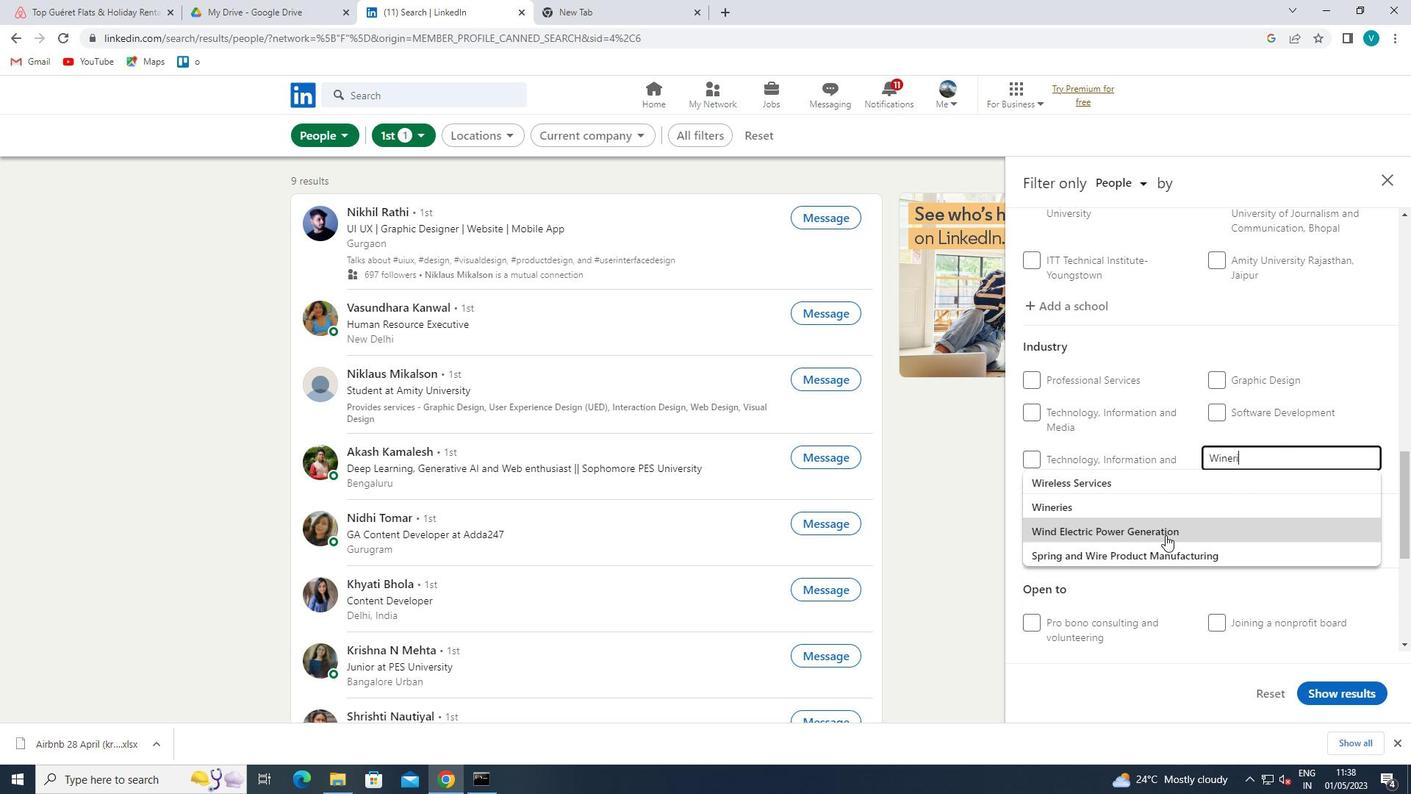 
Action: Mouse moved to (1198, 480)
Screenshot: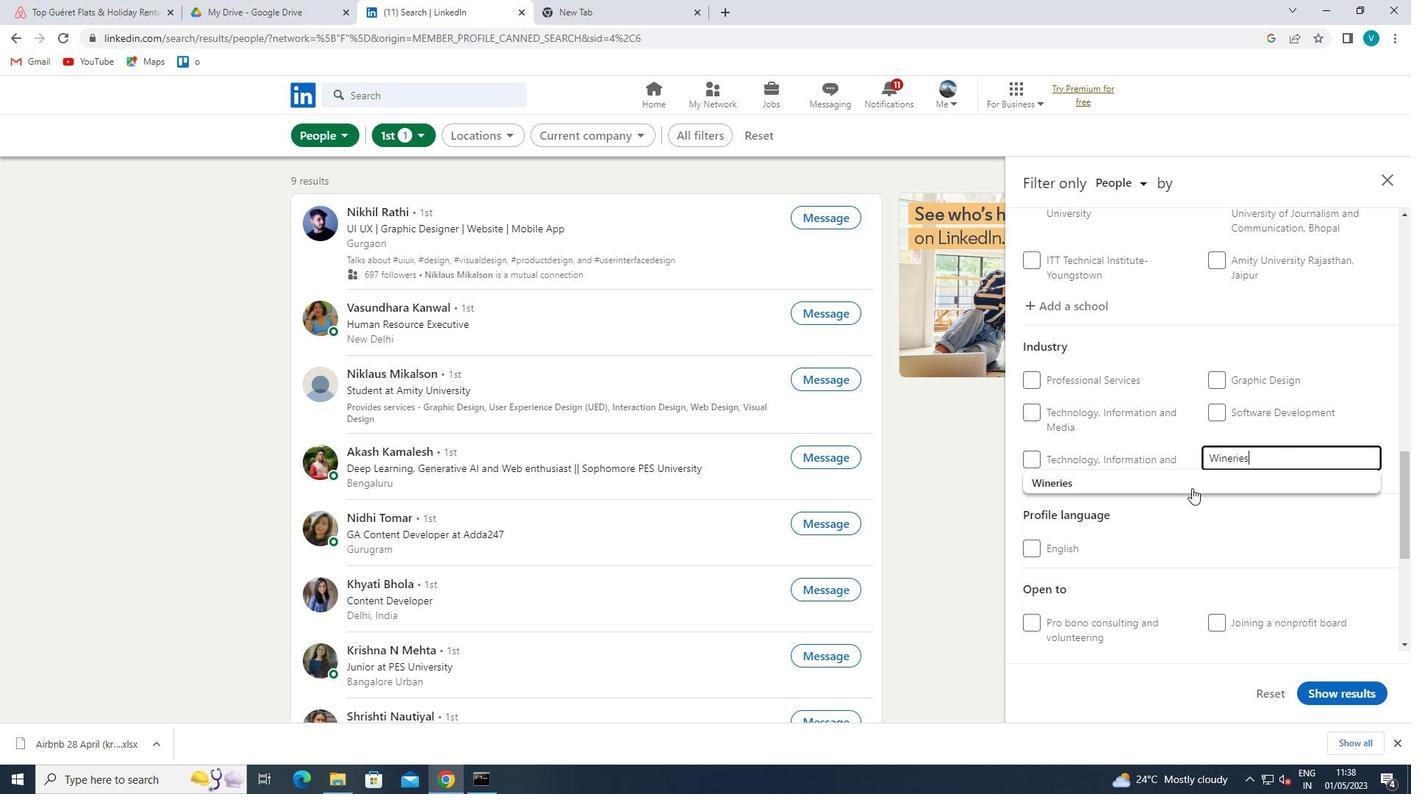 
Action: Mouse pressed left at (1198, 480)
Screenshot: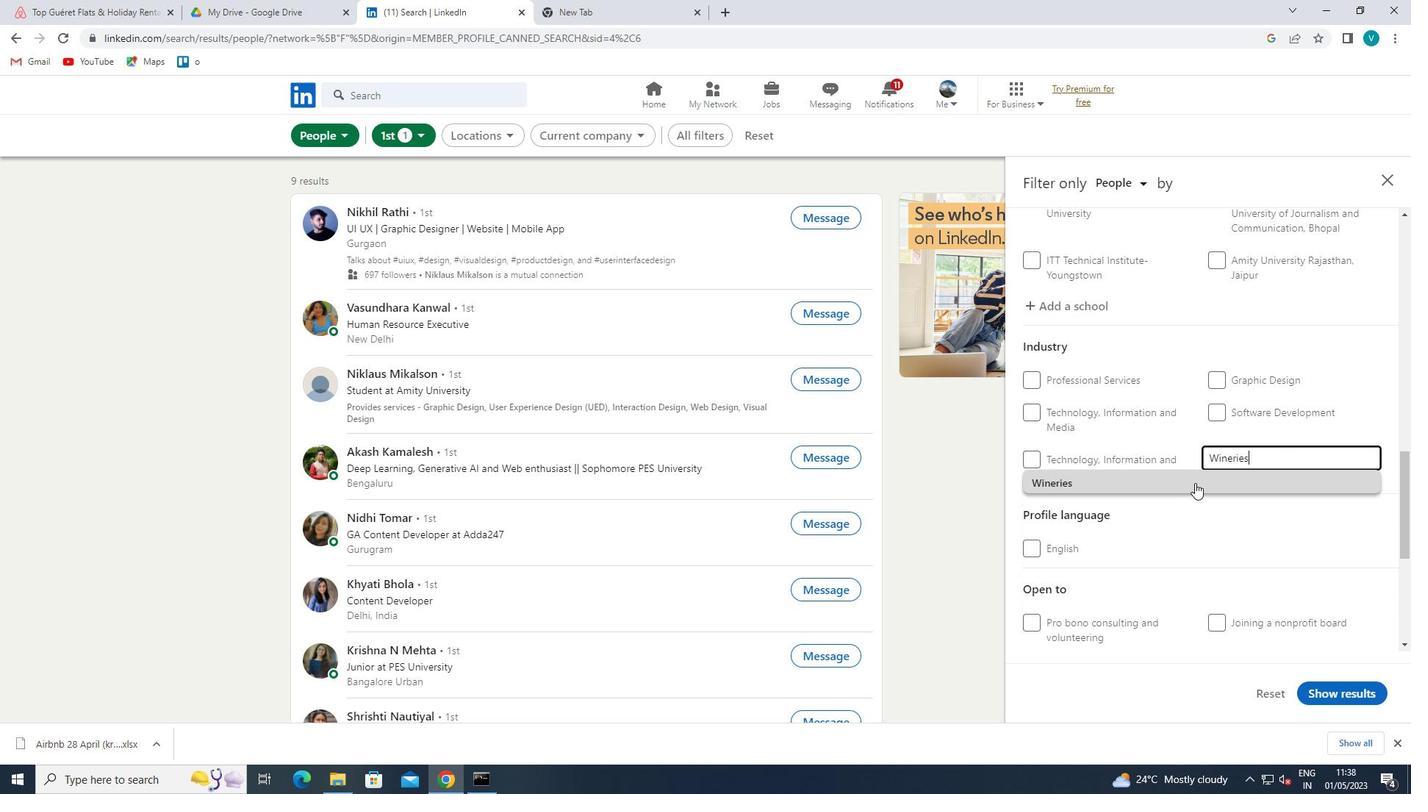 
Action: Mouse moved to (1194, 494)
Screenshot: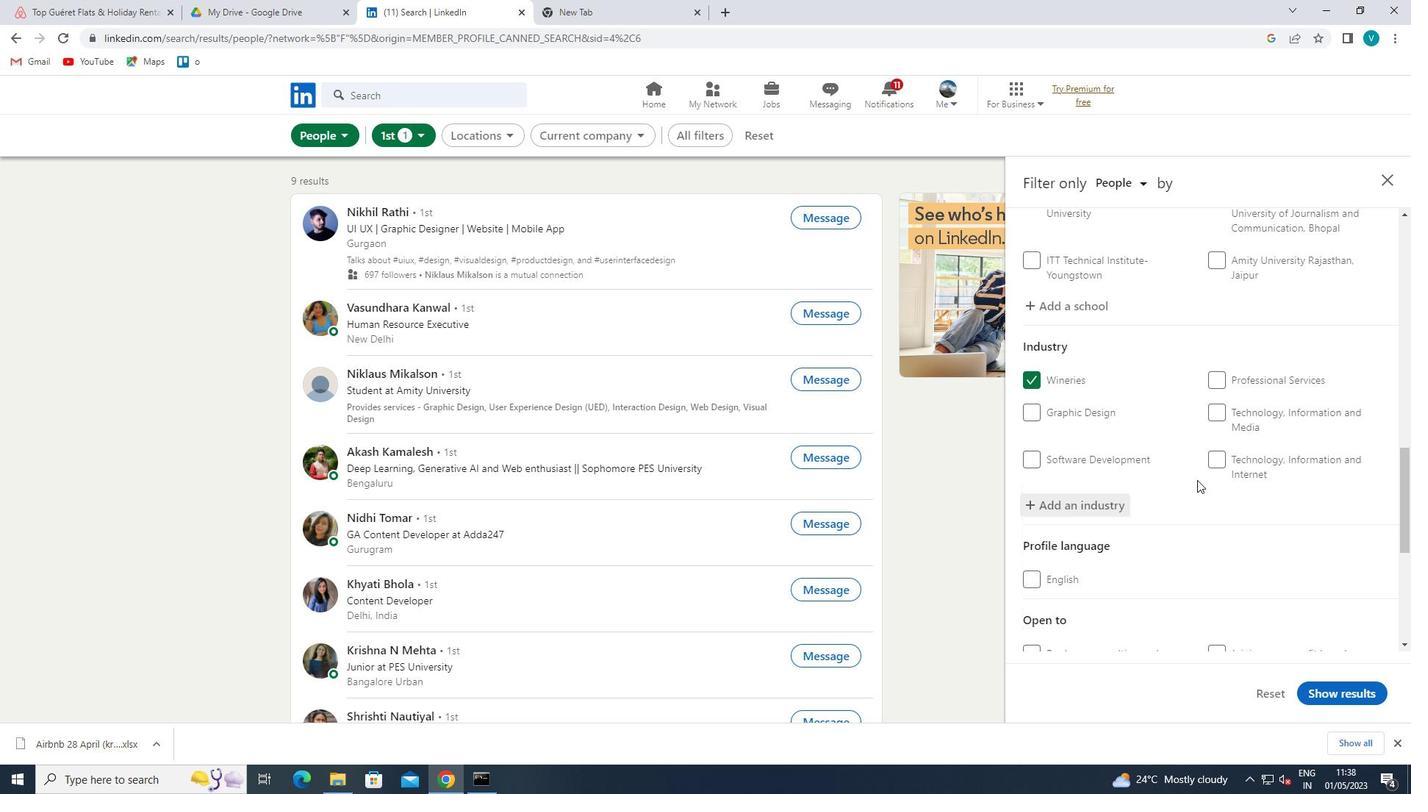 
Action: Mouse scrolled (1194, 493) with delta (0, 0)
Screenshot: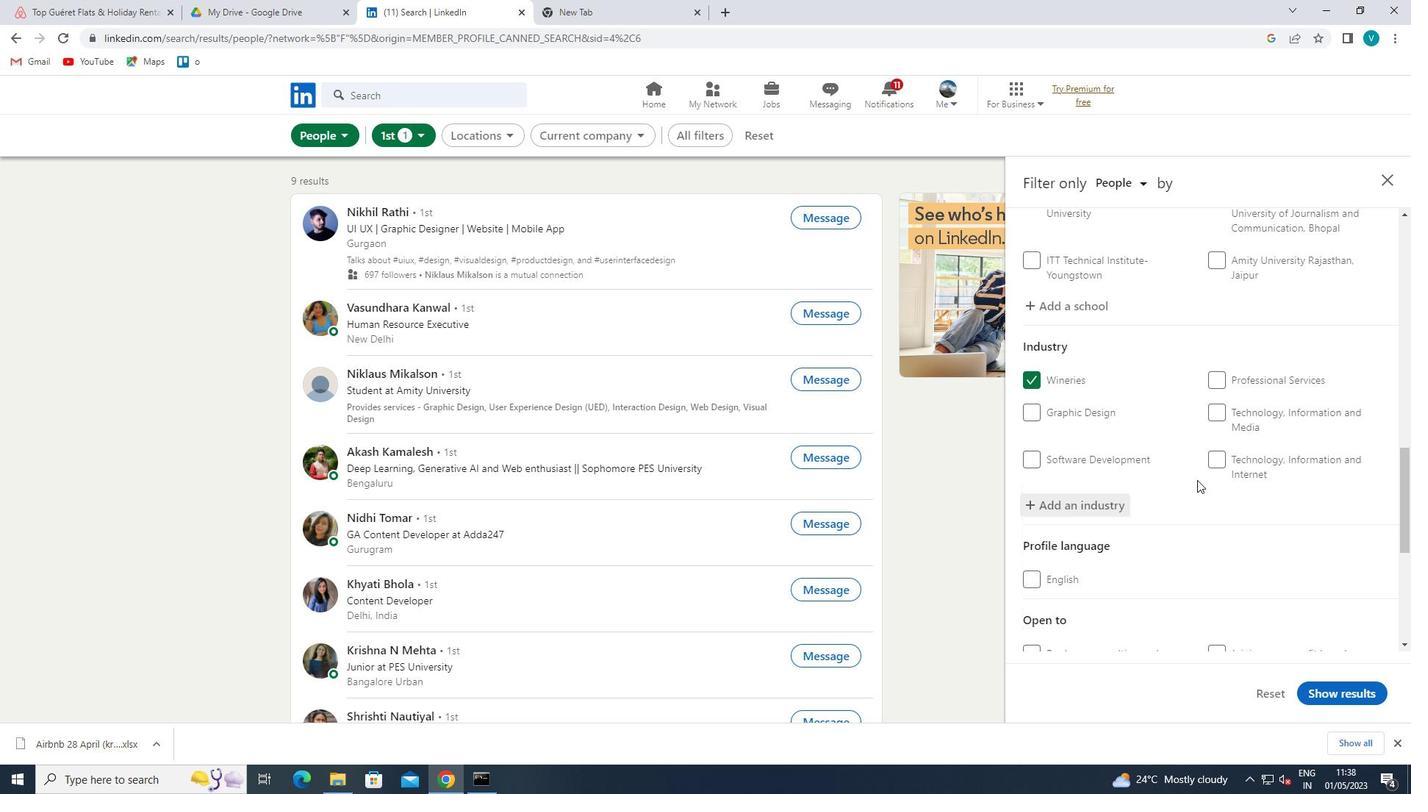 
Action: Mouse moved to (1194, 498)
Screenshot: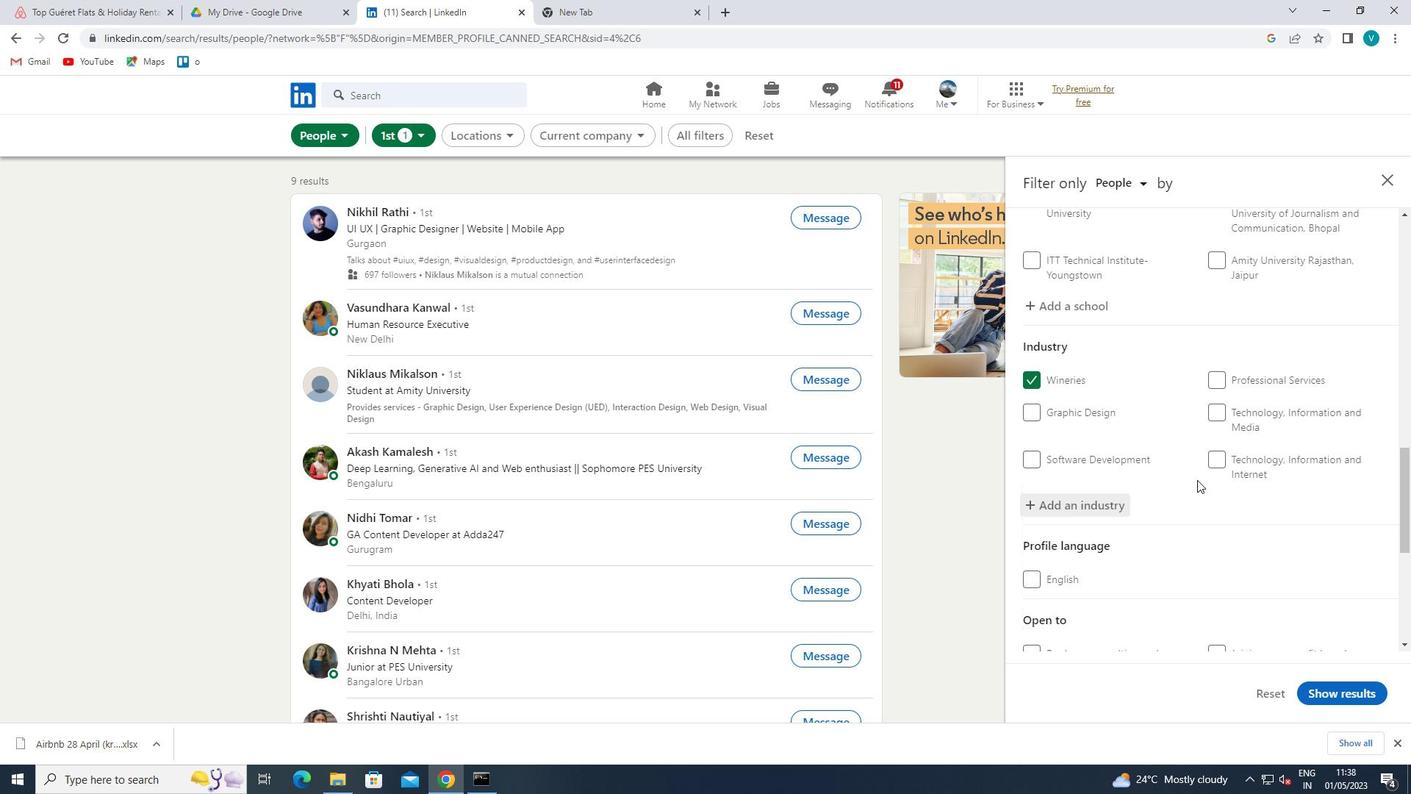 
Action: Mouse scrolled (1194, 497) with delta (0, 0)
Screenshot: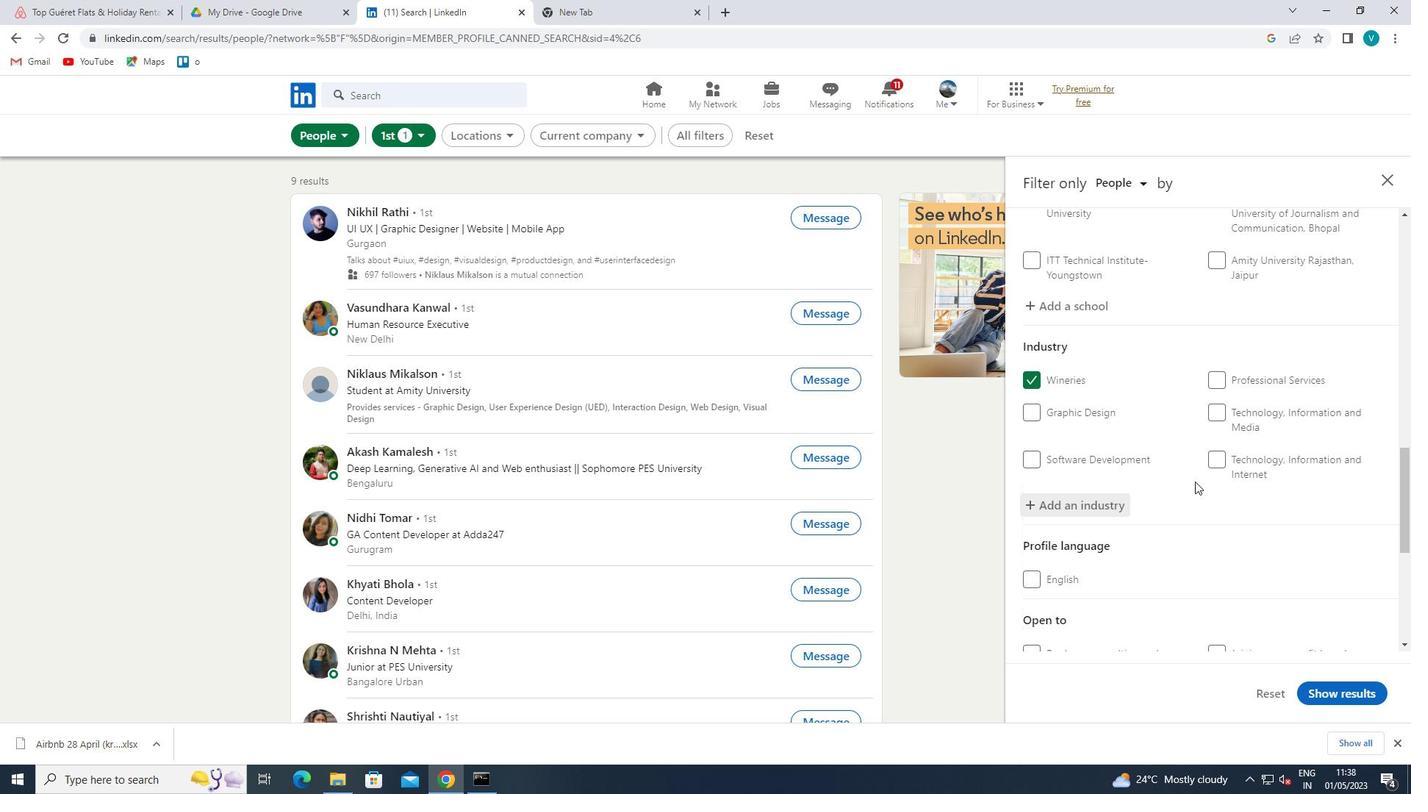 
Action: Mouse moved to (1193, 500)
Screenshot: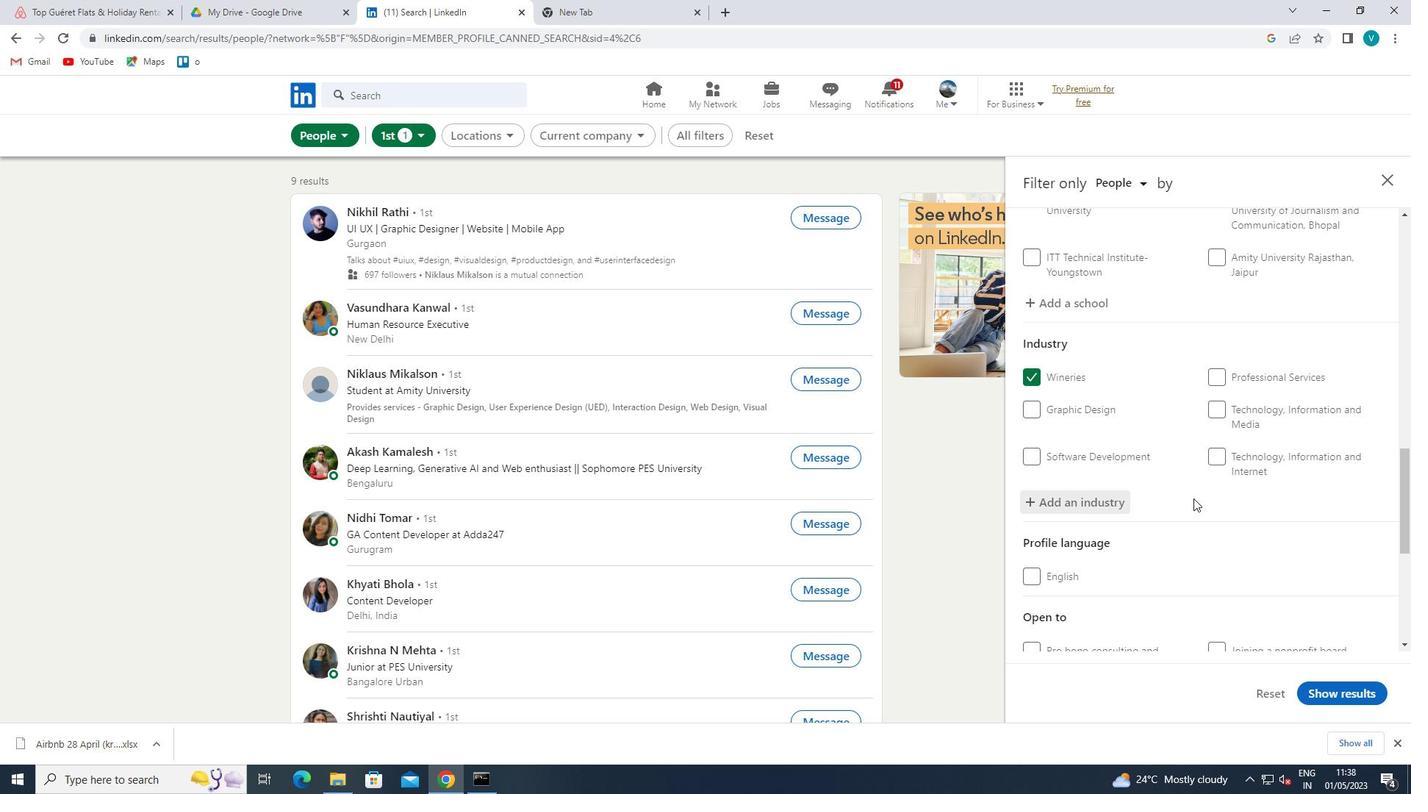 
Action: Mouse scrolled (1193, 500) with delta (0, 0)
Screenshot: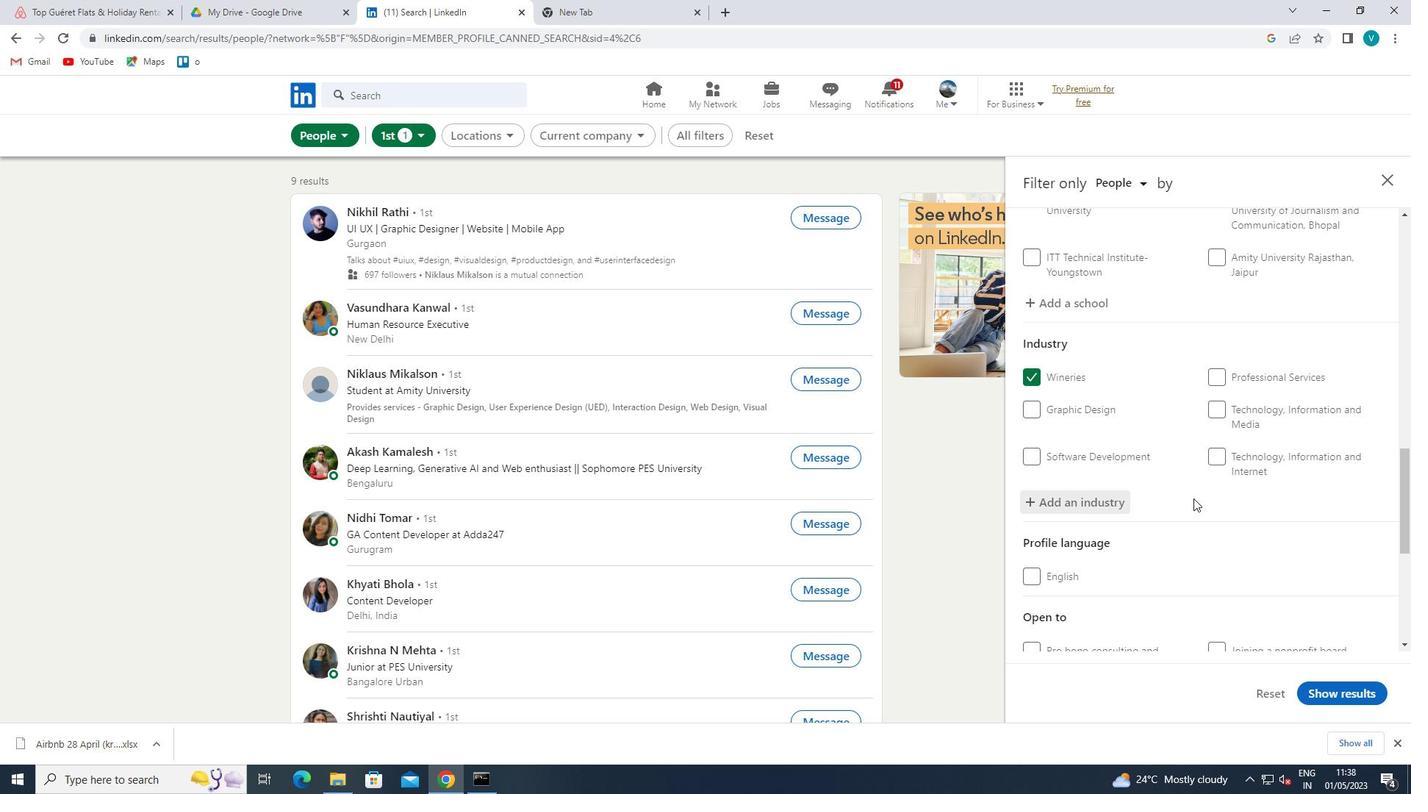 
Action: Mouse moved to (1192, 501)
Screenshot: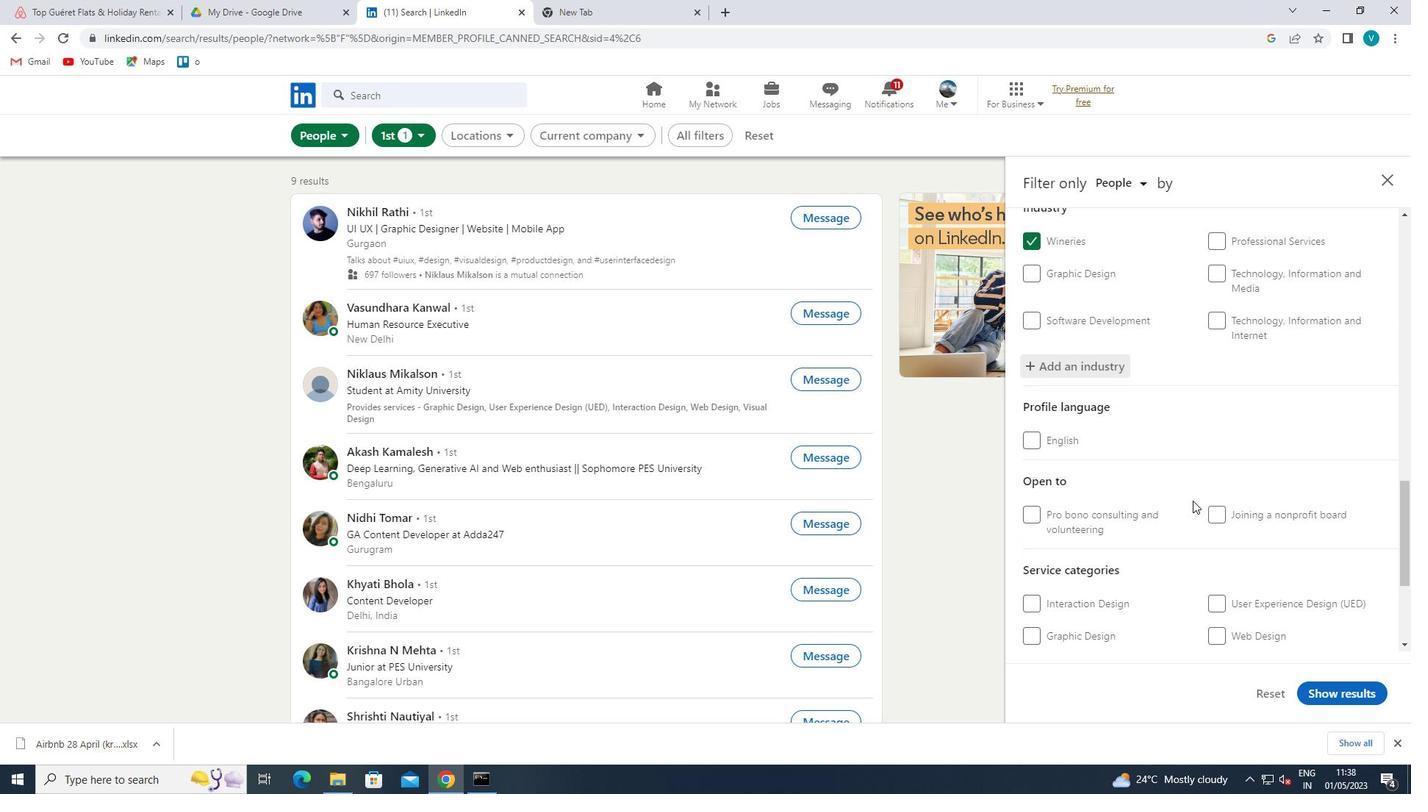 
Action: Mouse scrolled (1192, 500) with delta (0, 0)
Screenshot: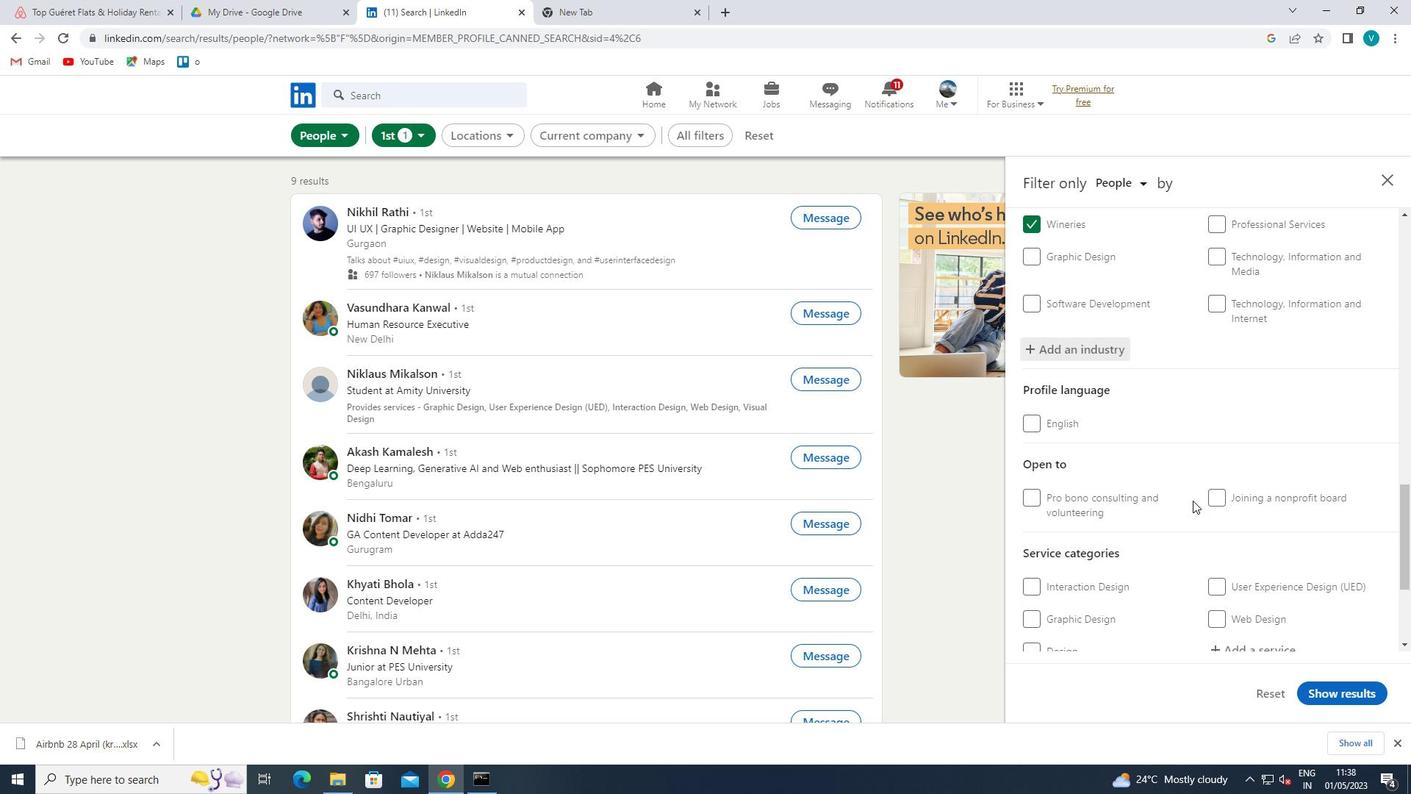 
Action: Mouse moved to (1262, 512)
Screenshot: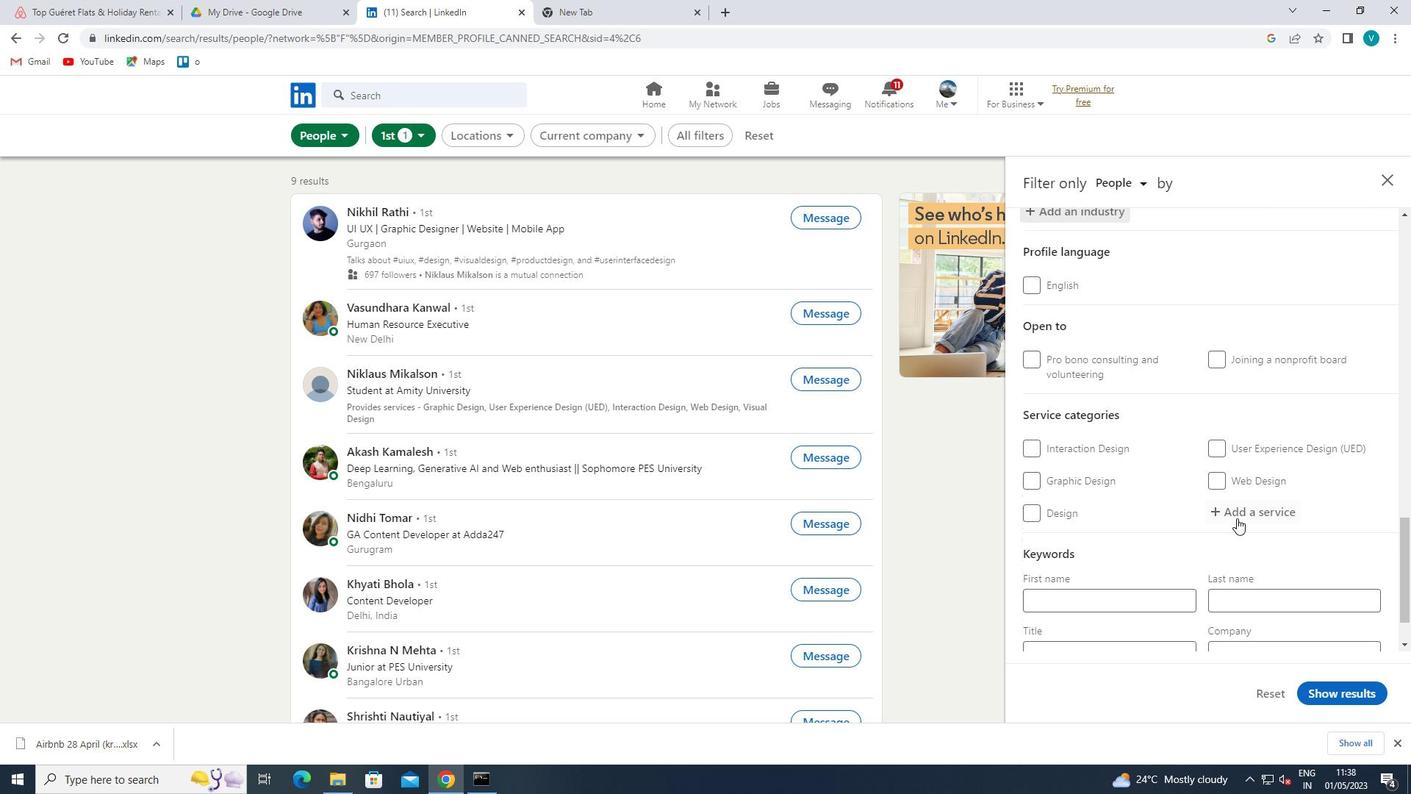 
Action: Mouse pressed left at (1262, 512)
Screenshot: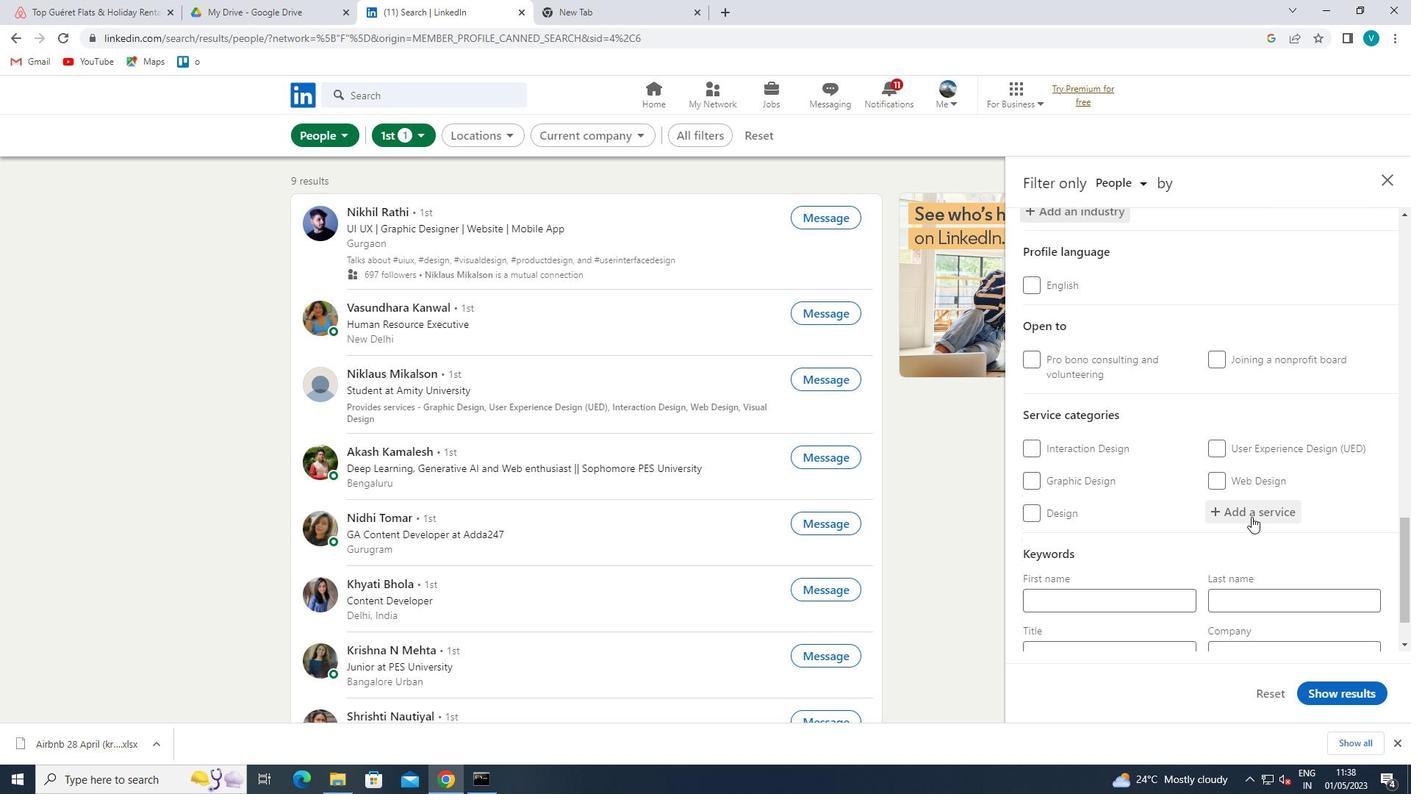 
Action: Mouse moved to (1179, 558)
Screenshot: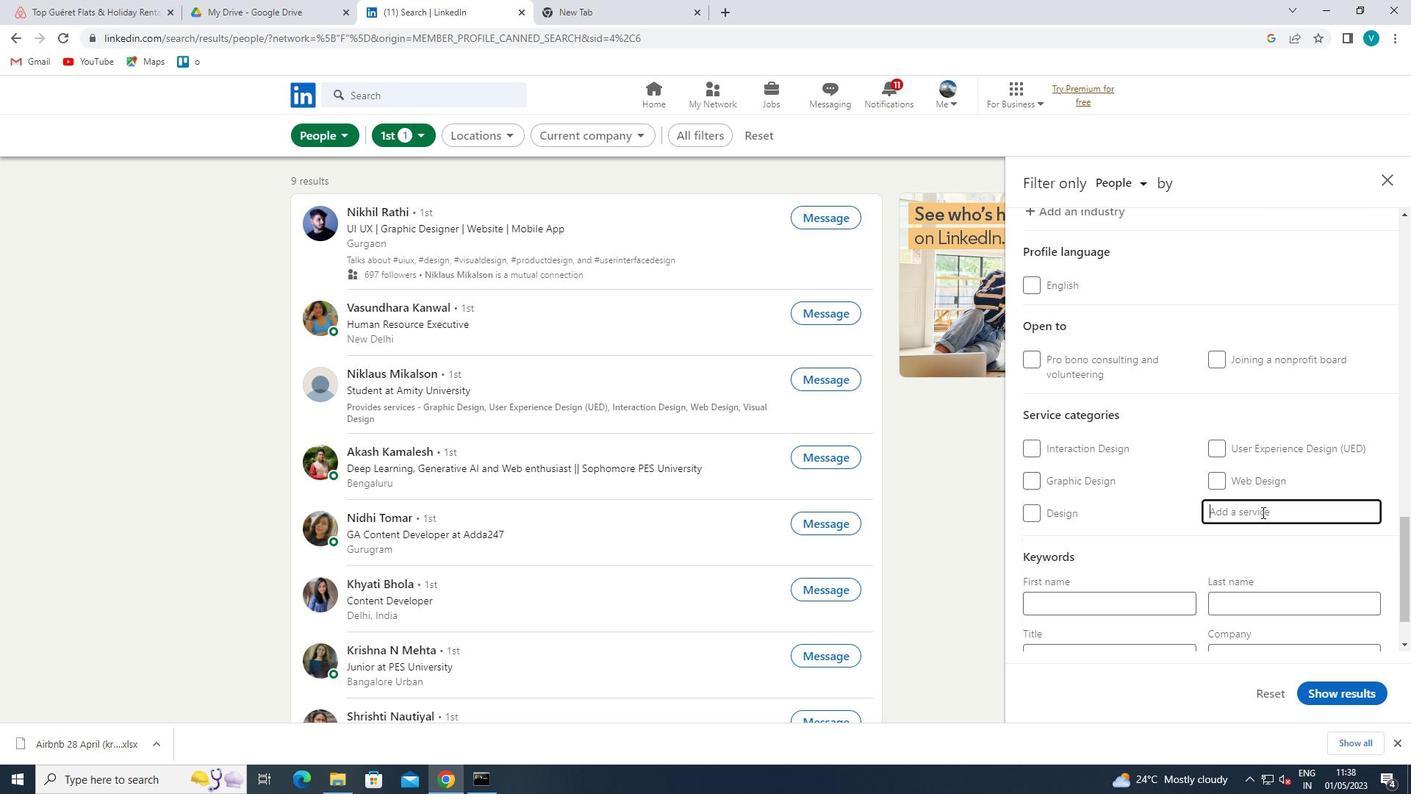 
Action: Key pressed <Key.shift>HOME<Key.space><Key.shift>NETWORKING<Key.space>
Screenshot: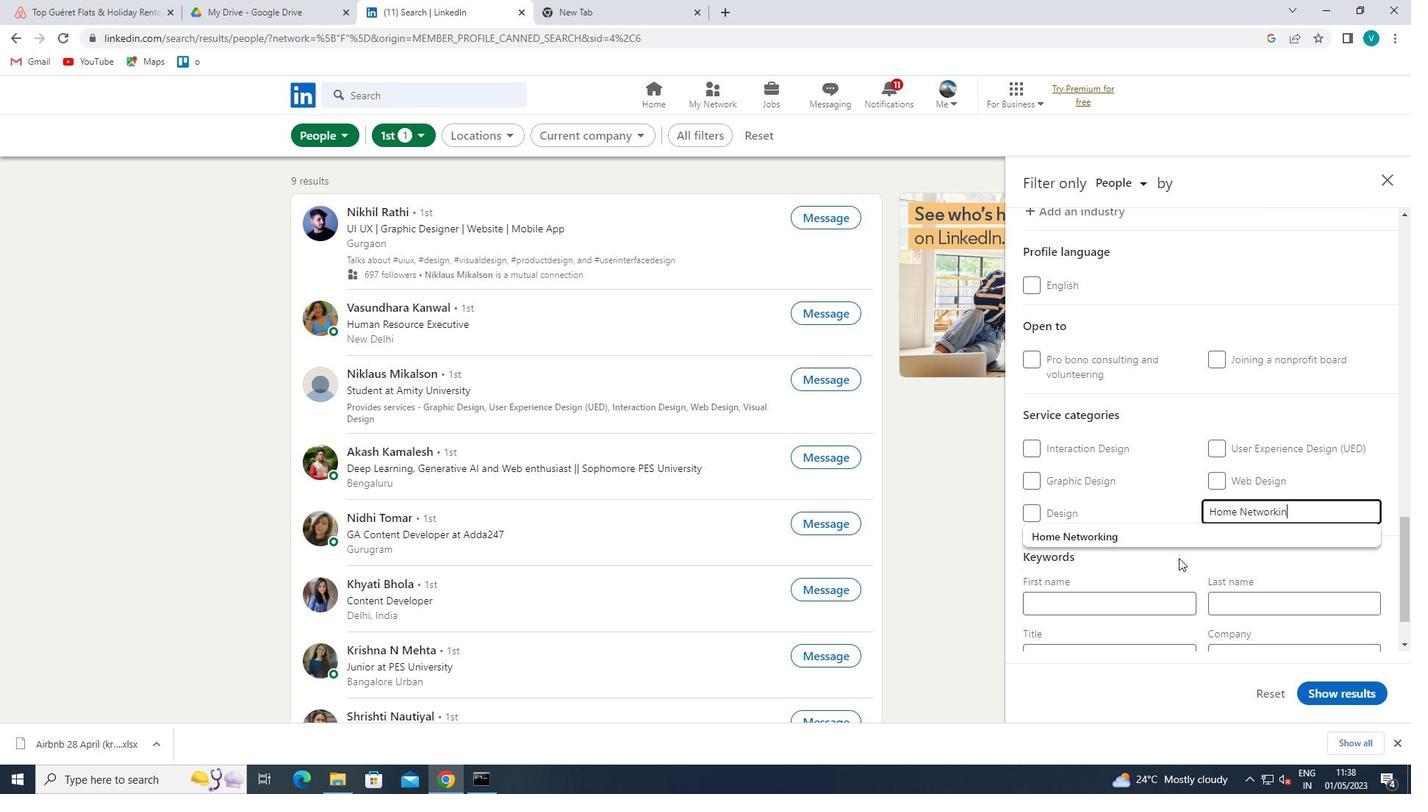
Action: Mouse moved to (1225, 530)
Screenshot: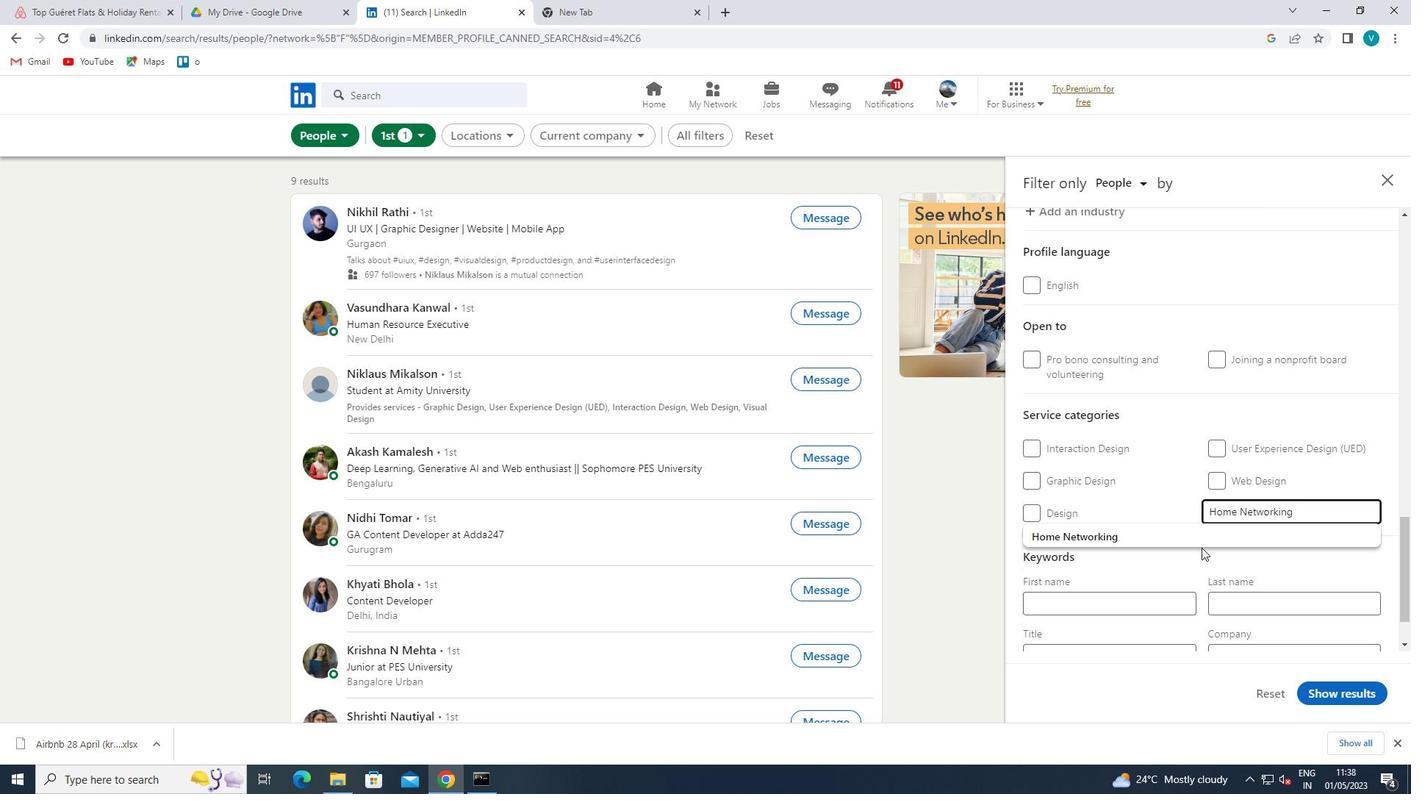 
Action: Mouse pressed left at (1225, 530)
Screenshot: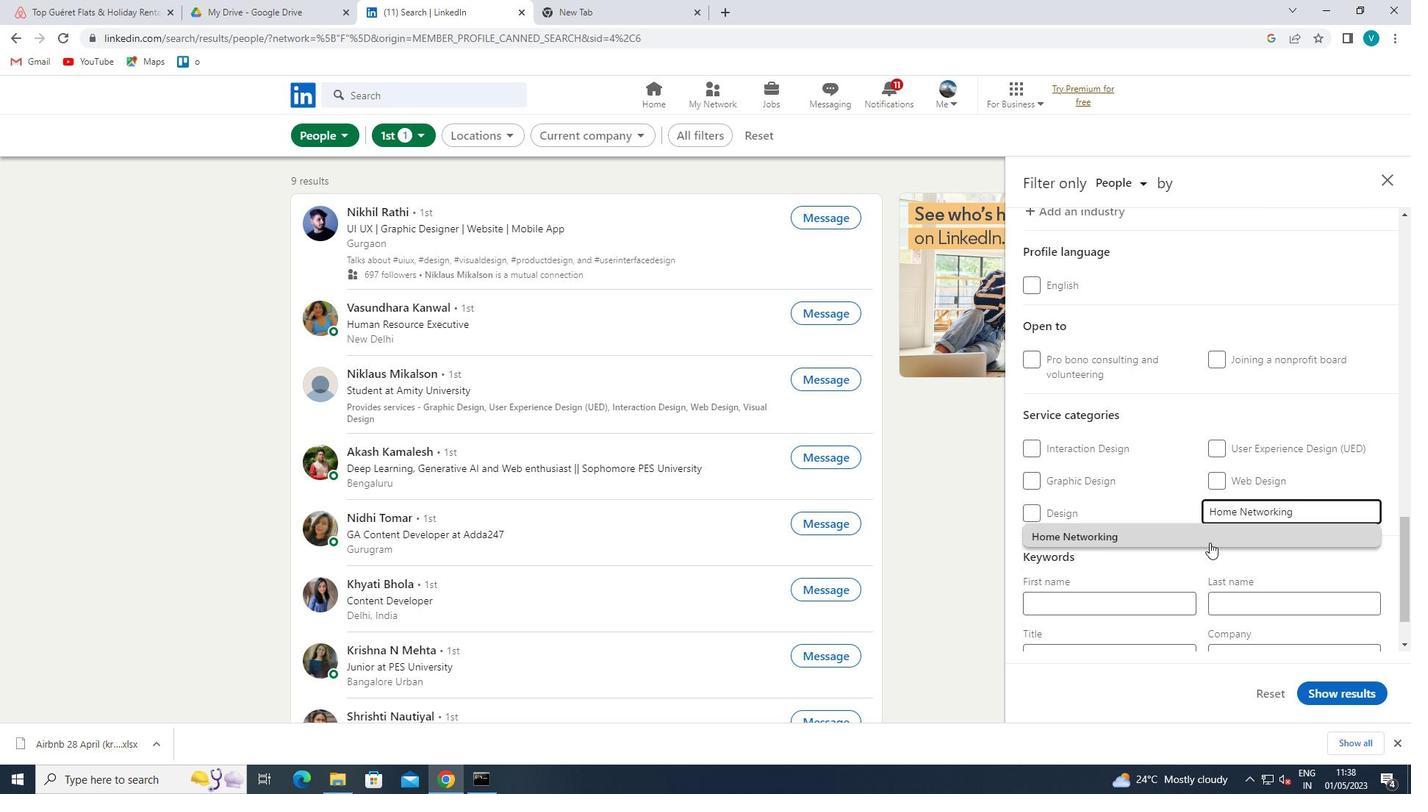 
Action: Mouse moved to (1224, 530)
Screenshot: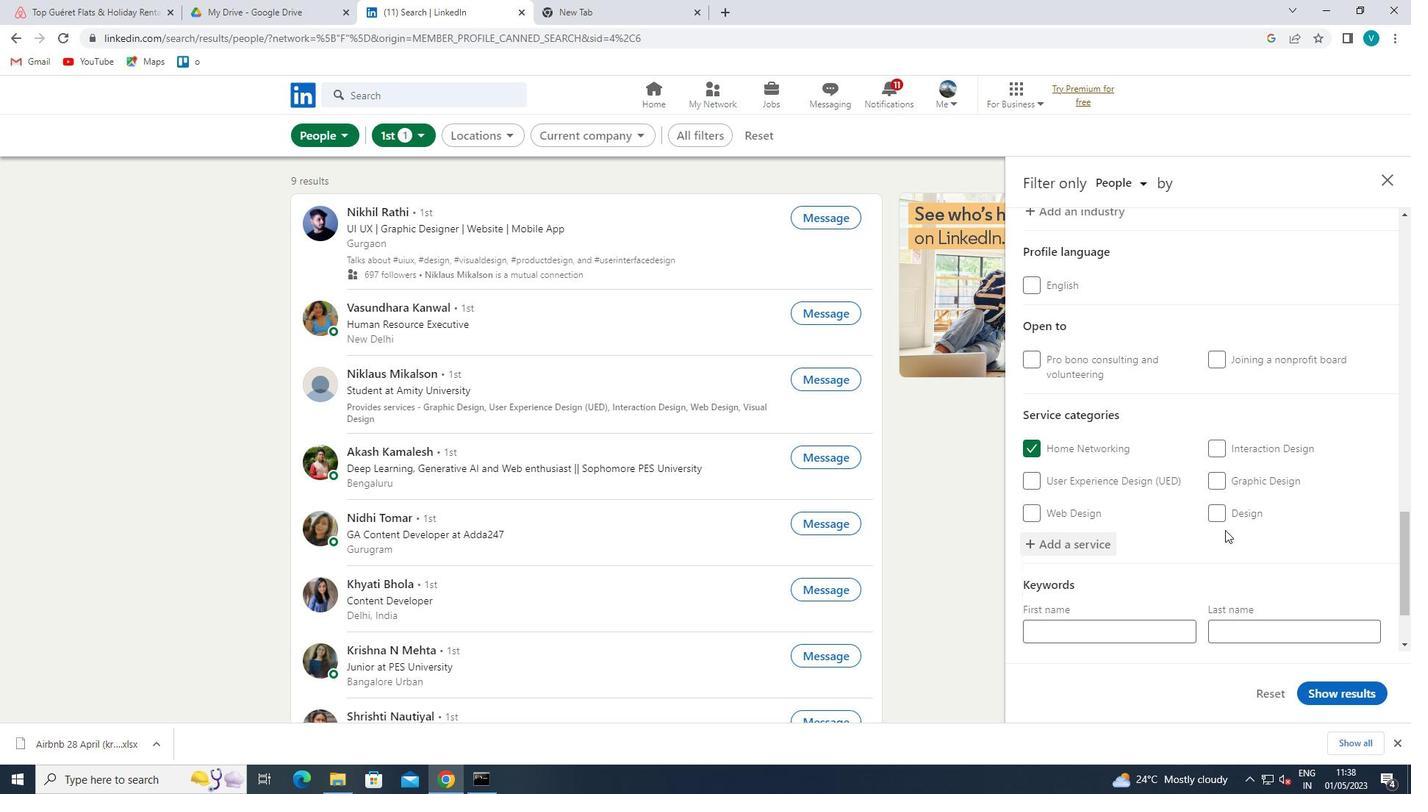 
Action: Mouse scrolled (1224, 530) with delta (0, 0)
Screenshot: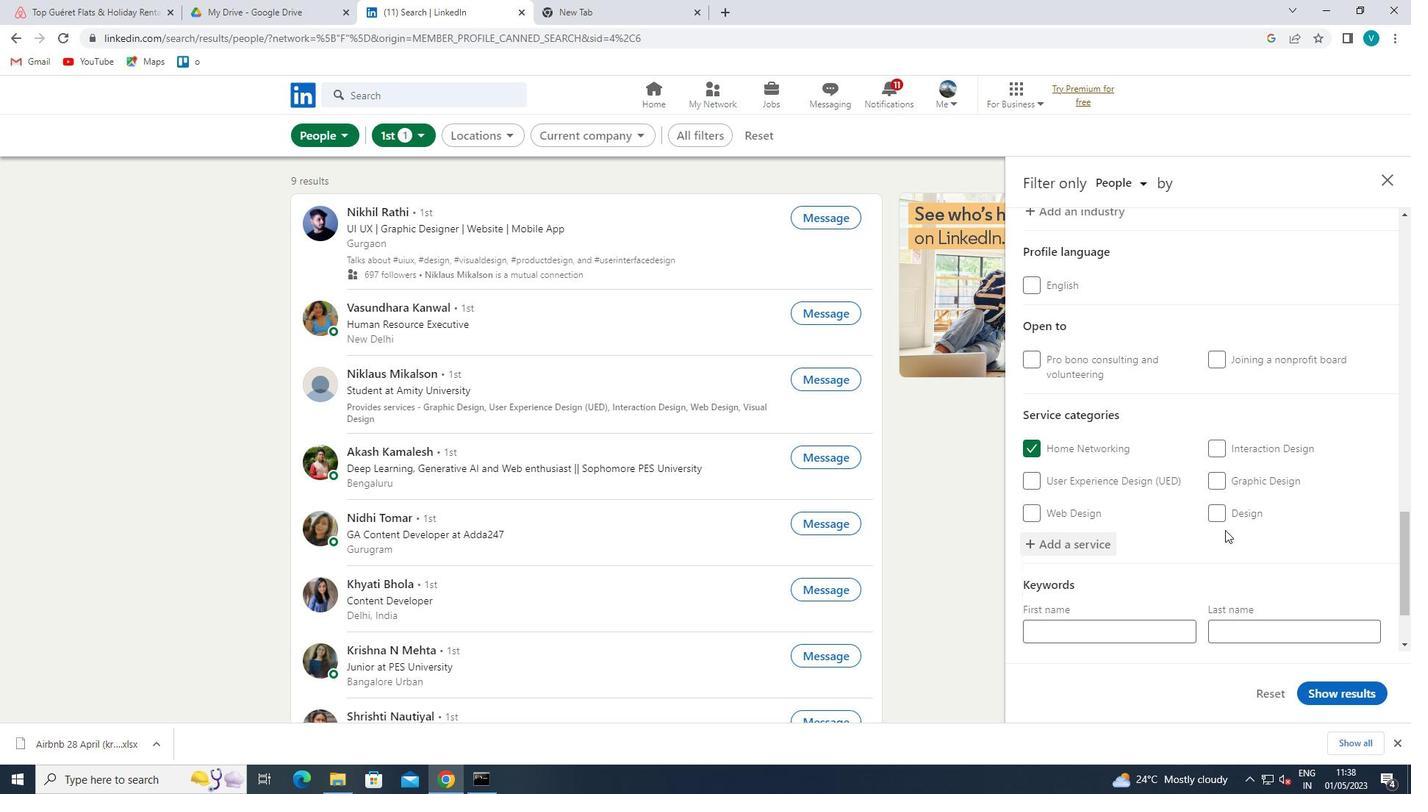 
Action: Mouse moved to (1222, 532)
Screenshot: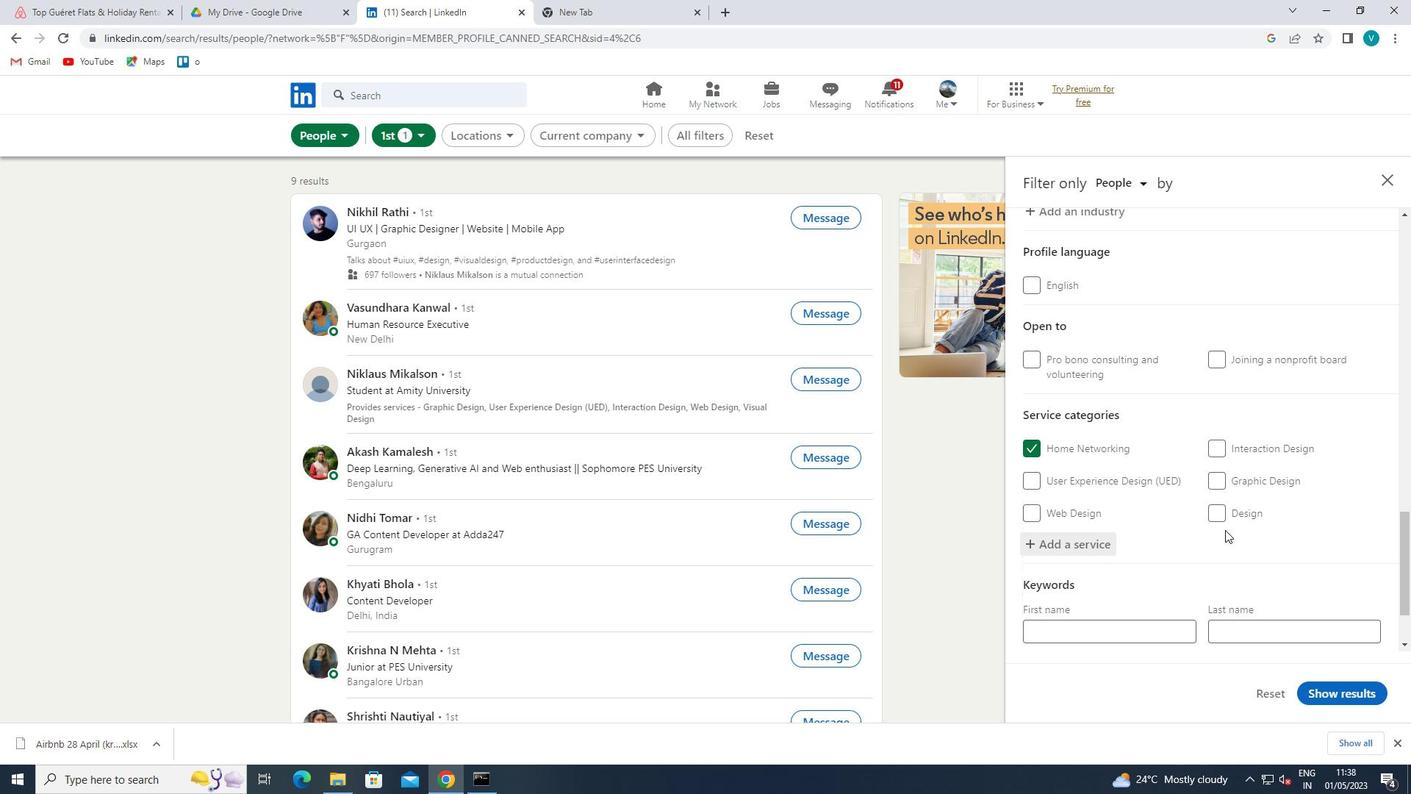 
Action: Mouse scrolled (1222, 531) with delta (0, 0)
Screenshot: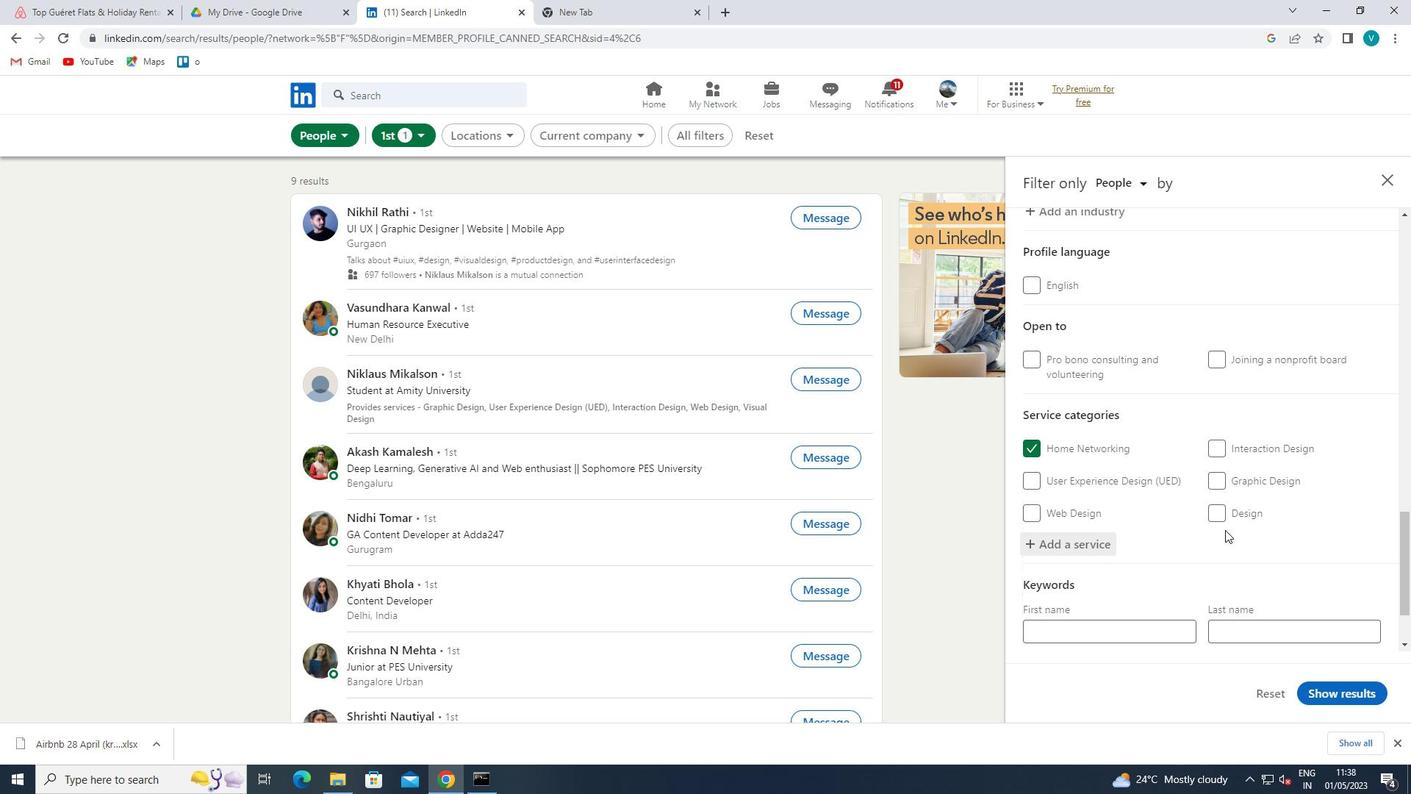 
Action: Mouse moved to (1161, 586)
Screenshot: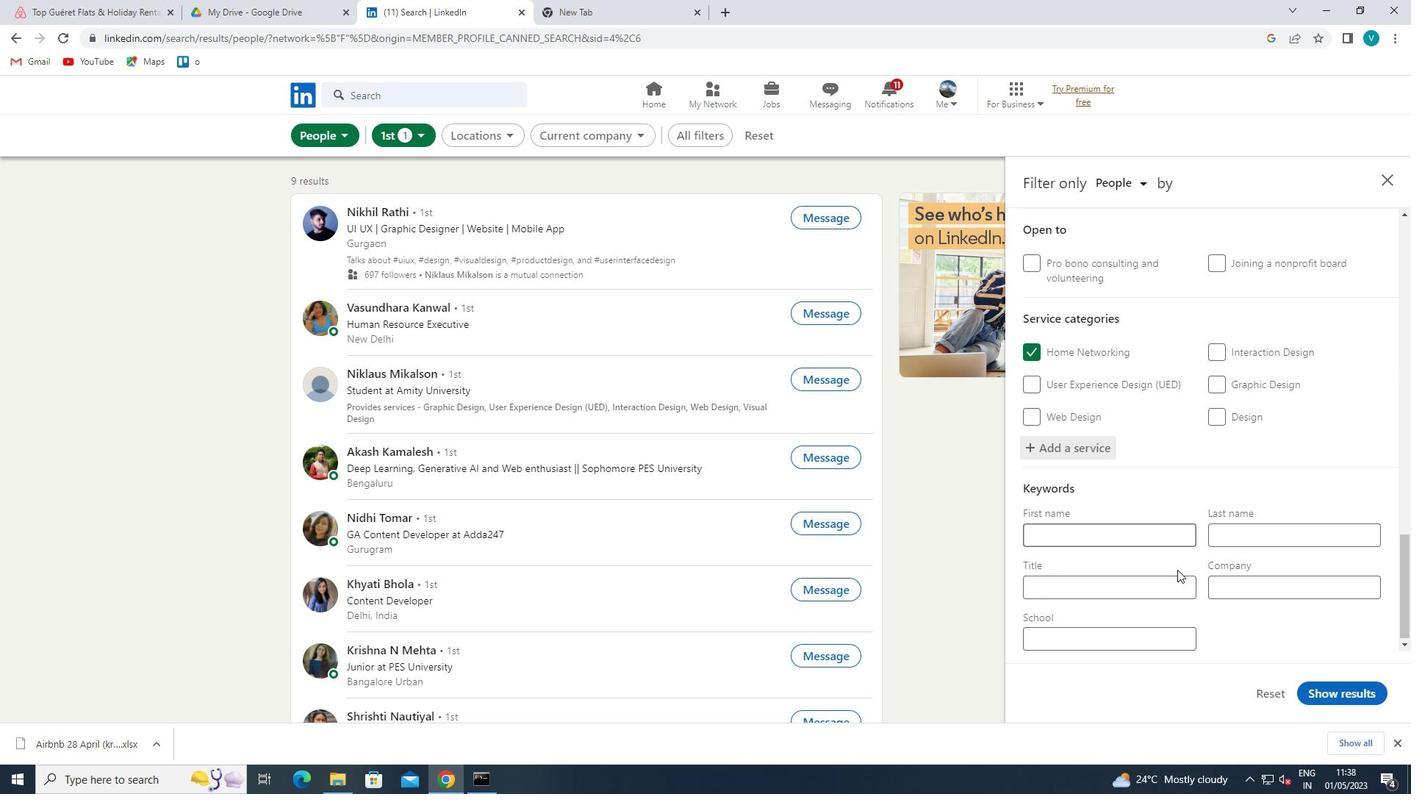 
Action: Mouse scrolled (1161, 585) with delta (0, 0)
Screenshot: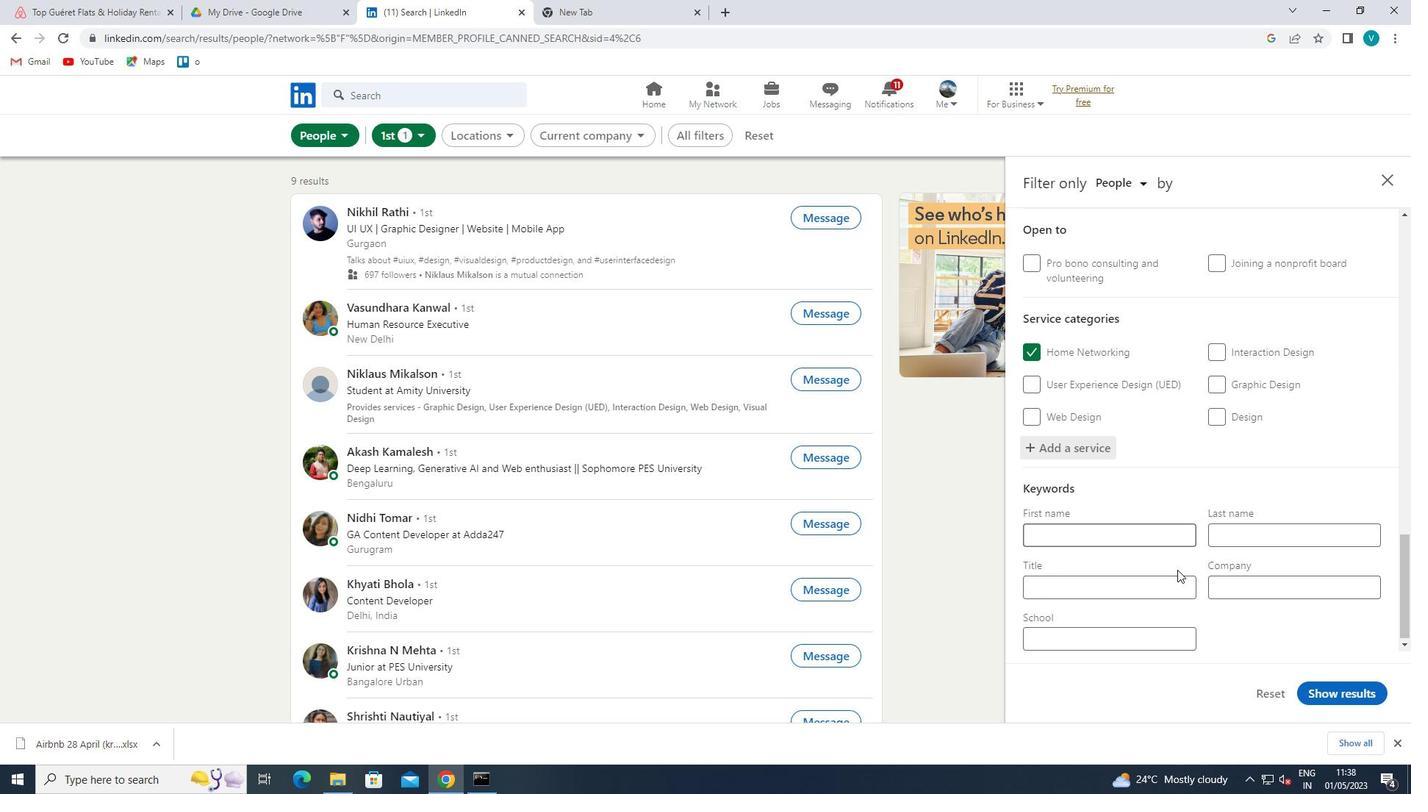 
Action: Mouse moved to (1167, 580)
Screenshot: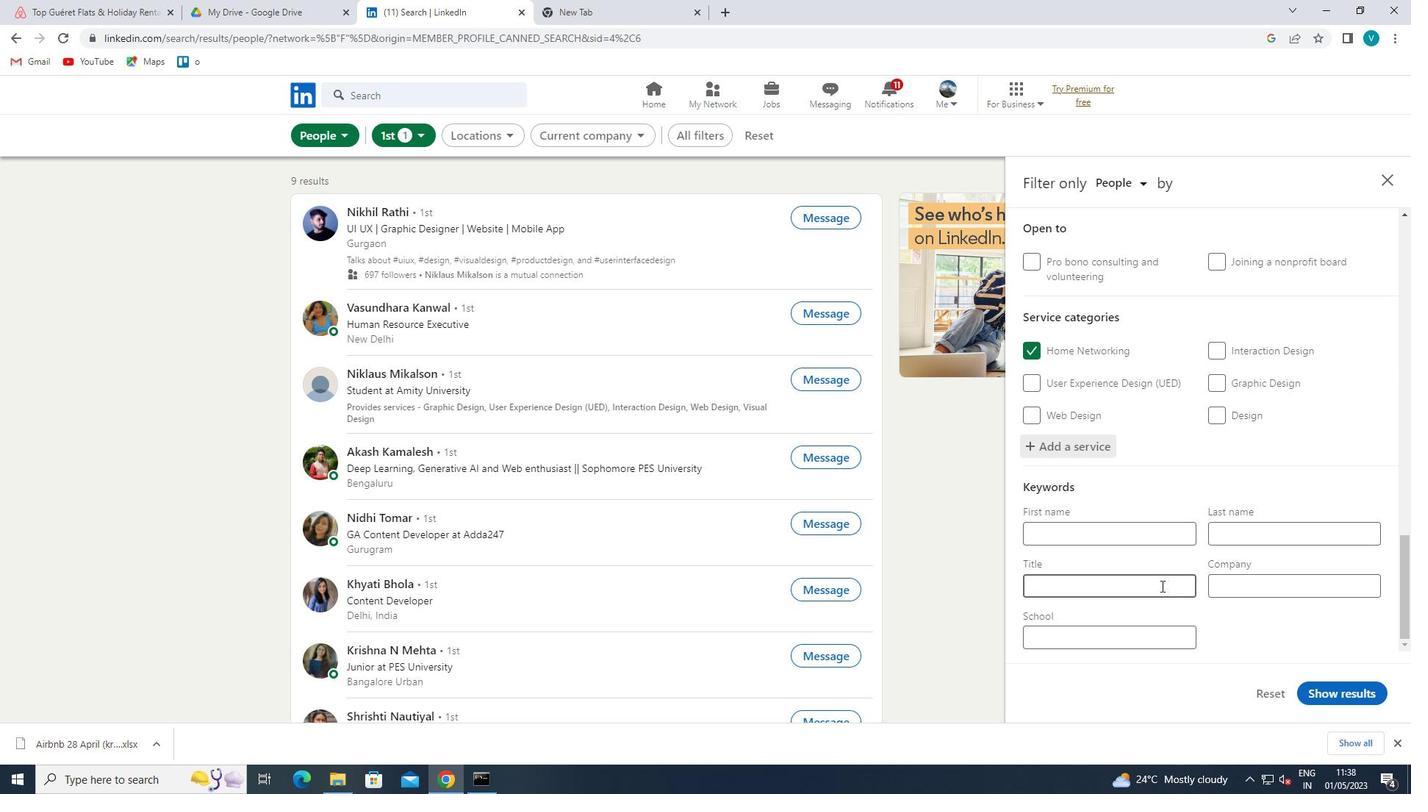 
Action: Mouse pressed left at (1167, 580)
Screenshot: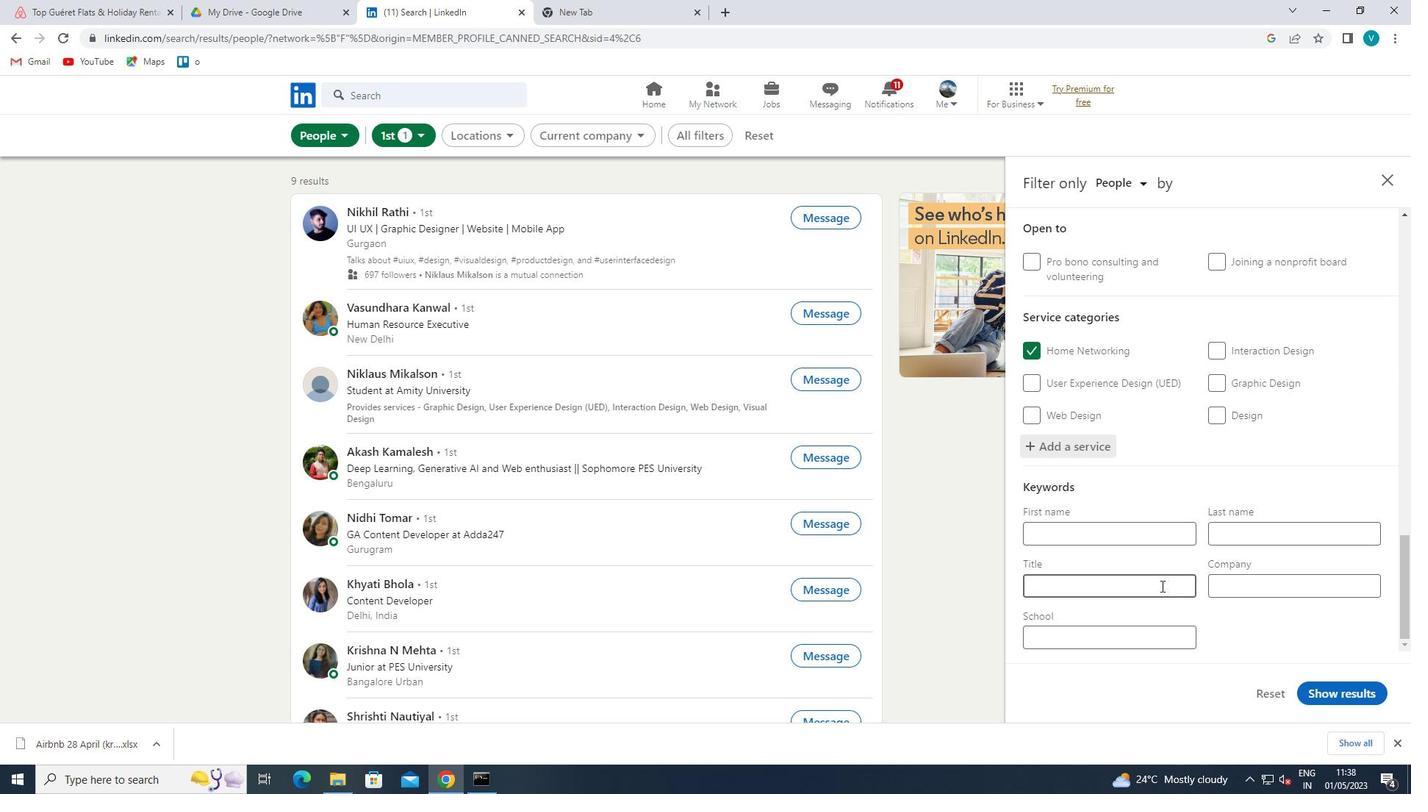 
Action: Key pressed <Key.shift>FILE<Key.space><Key.shift><Key.shift><Key.shift><Key.shift><Key.shift><Key.shift><Key.shift><Key.shift>CLERK<Key.space>
Screenshot: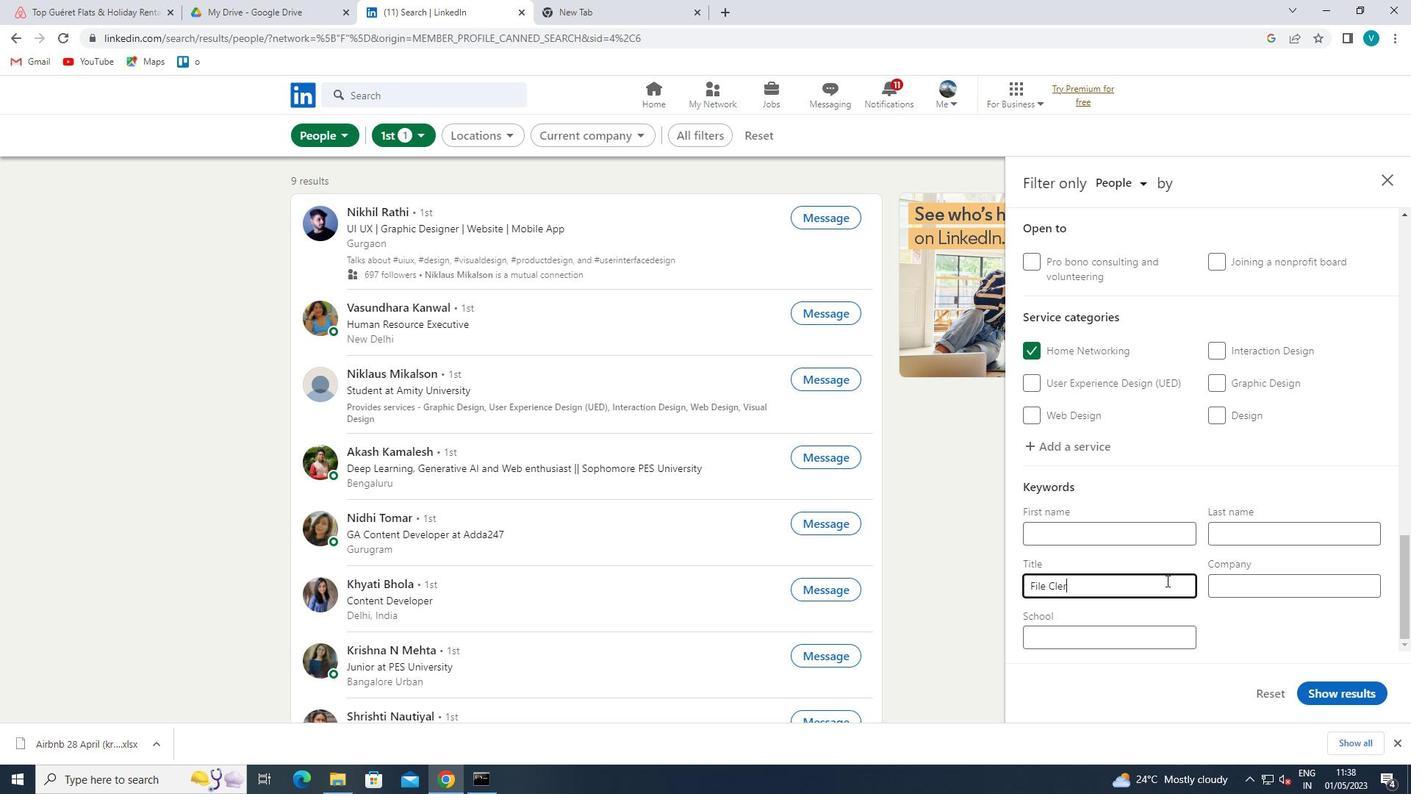 
Action: Mouse moved to (1358, 694)
Screenshot: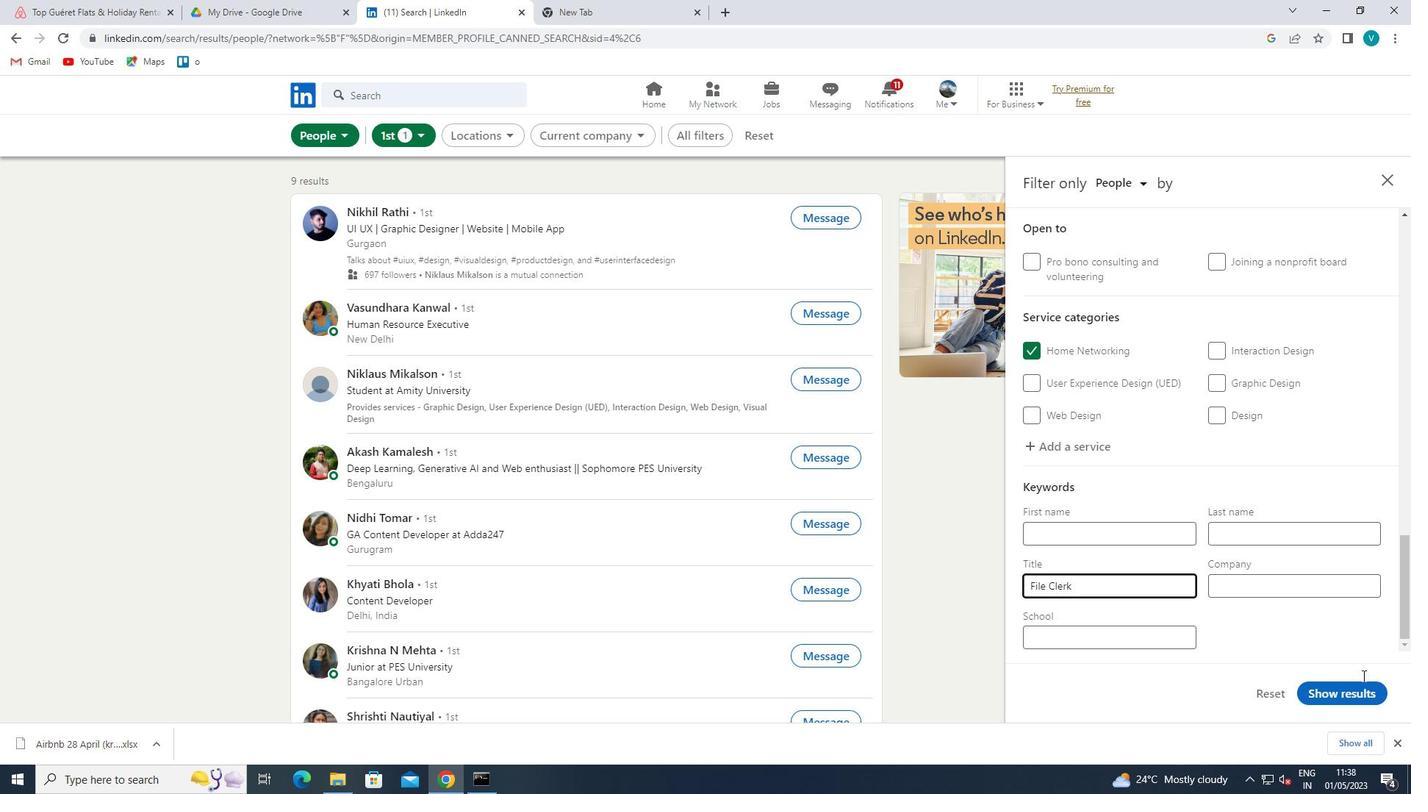 
Action: Mouse pressed left at (1358, 694)
Screenshot: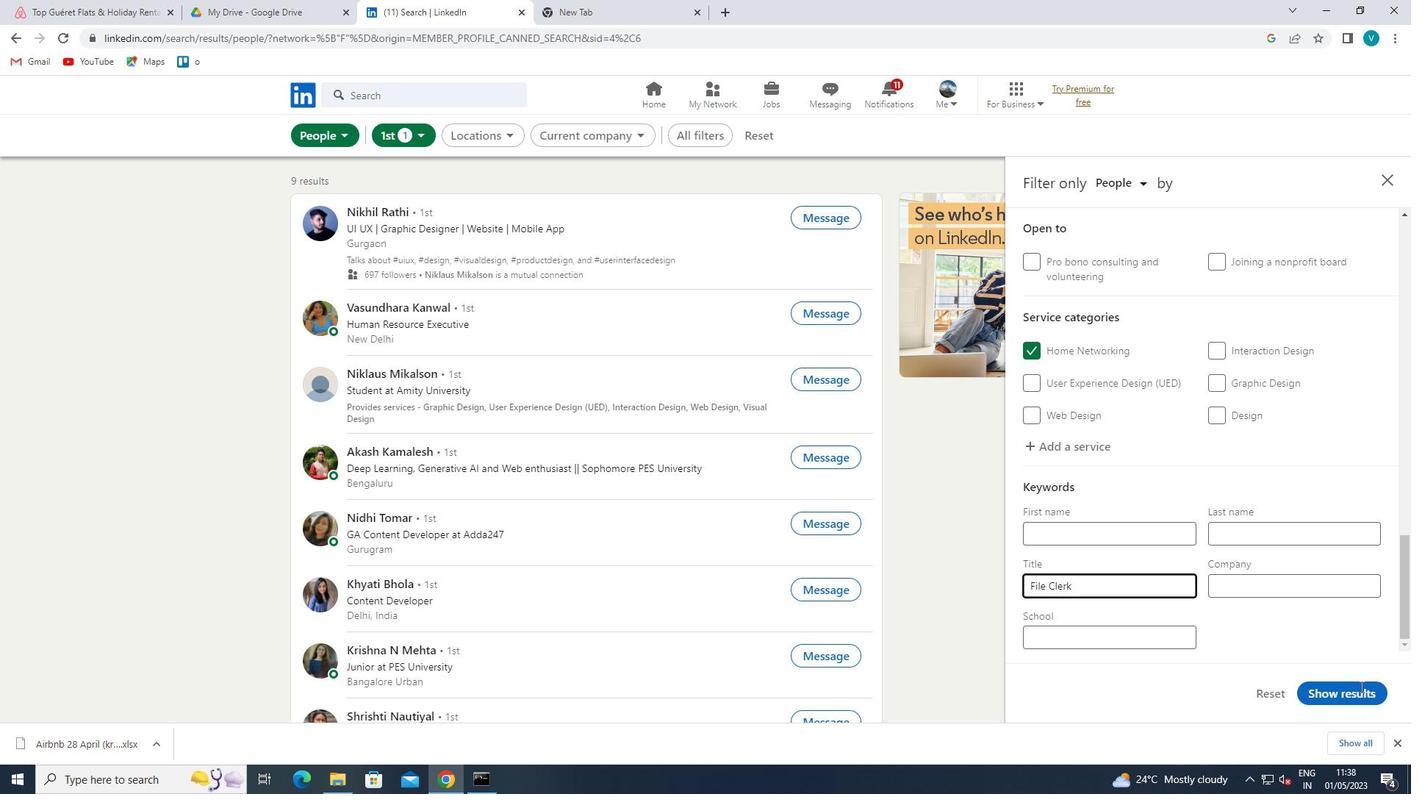 
Action: Mouse moved to (1216, 589)
Screenshot: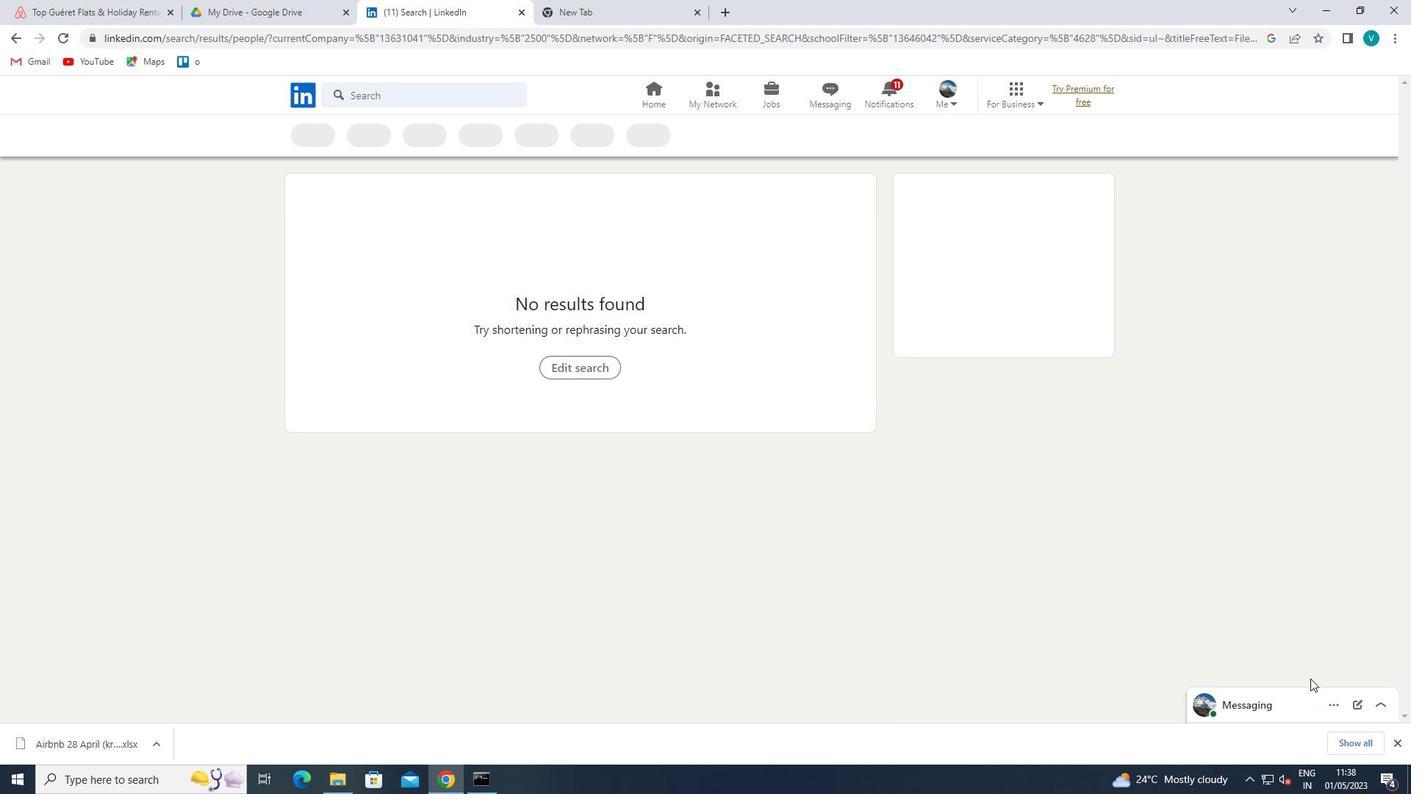 
